 Task: Find a flat in Shamsabad, India for 7 guests from 10th to 15th July, with a price range of ₹10,000 to ₹15,000, 4 bedrooms, 6 beds, 4 bathrooms, Wifi, Free parking, TV, Gym, Breakfast, and Self check-in.
Action: Mouse moved to (456, 117)
Screenshot: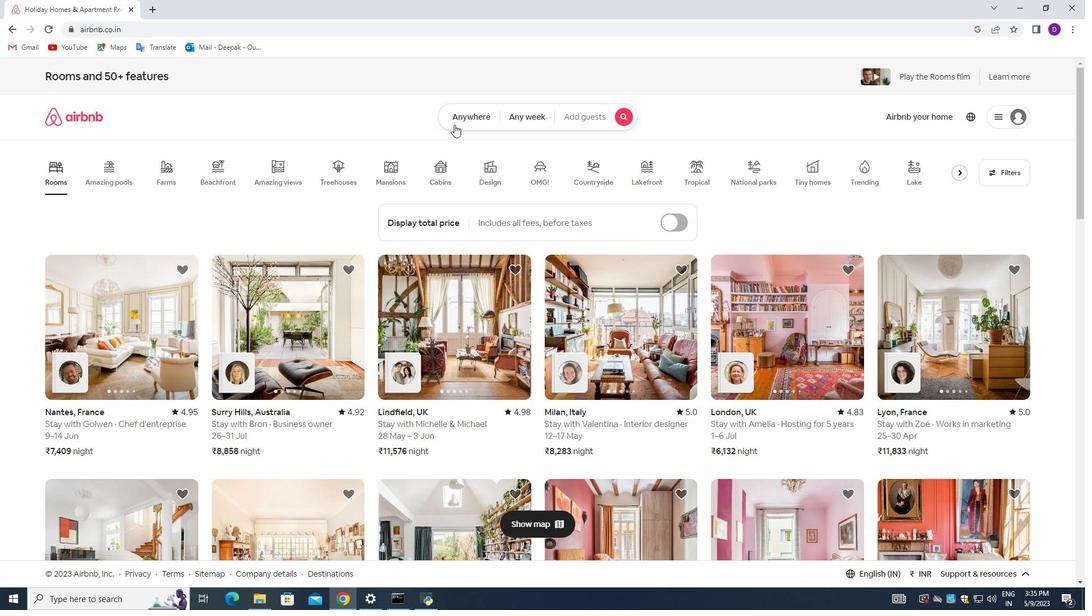 
Action: Mouse pressed left at (456, 117)
Screenshot: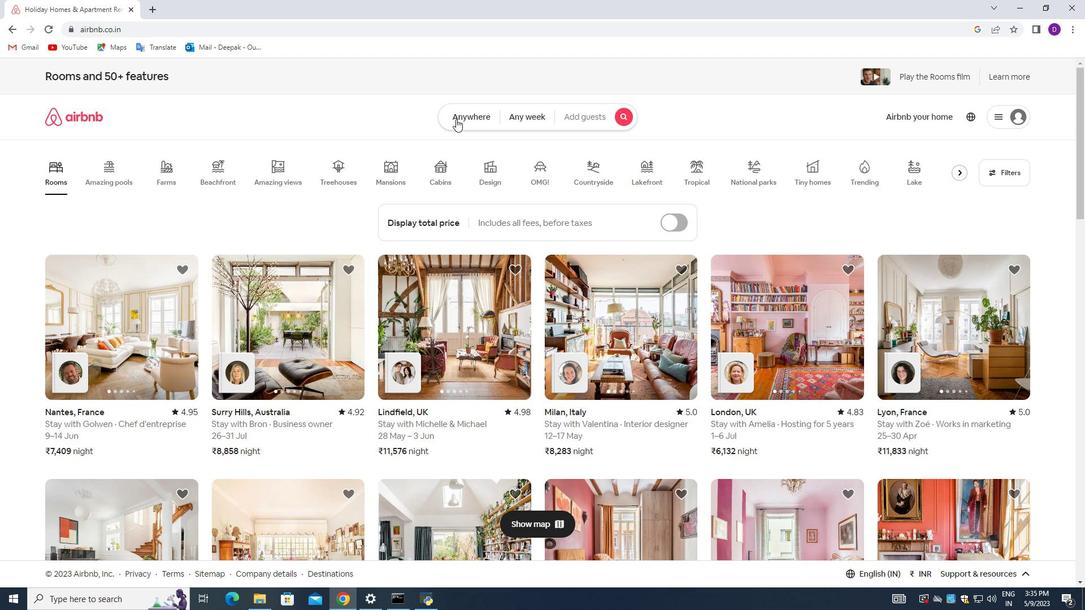 
Action: Mouse moved to (395, 163)
Screenshot: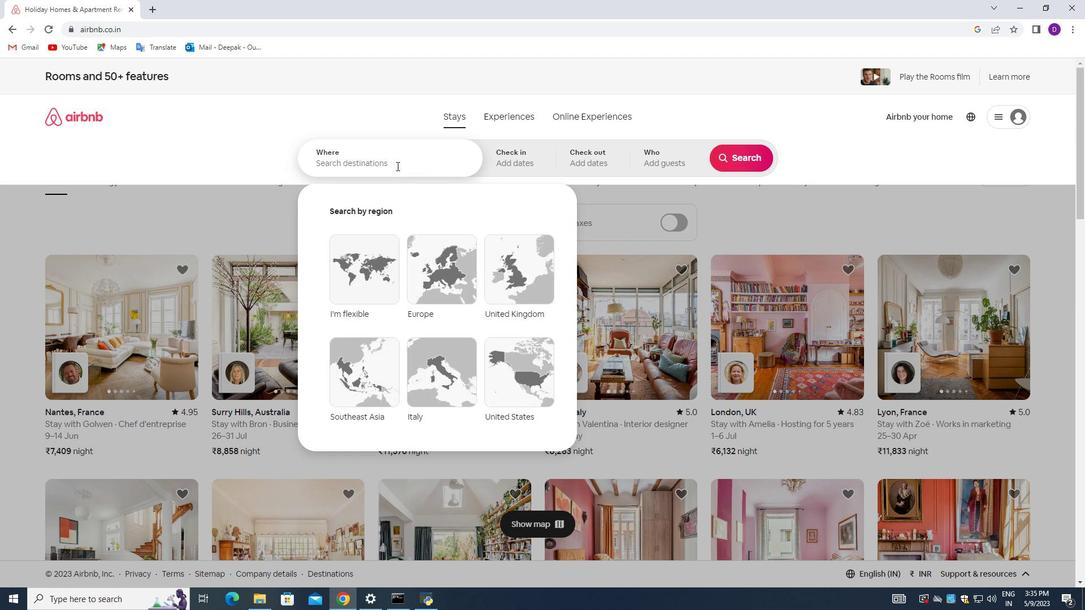 
Action: Mouse pressed left at (395, 163)
Screenshot: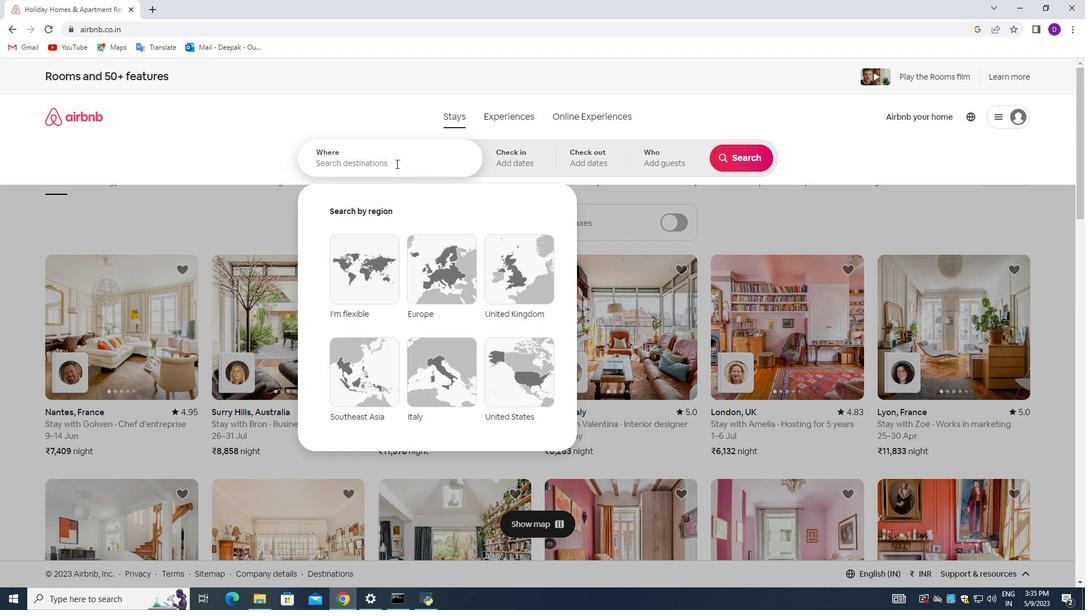 
Action: Mouse moved to (178, 270)
Screenshot: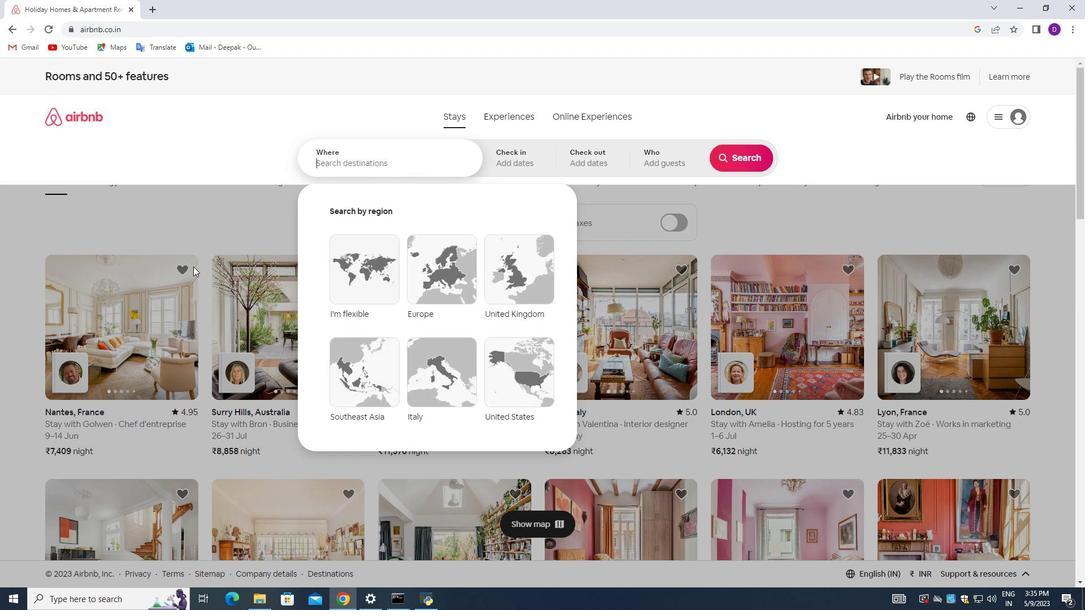 
Action: Key pressed <Key.shift_r>Shamsabad,<Key.space><Key.shift>India<Key.enter>
Screenshot: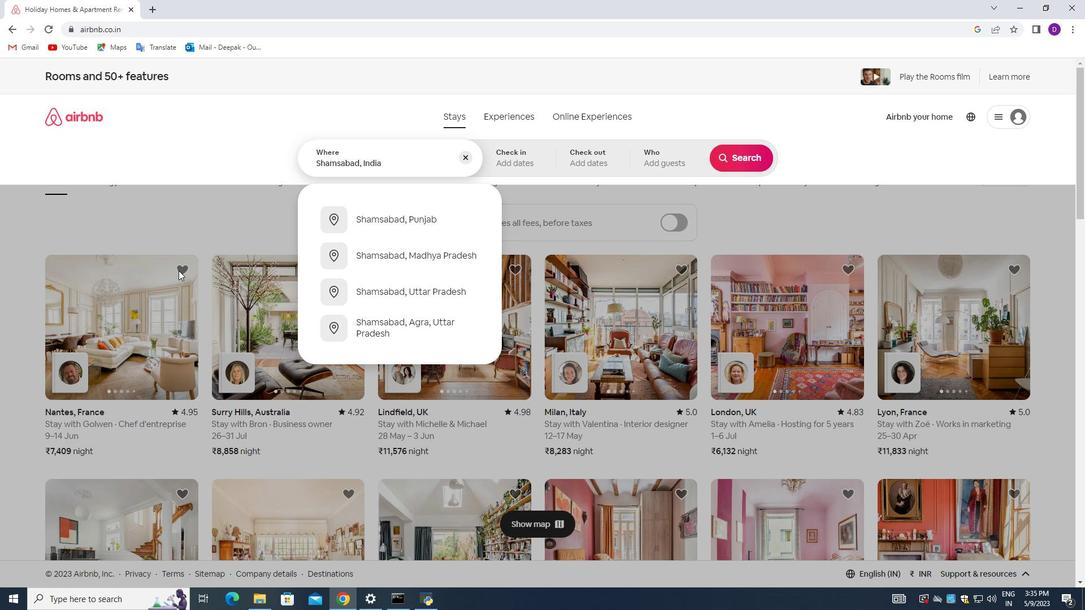 
Action: Mouse moved to (741, 242)
Screenshot: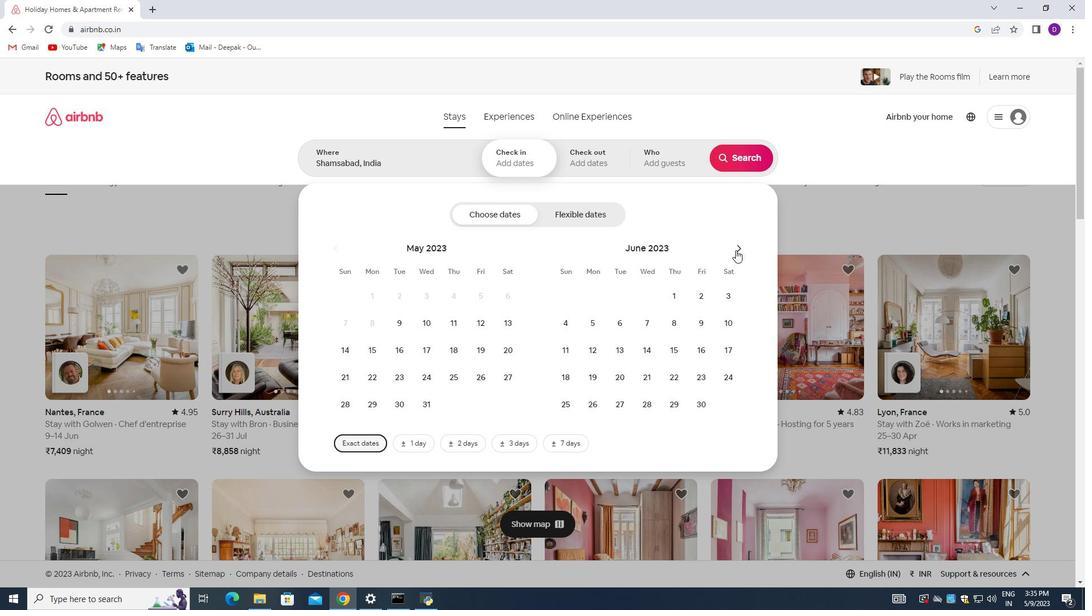 
Action: Mouse pressed left at (741, 242)
Screenshot: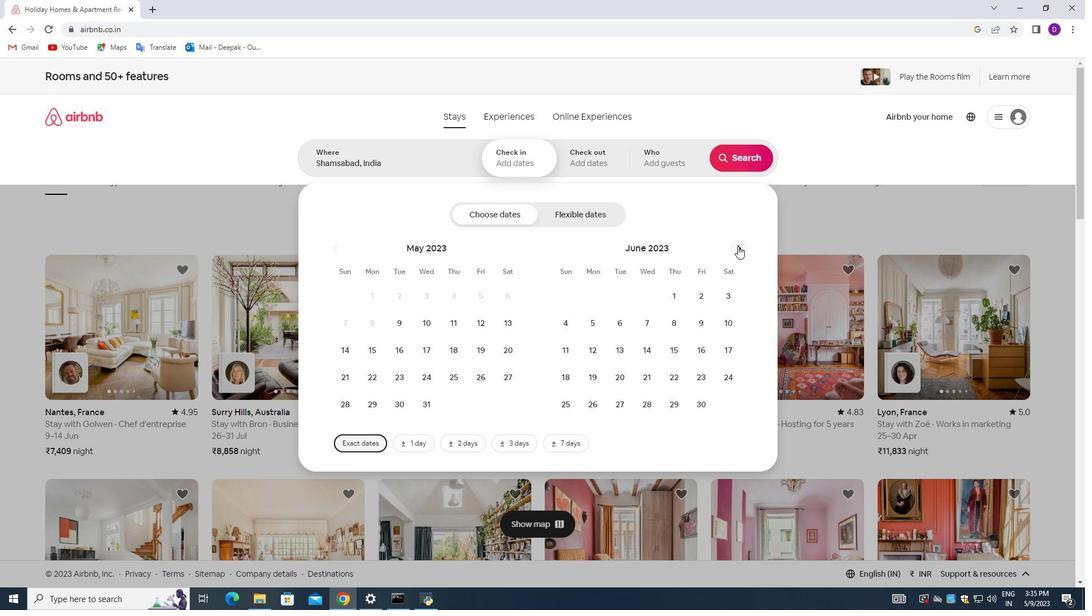 
Action: Mouse moved to (593, 356)
Screenshot: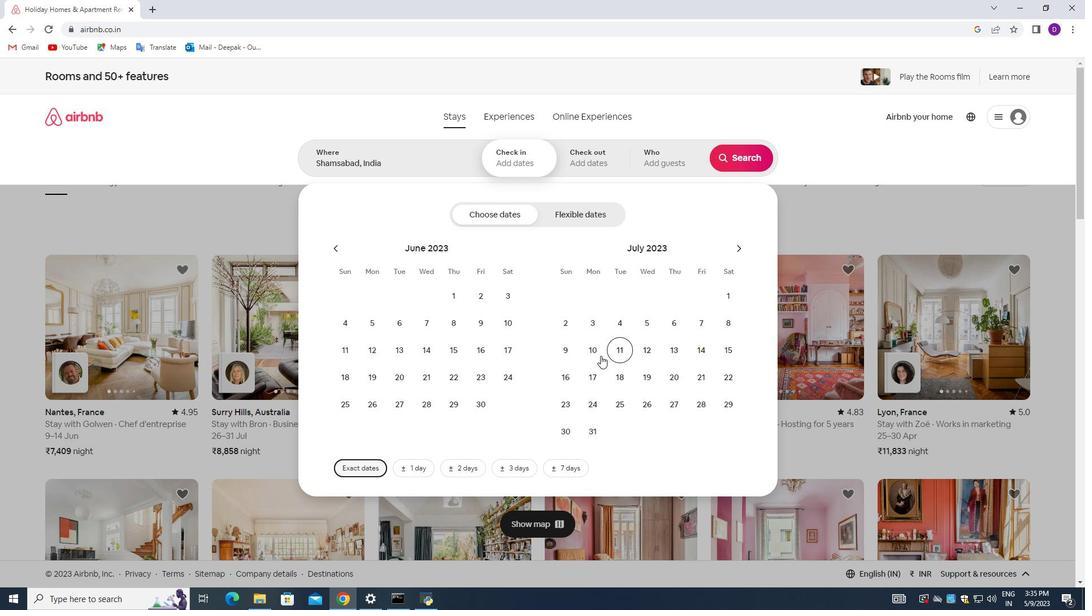 
Action: Mouse pressed left at (593, 356)
Screenshot: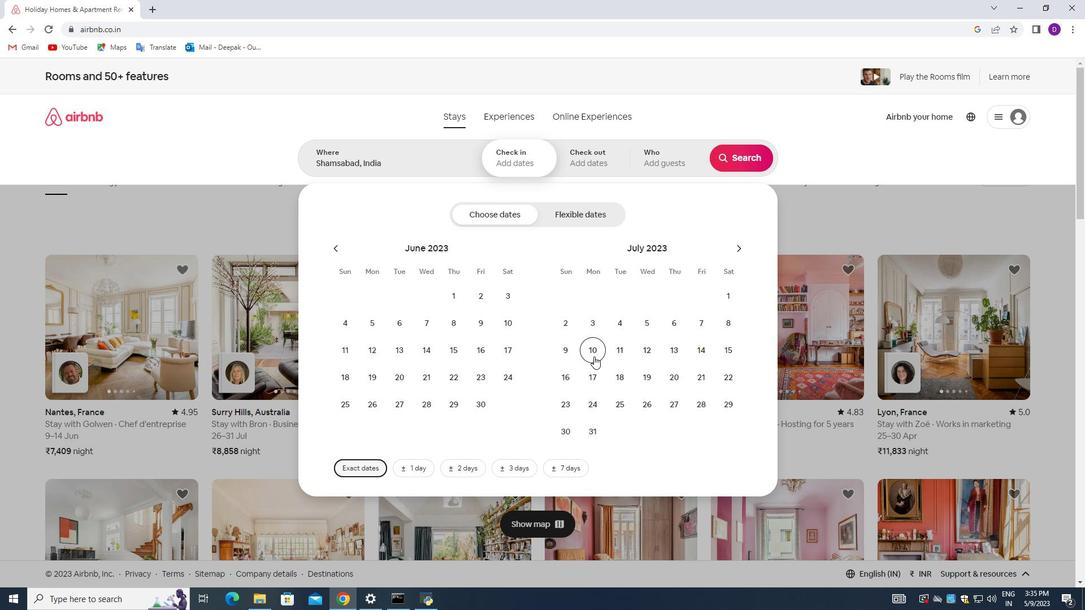 
Action: Mouse moved to (726, 352)
Screenshot: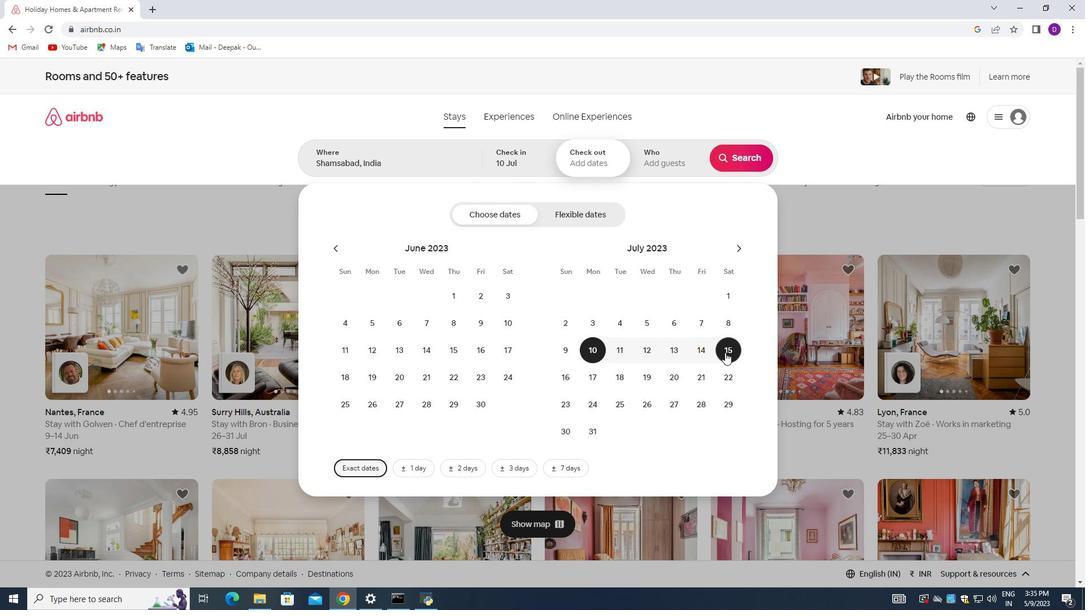 
Action: Mouse pressed left at (726, 352)
Screenshot: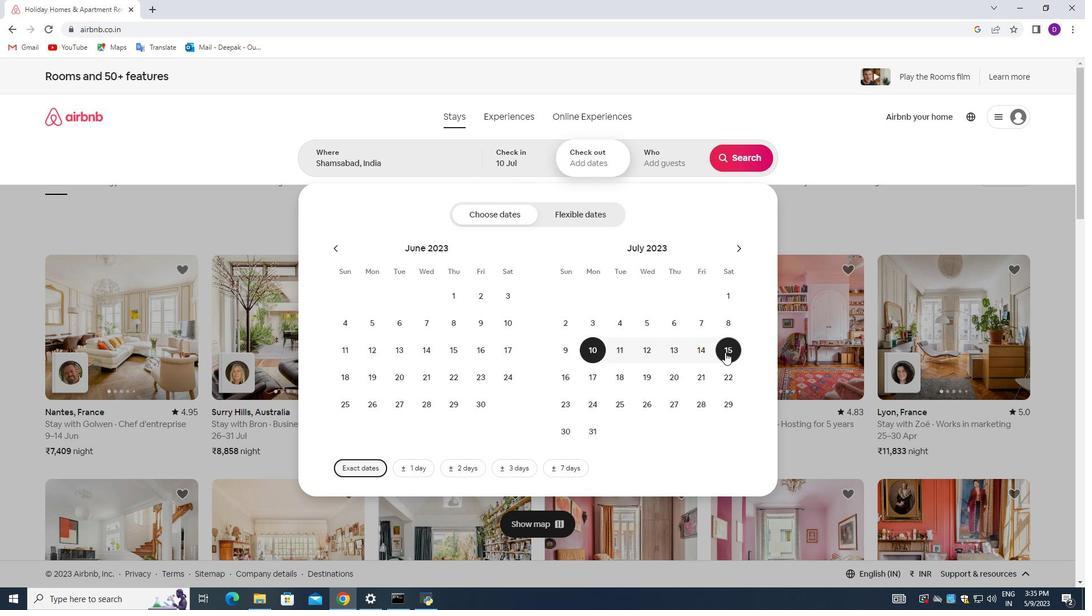 
Action: Mouse moved to (654, 158)
Screenshot: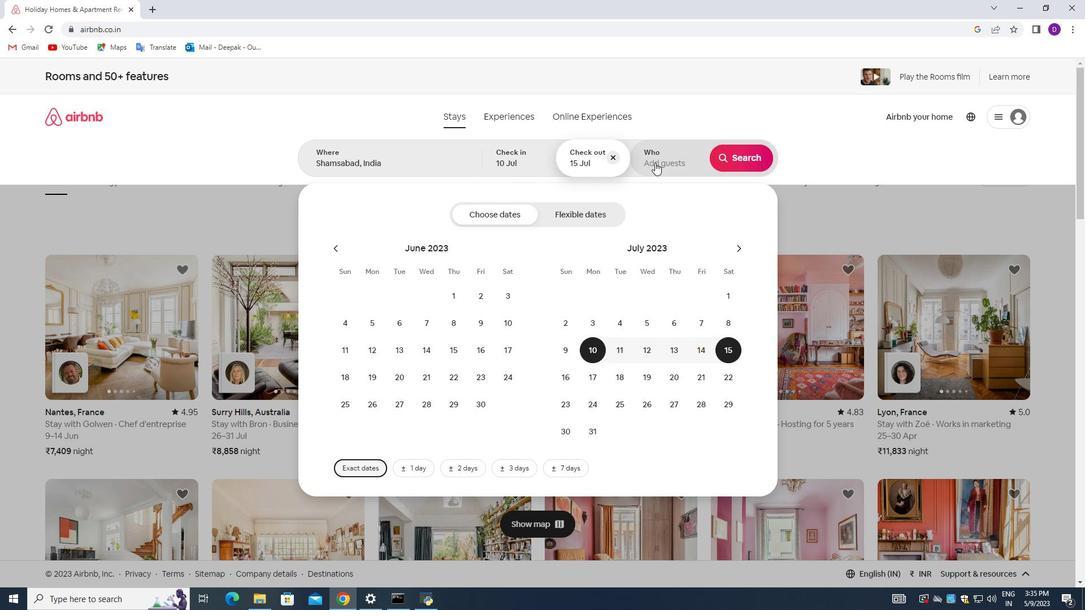 
Action: Mouse pressed left at (654, 158)
Screenshot: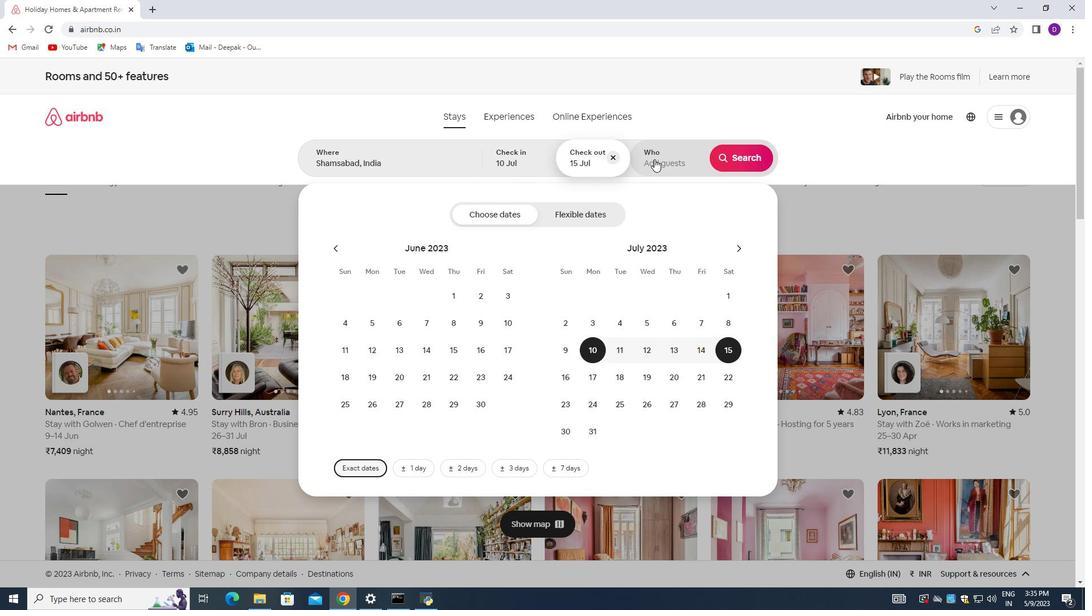 
Action: Mouse moved to (745, 218)
Screenshot: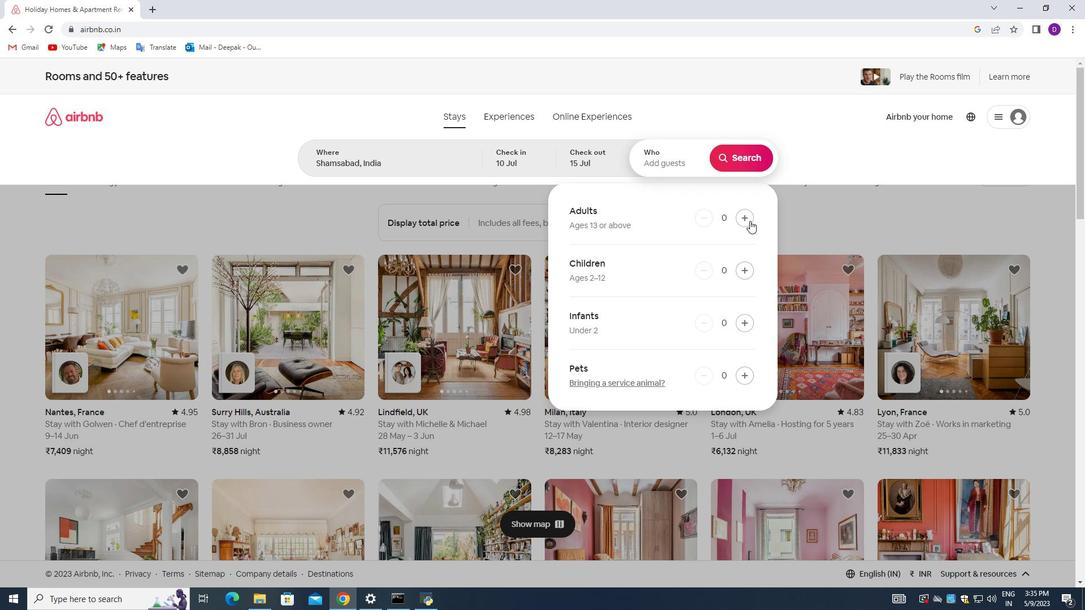 
Action: Mouse pressed left at (745, 218)
Screenshot: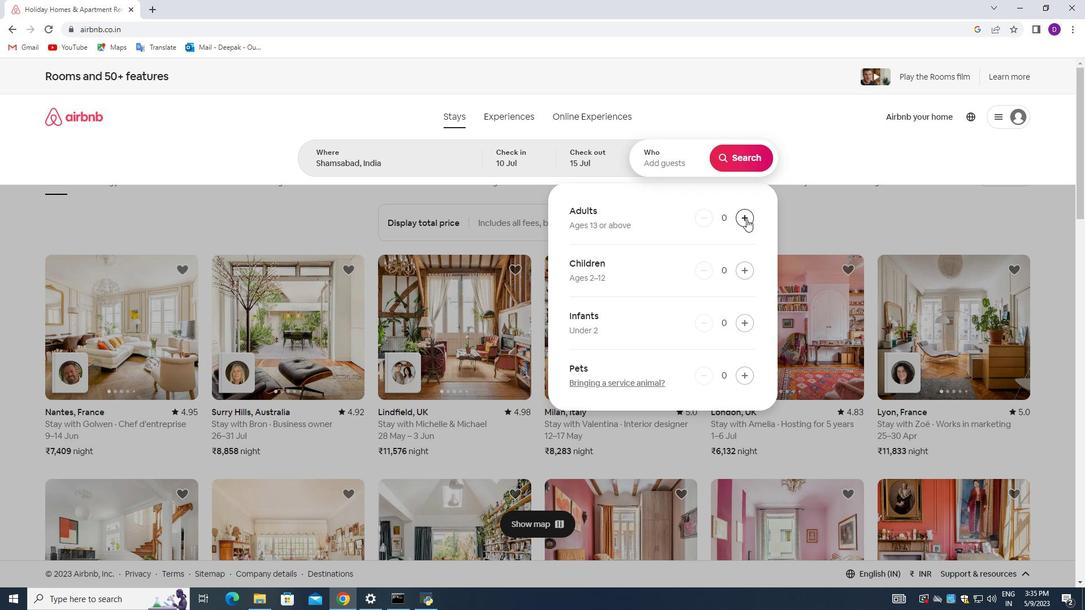 
Action: Mouse pressed left at (745, 218)
Screenshot: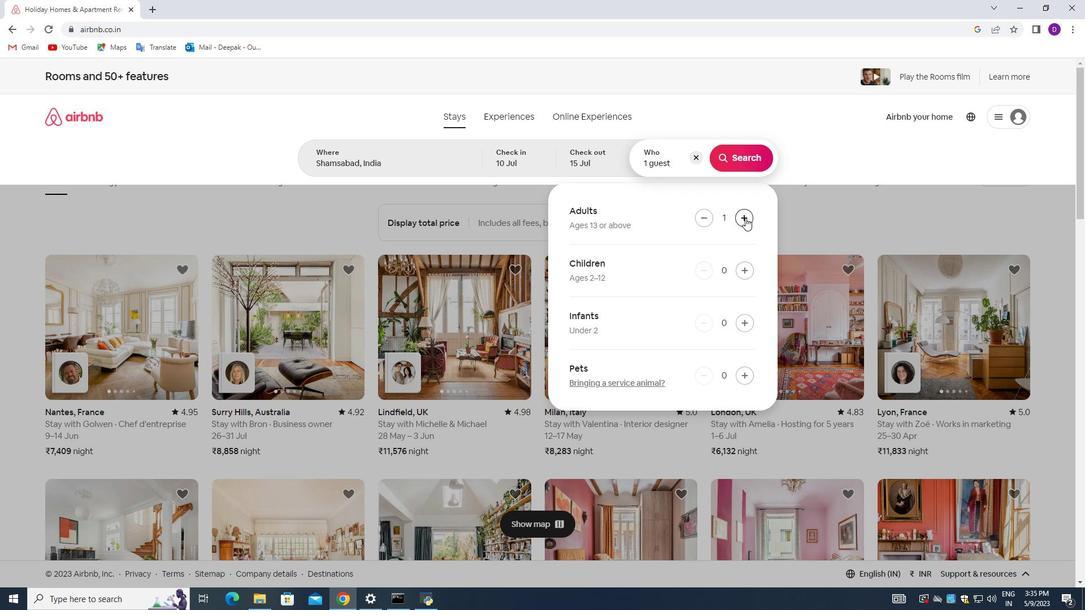 
Action: Mouse moved to (745, 218)
Screenshot: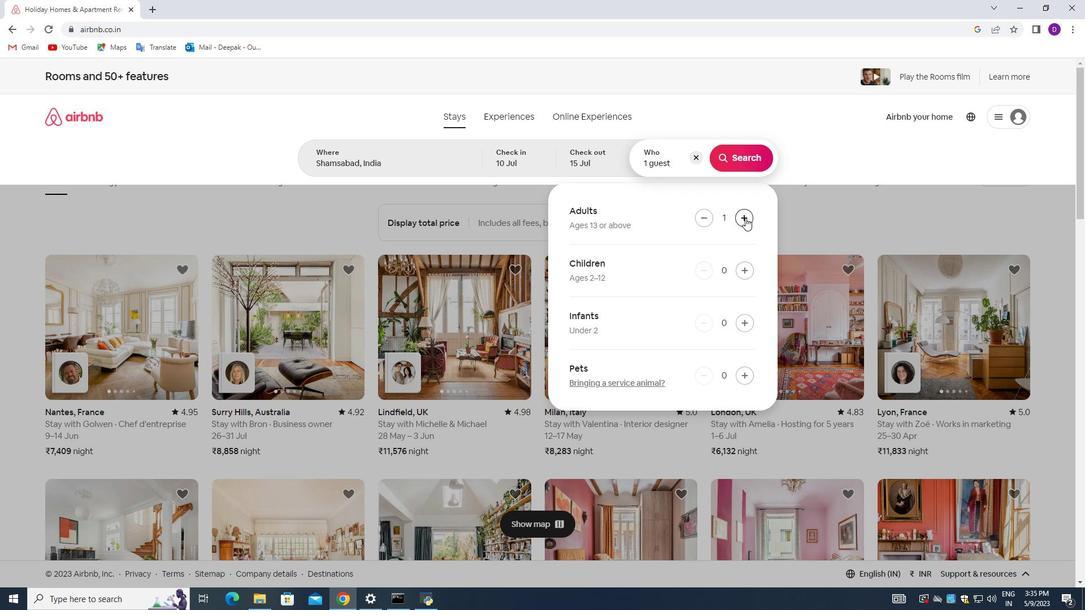 
Action: Mouse pressed left at (745, 218)
Screenshot: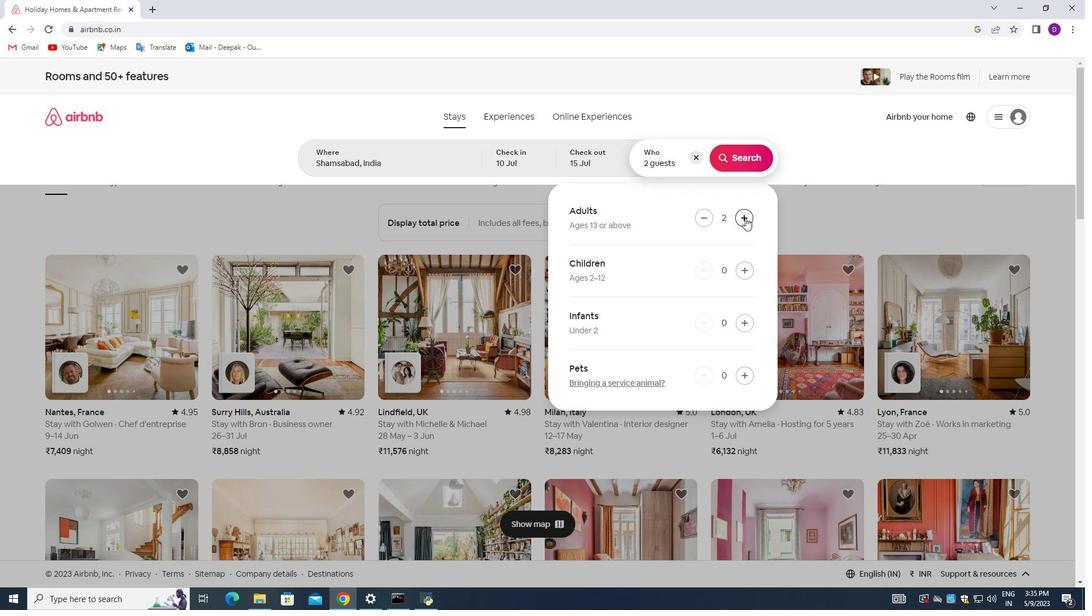 
Action: Mouse pressed left at (745, 218)
Screenshot: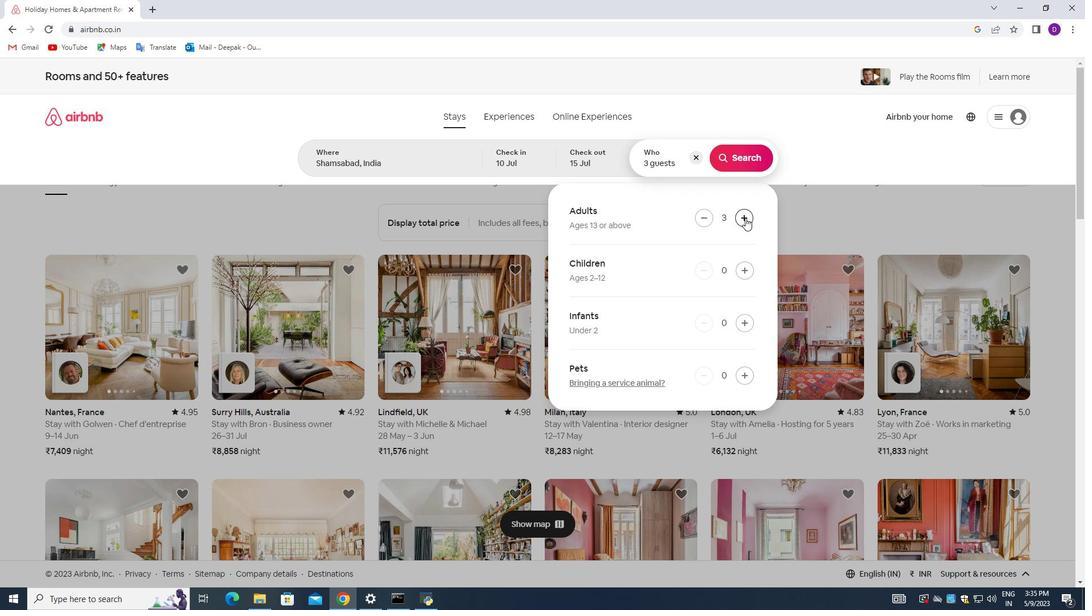 
Action: Mouse pressed left at (745, 218)
Screenshot: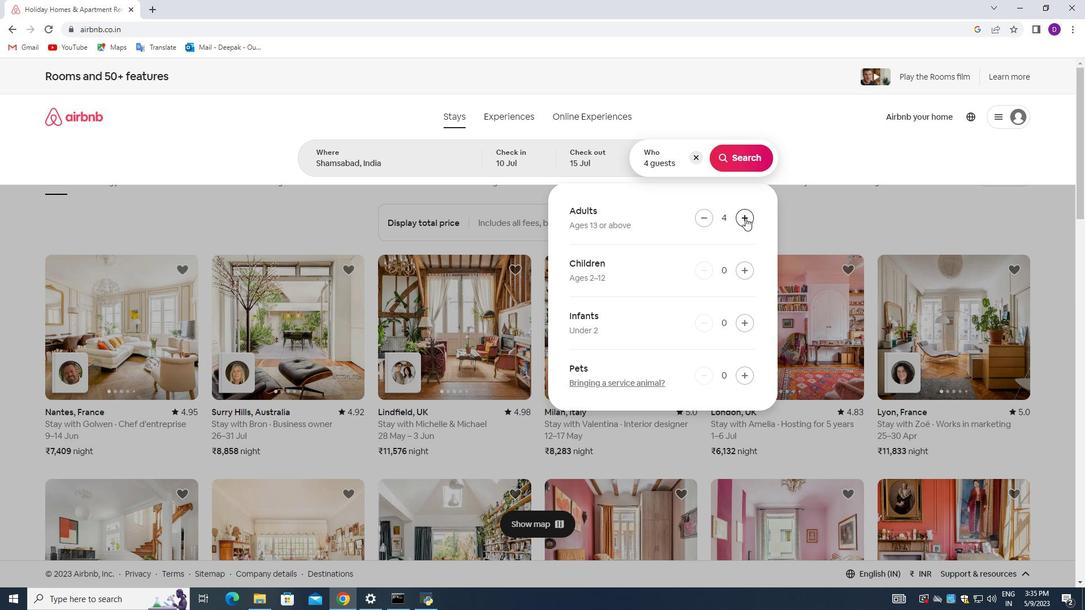 
Action: Mouse pressed left at (745, 218)
Screenshot: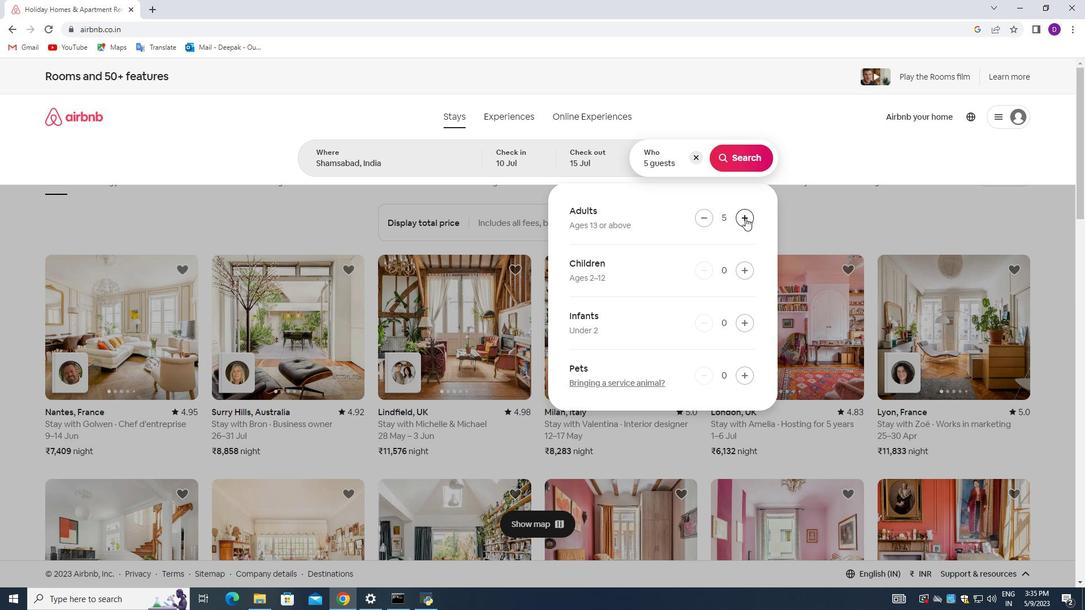 
Action: Mouse pressed left at (745, 218)
Screenshot: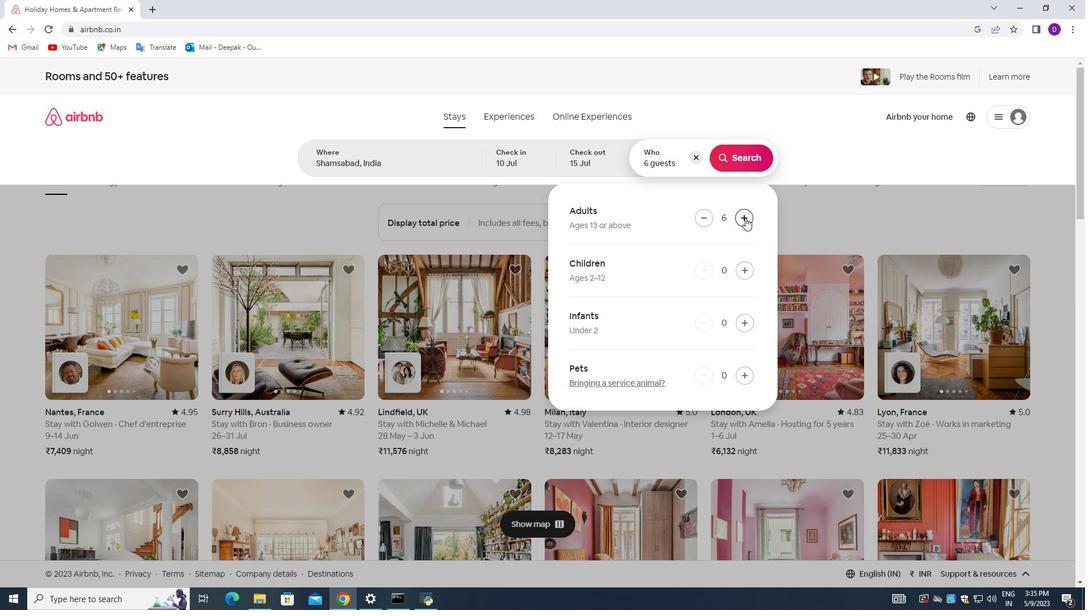 
Action: Mouse moved to (744, 160)
Screenshot: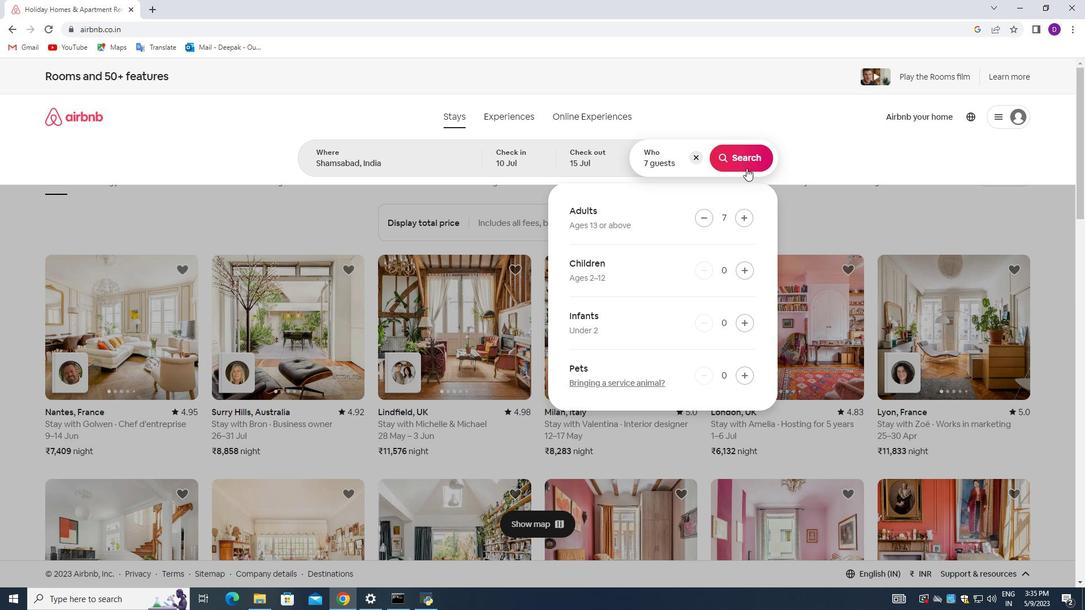 
Action: Mouse pressed left at (744, 160)
Screenshot: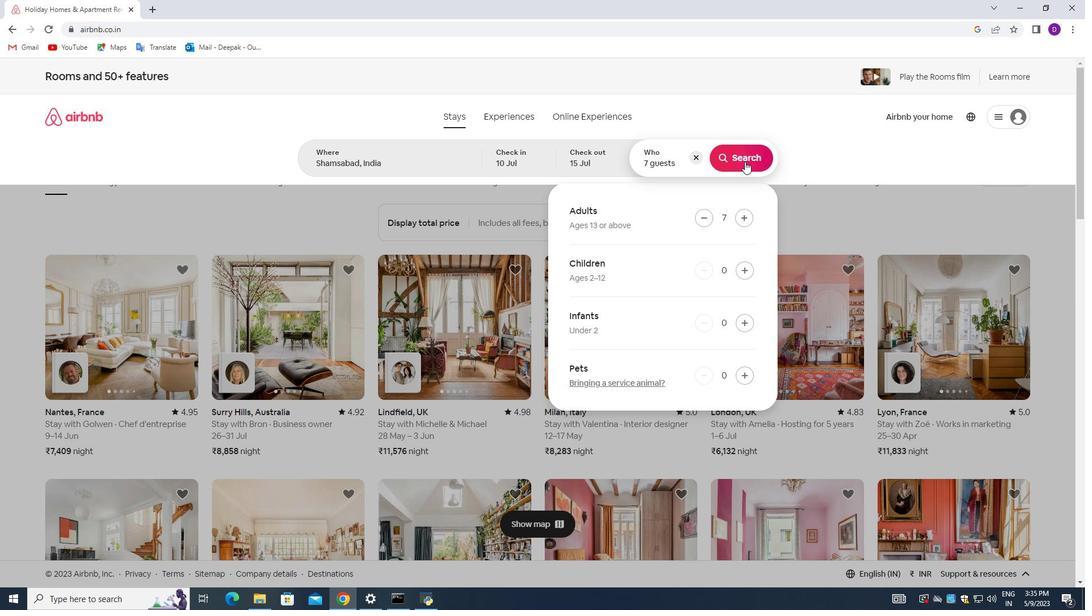 
Action: Mouse moved to (1034, 126)
Screenshot: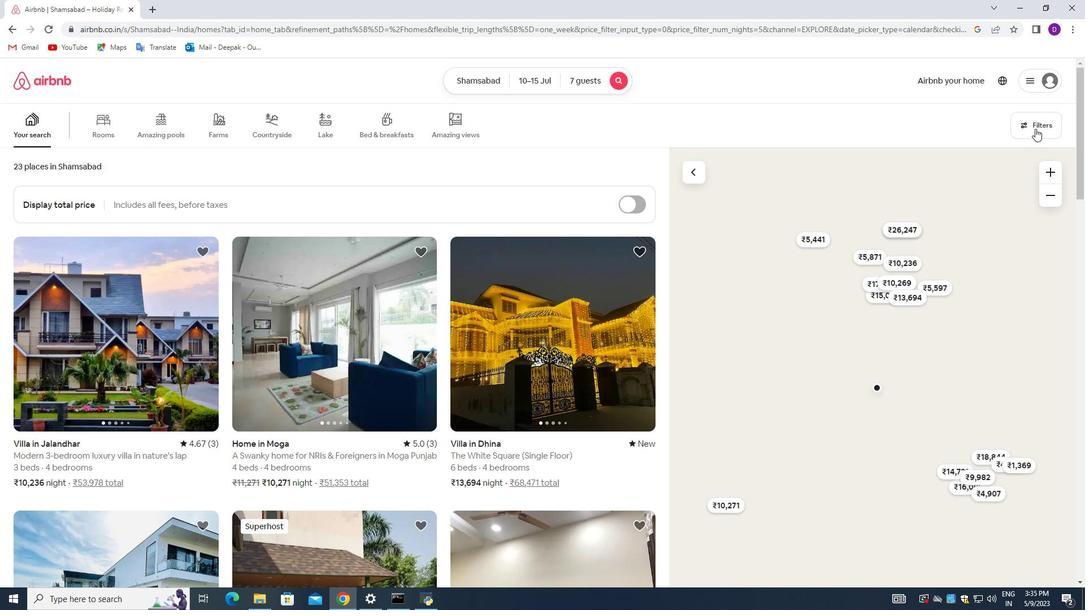 
Action: Mouse pressed left at (1034, 126)
Screenshot: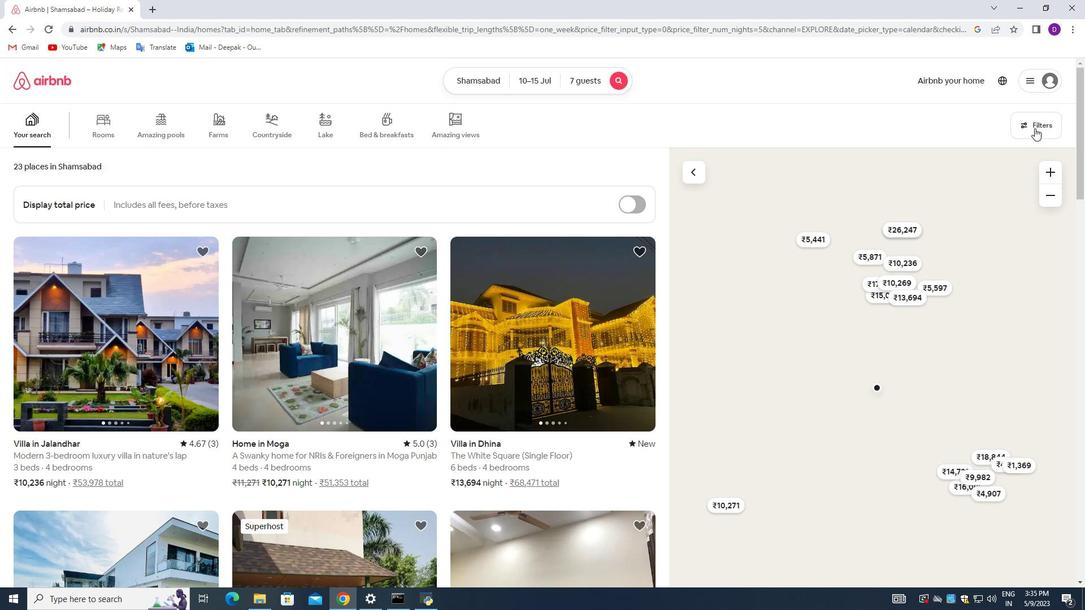
Action: Mouse moved to (402, 405)
Screenshot: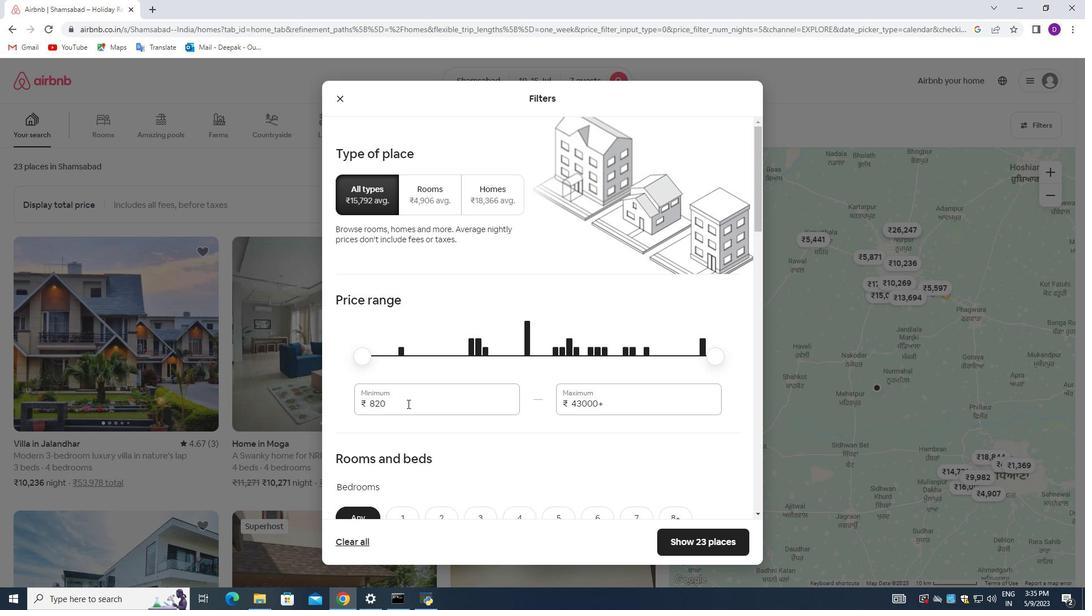 
Action: Mouse pressed left at (402, 405)
Screenshot: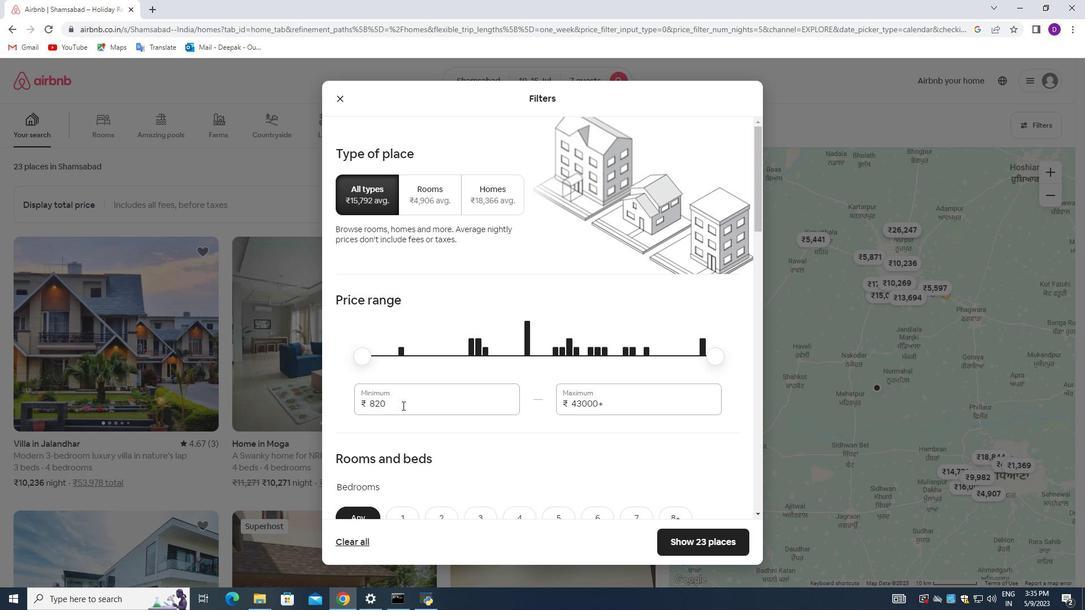 
Action: Mouse pressed left at (402, 405)
Screenshot: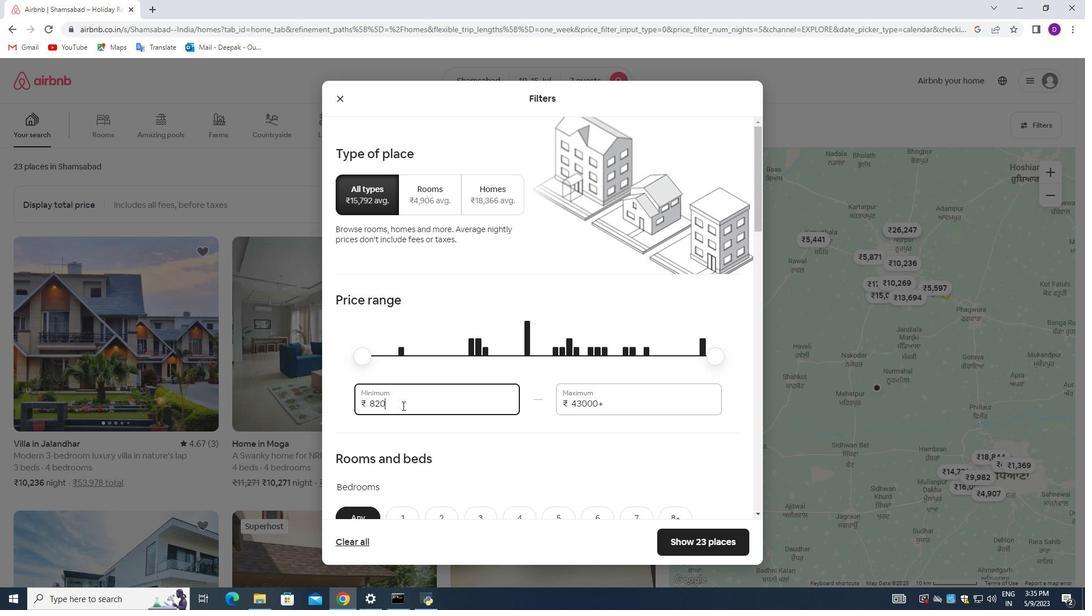
Action: Key pressed 10000<Key.tab>15000
Screenshot: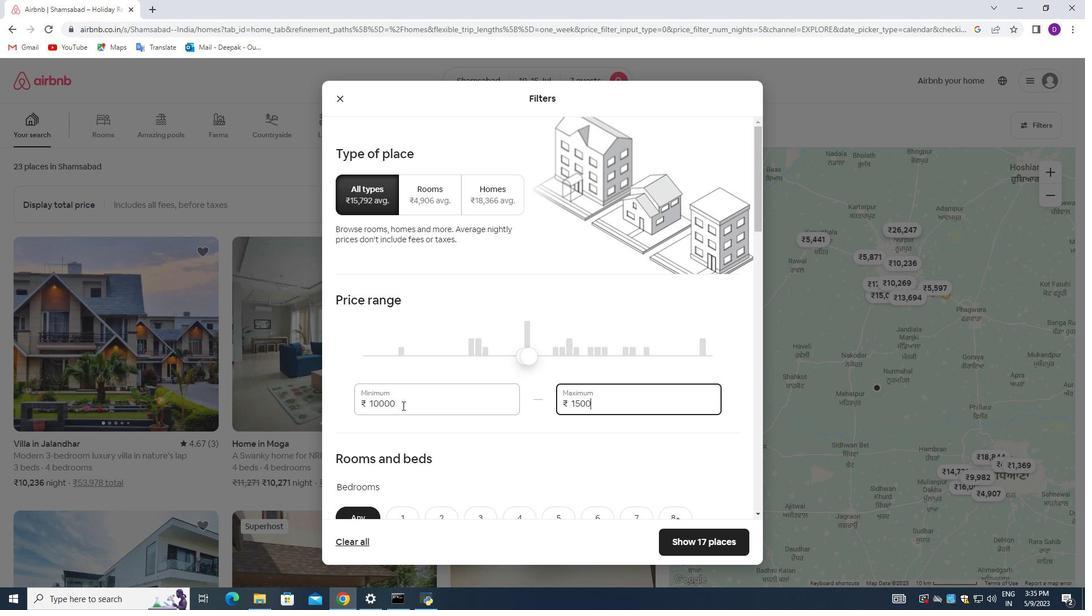 
Action: Mouse moved to (465, 370)
Screenshot: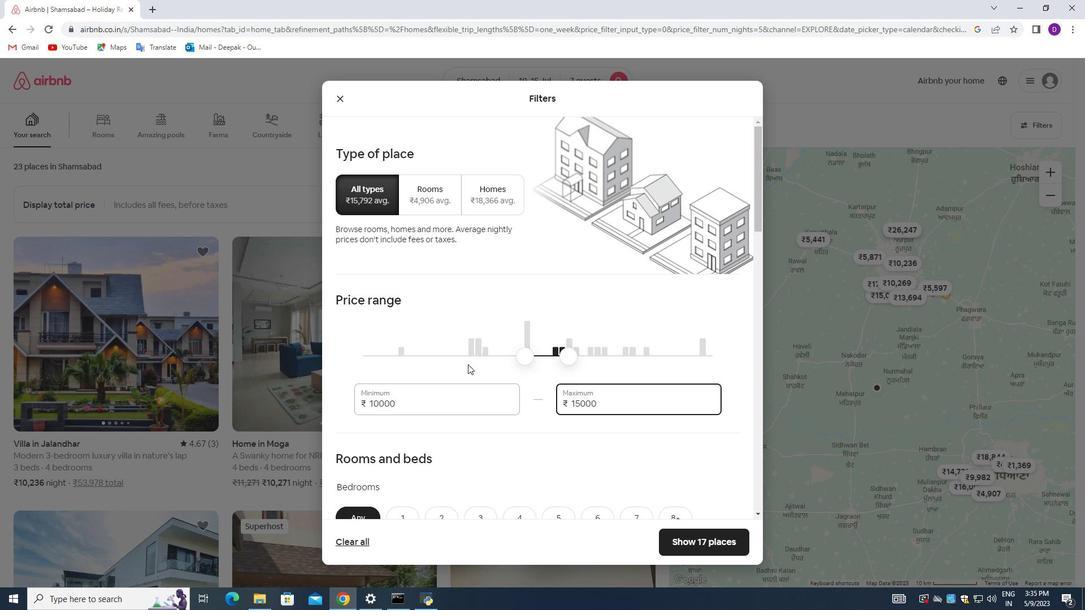 
Action: Mouse scrolled (465, 370) with delta (0, 0)
Screenshot: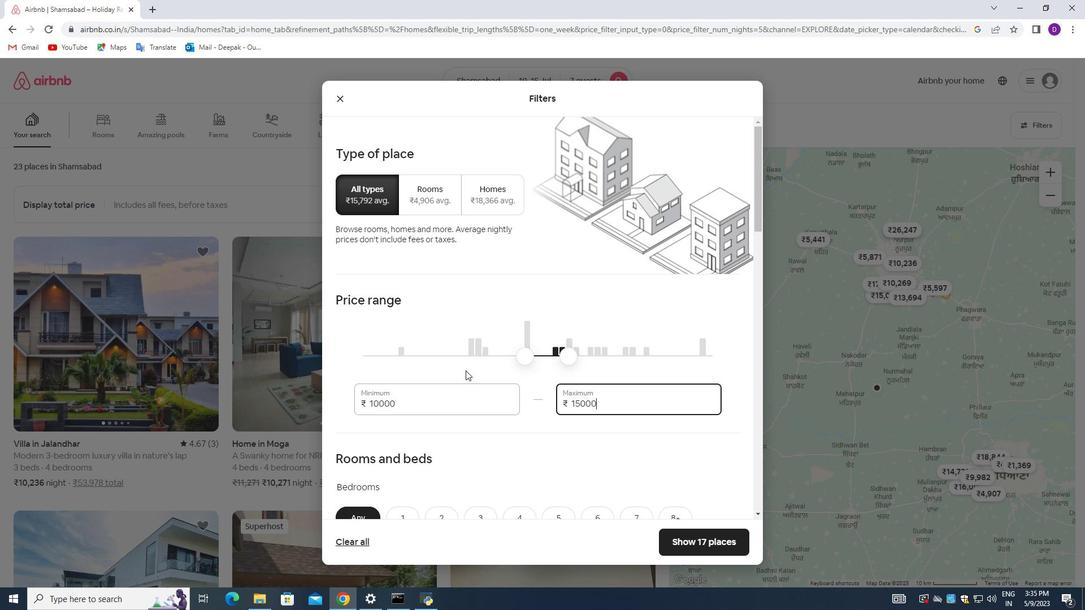 
Action: Mouse scrolled (465, 370) with delta (0, 0)
Screenshot: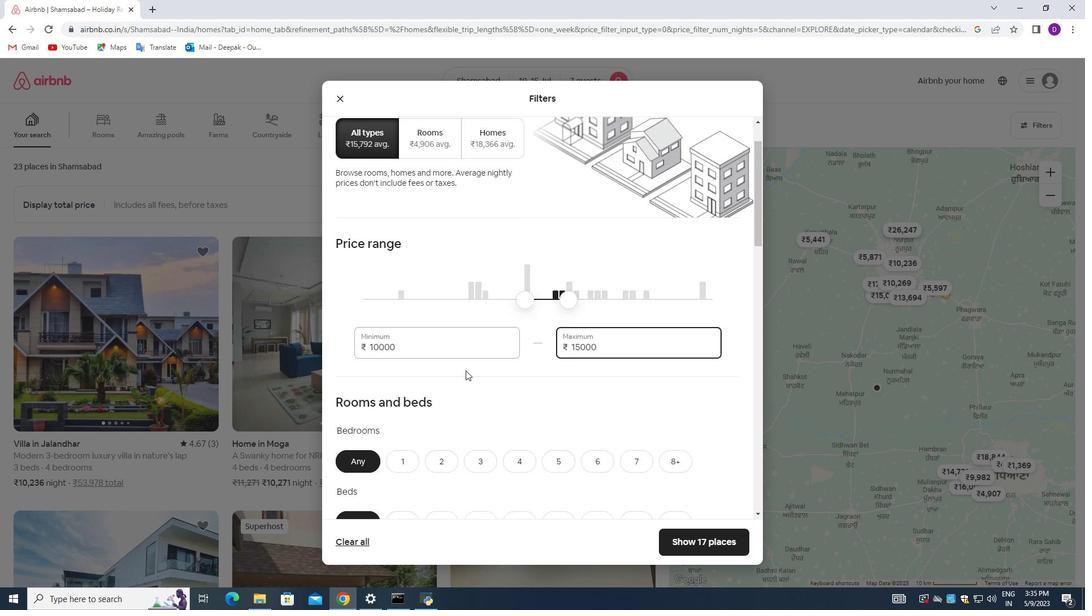 
Action: Mouse scrolled (465, 370) with delta (0, 0)
Screenshot: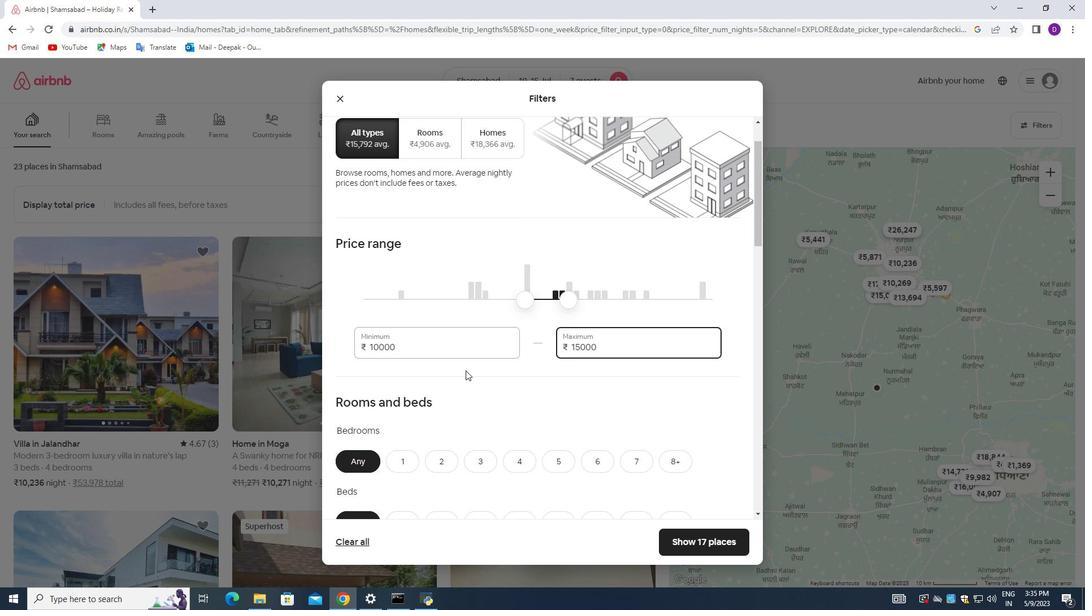 
Action: Mouse moved to (516, 349)
Screenshot: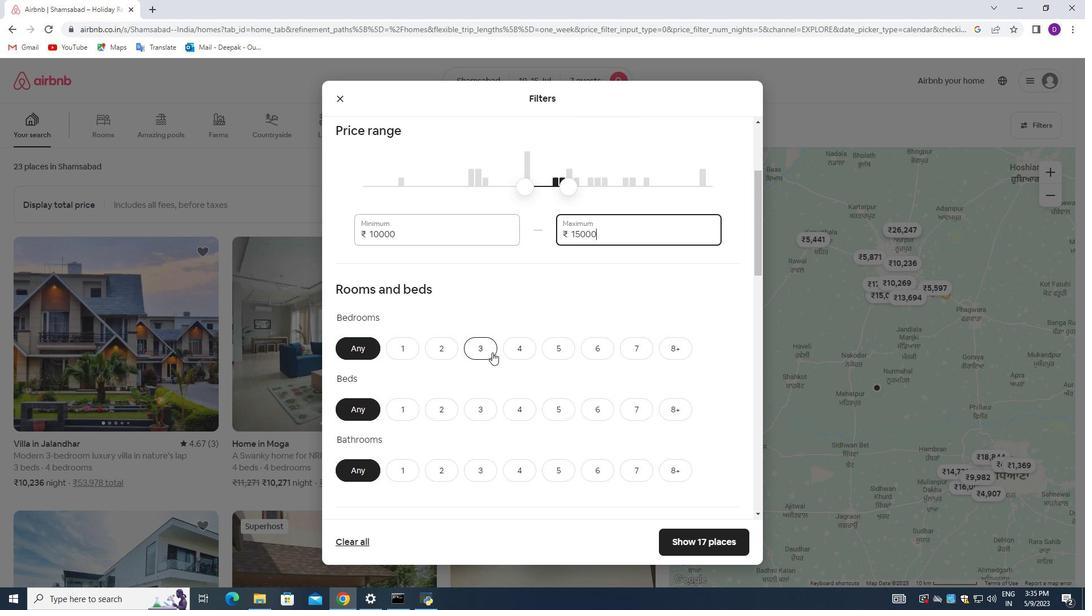 
Action: Mouse pressed left at (516, 349)
Screenshot: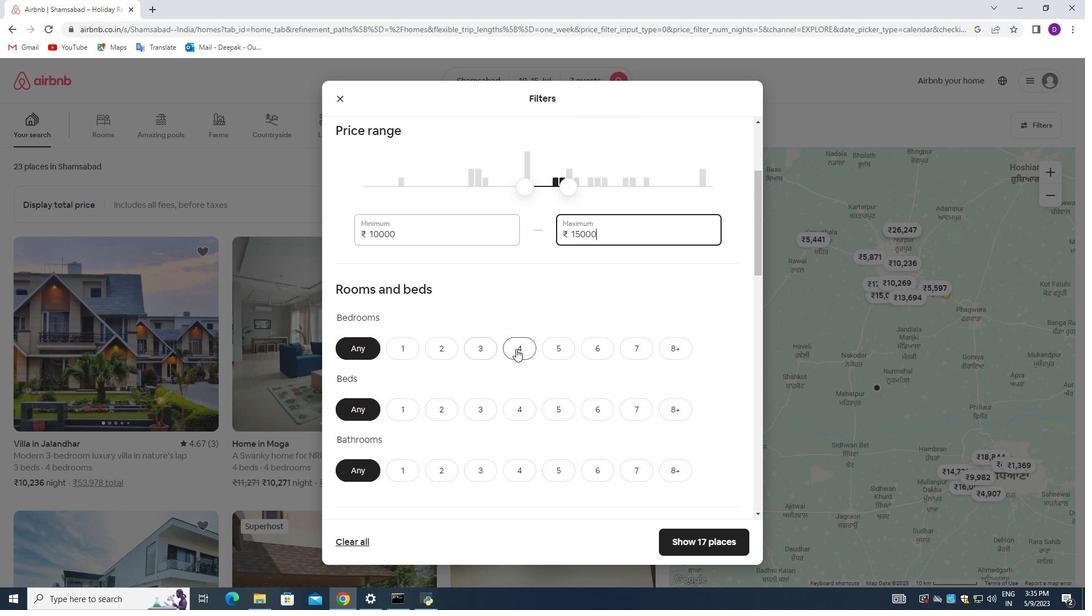 
Action: Mouse moved to (632, 410)
Screenshot: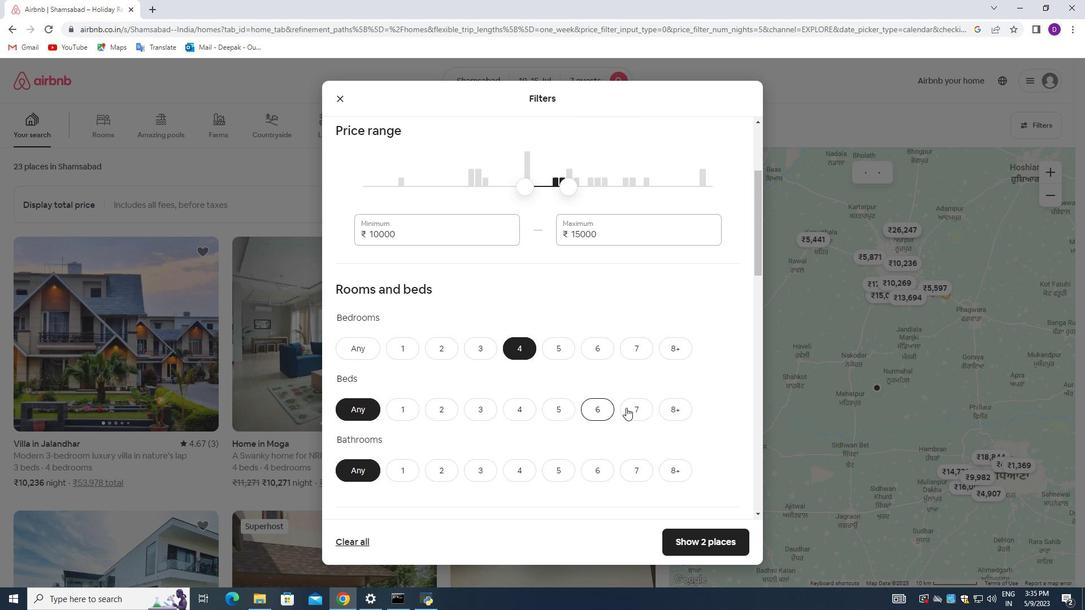 
Action: Mouse pressed left at (632, 410)
Screenshot: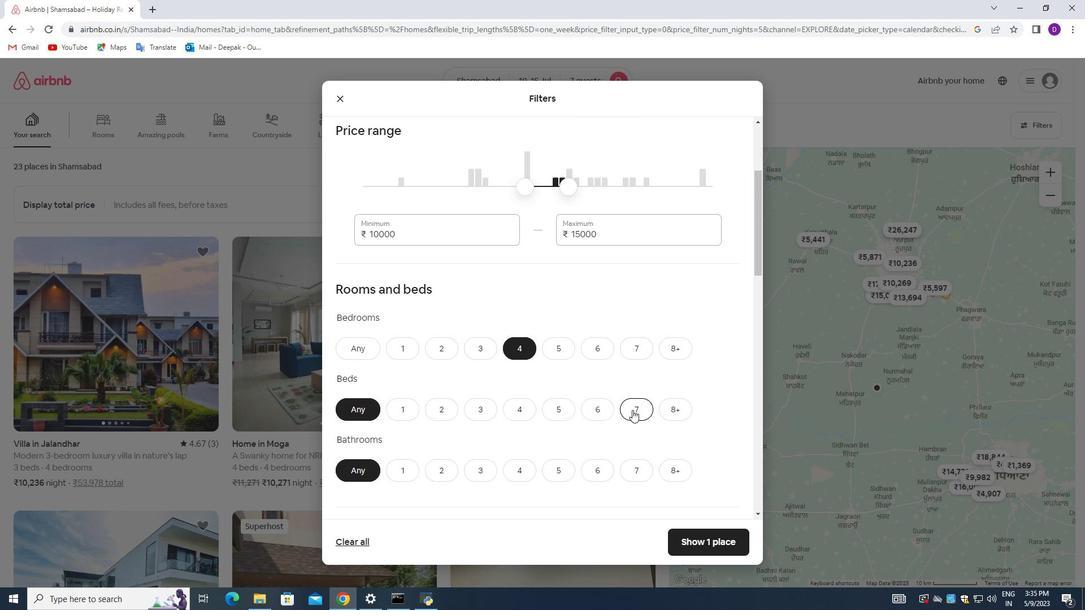 
Action: Mouse moved to (513, 469)
Screenshot: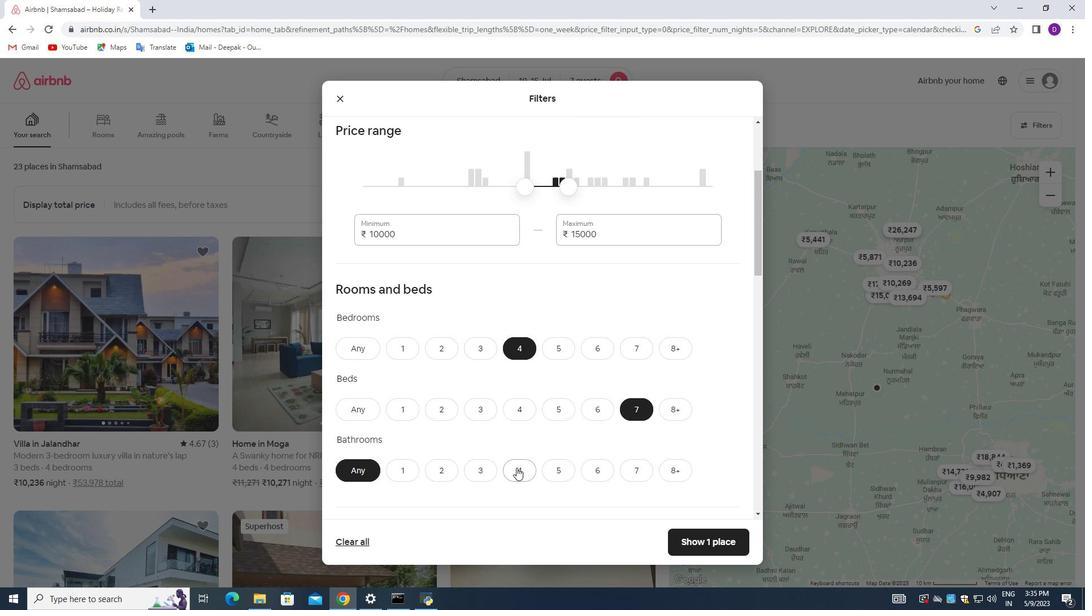 
Action: Mouse pressed left at (513, 469)
Screenshot: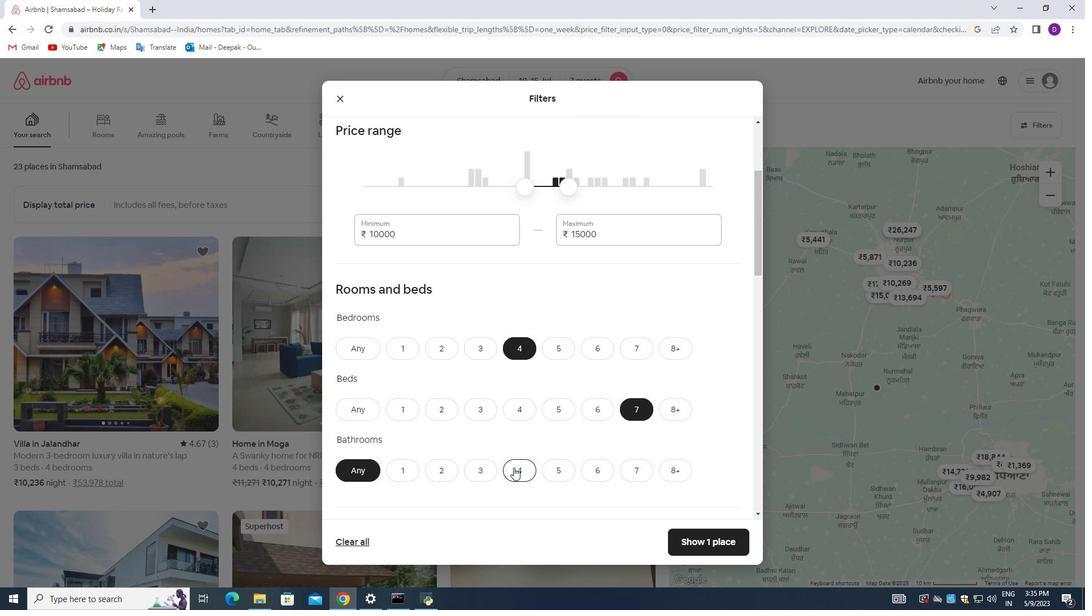 
Action: Mouse moved to (503, 389)
Screenshot: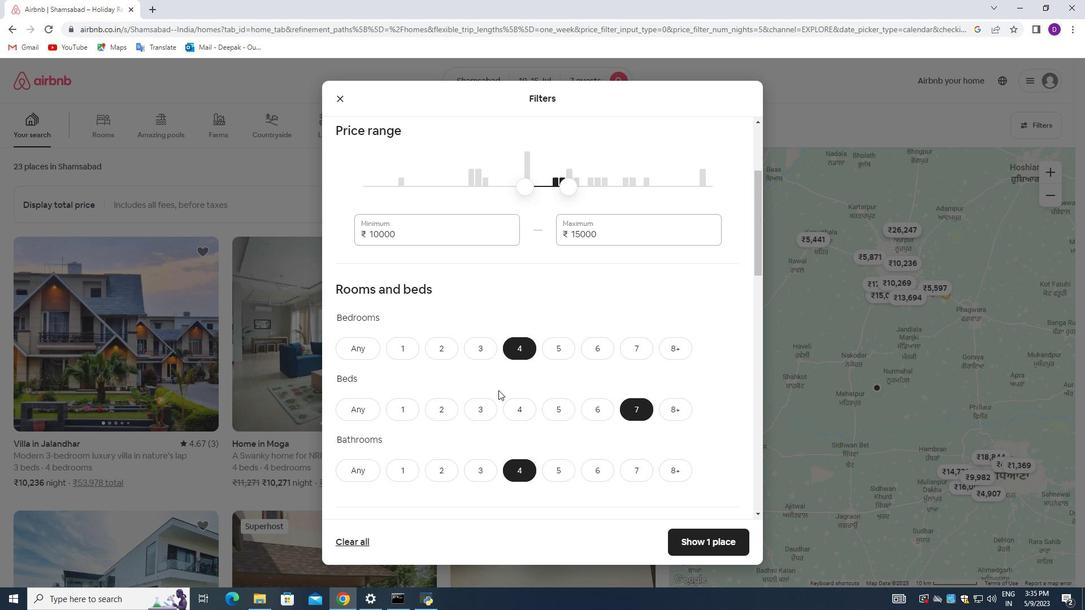 
Action: Mouse scrolled (503, 389) with delta (0, 0)
Screenshot: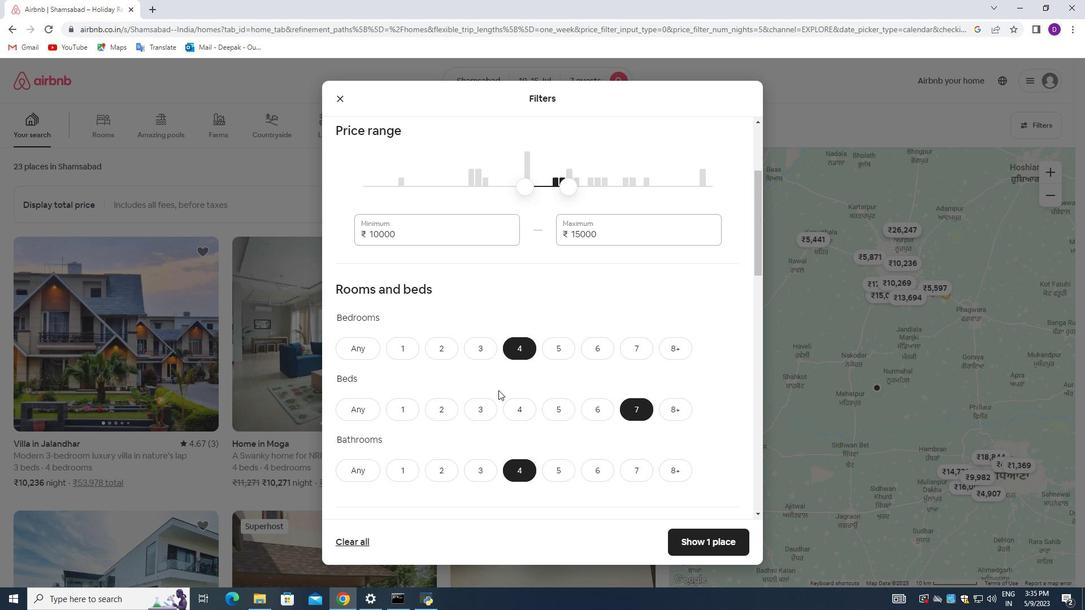 
Action: Mouse moved to (504, 389)
Screenshot: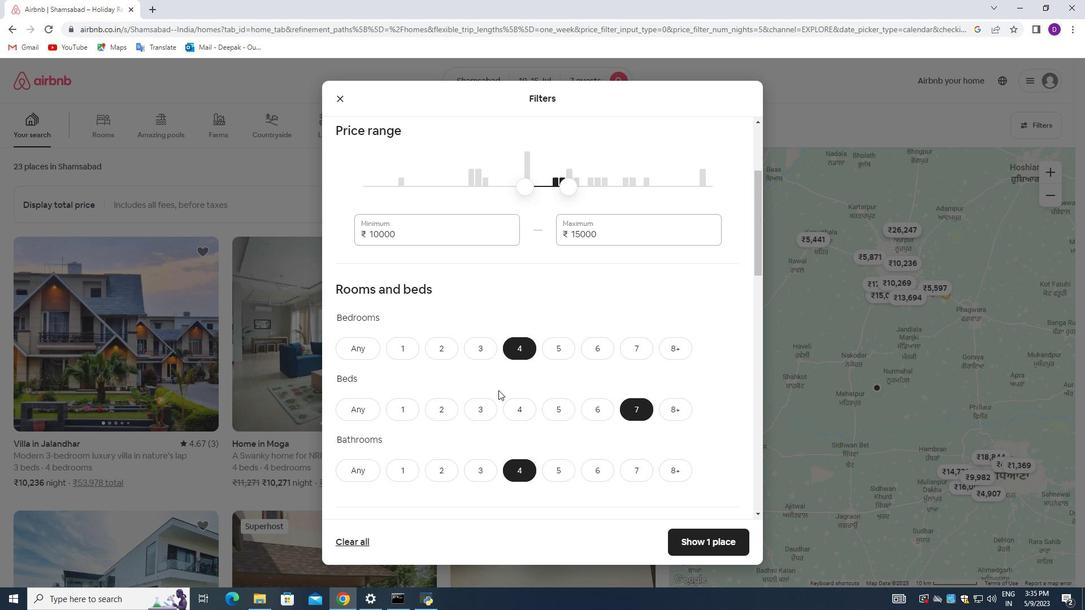 
Action: Mouse scrolled (504, 388) with delta (0, 0)
Screenshot: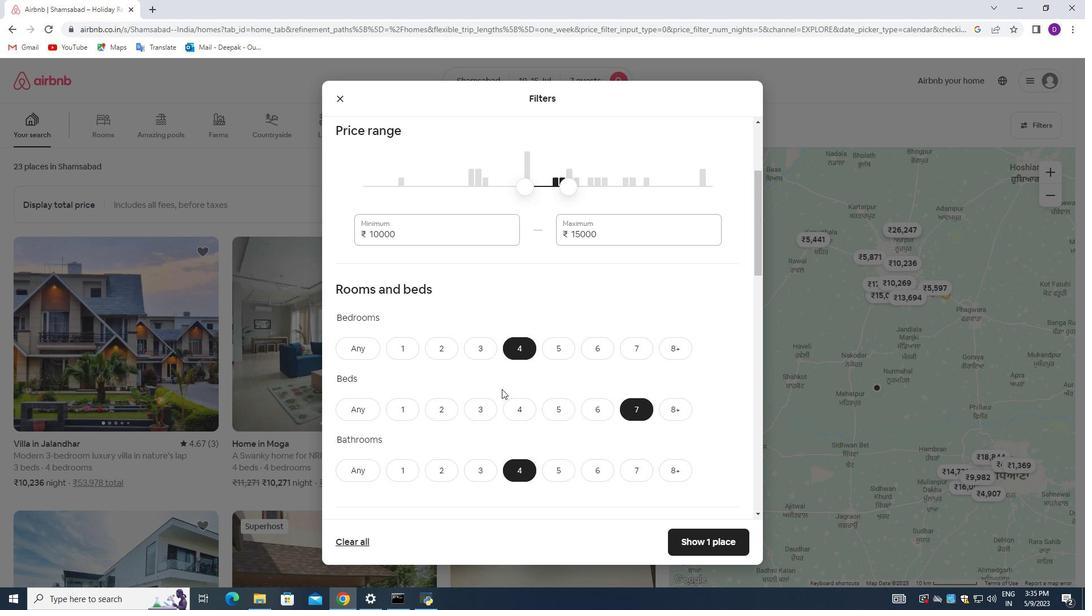 
Action: Mouse moved to (513, 353)
Screenshot: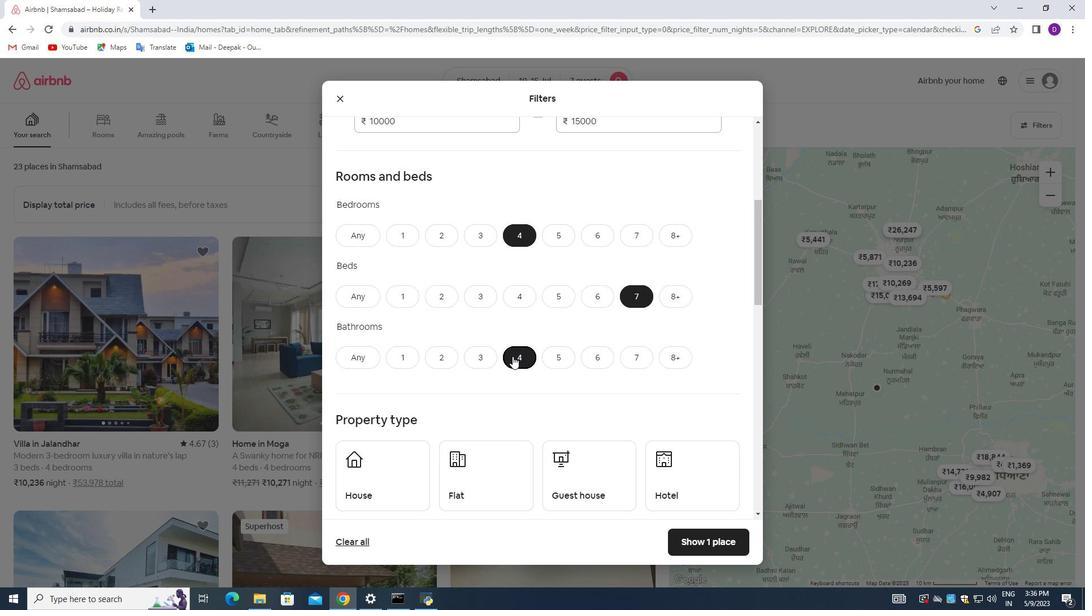 
Action: Mouse scrolled (513, 352) with delta (0, 0)
Screenshot: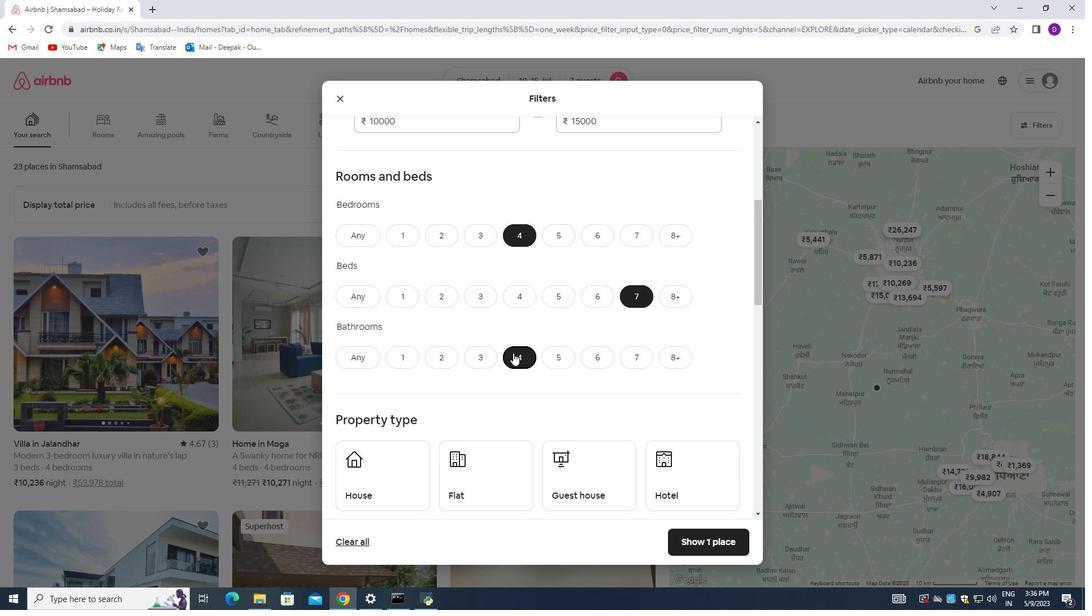 
Action: Mouse scrolled (513, 352) with delta (0, 0)
Screenshot: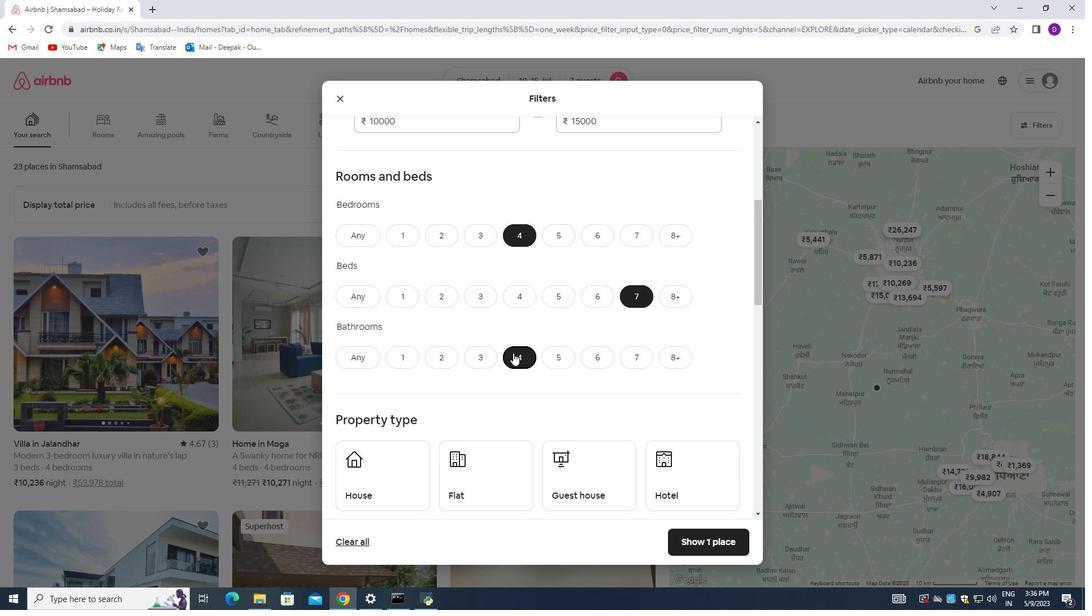 
Action: Mouse moved to (389, 348)
Screenshot: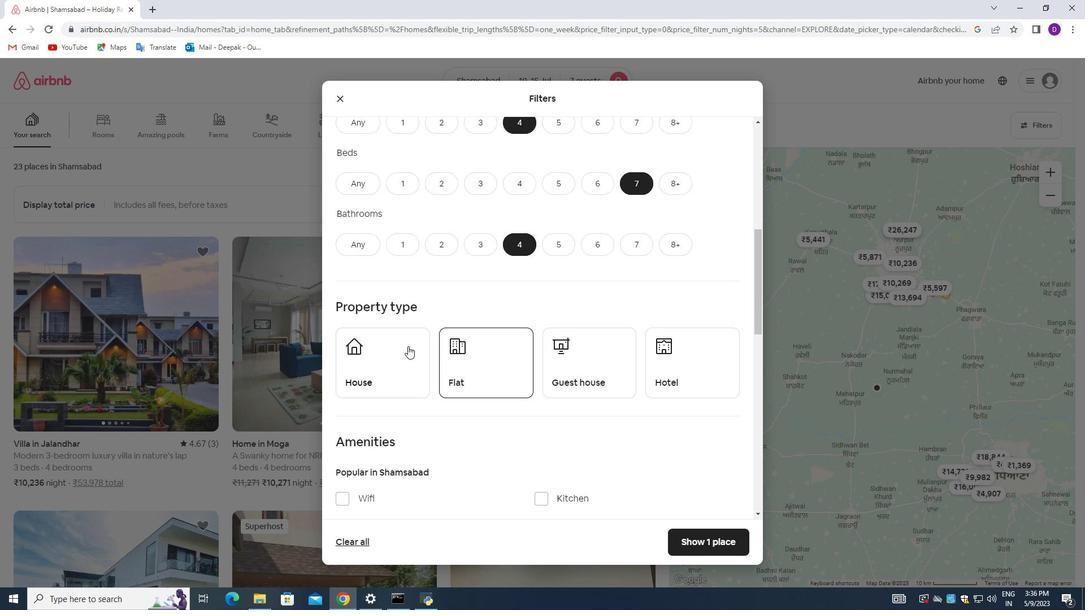 
Action: Mouse pressed left at (389, 348)
Screenshot: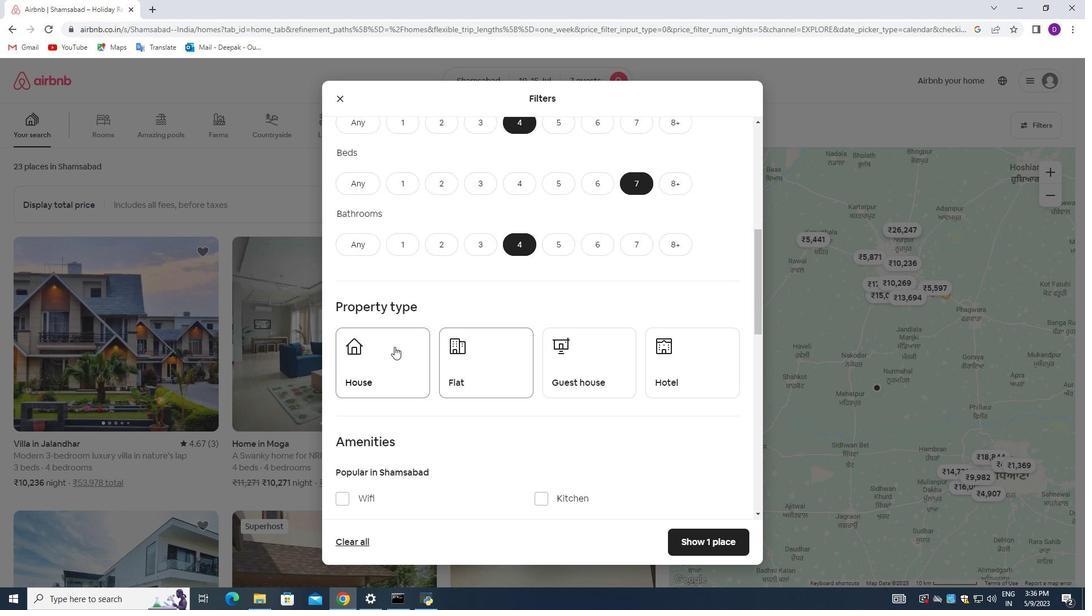 
Action: Mouse moved to (482, 367)
Screenshot: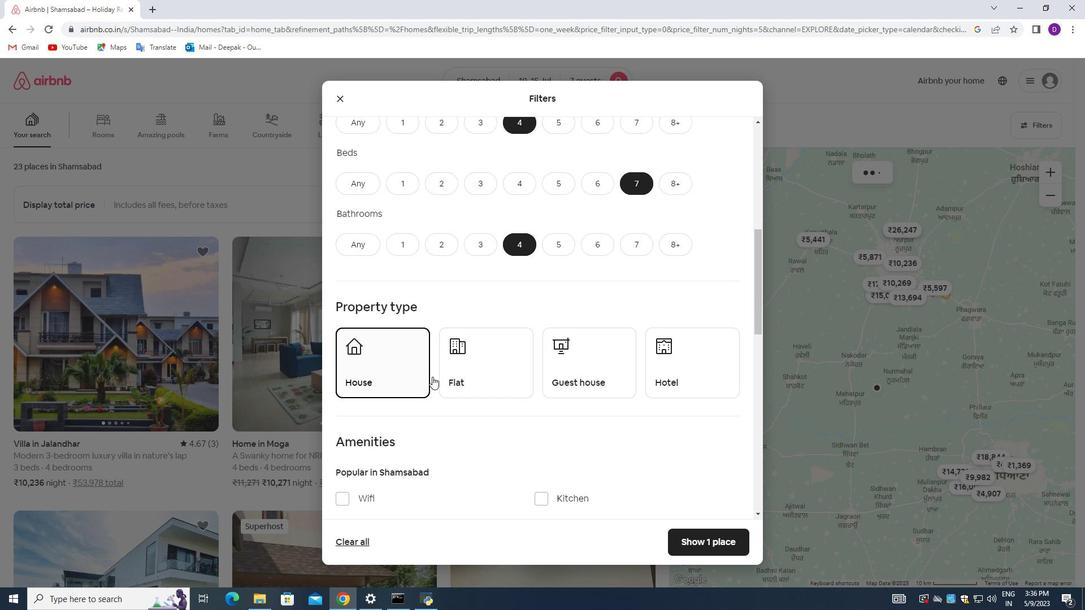 
Action: Mouse pressed left at (482, 367)
Screenshot: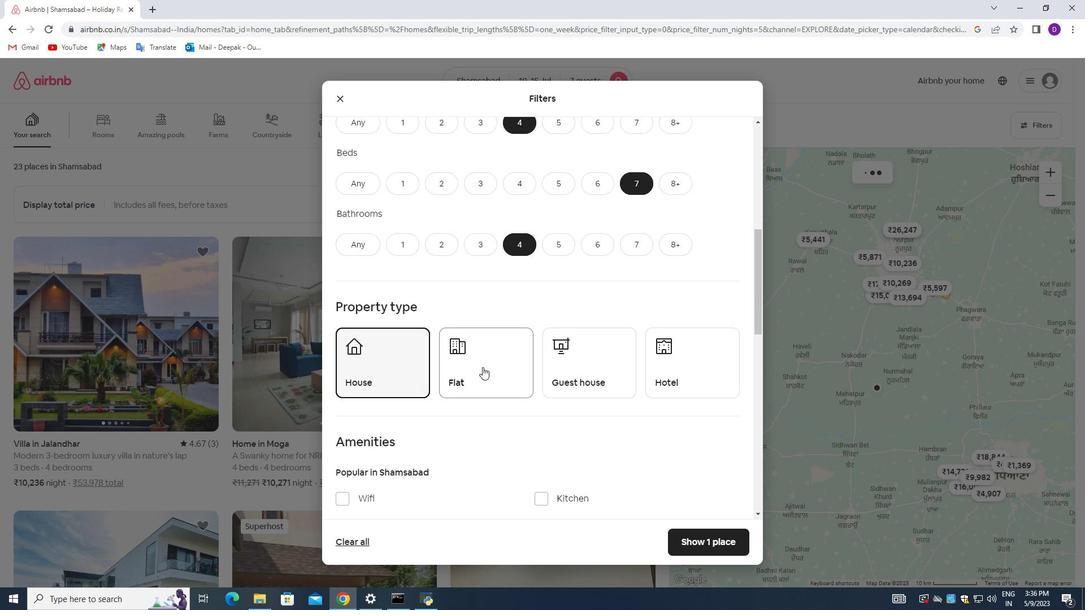 
Action: Mouse moved to (559, 365)
Screenshot: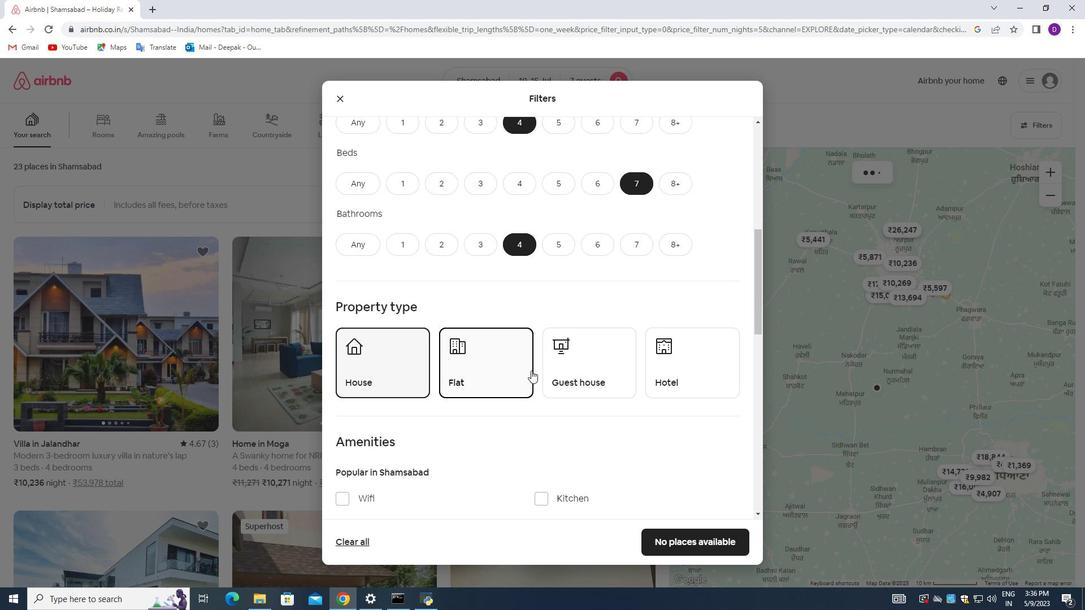 
Action: Mouse pressed left at (559, 365)
Screenshot: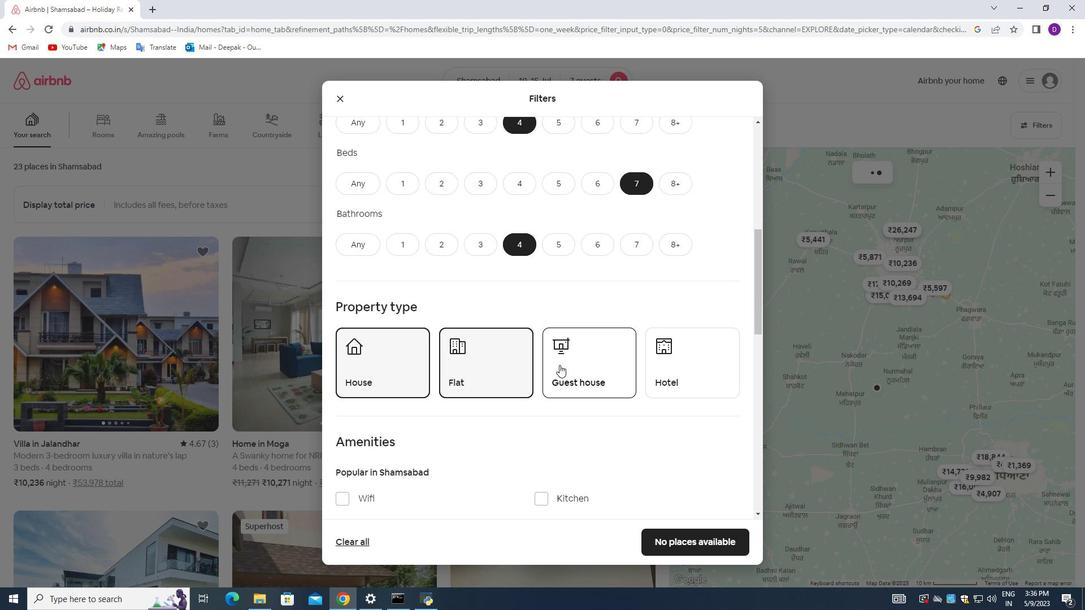 
Action: Mouse moved to (512, 383)
Screenshot: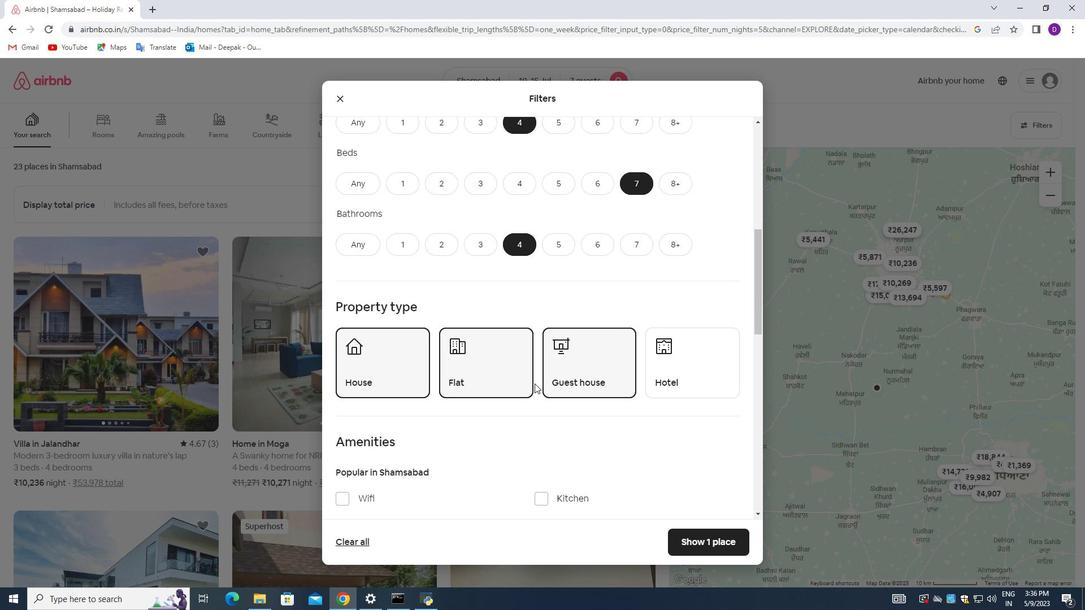
Action: Mouse scrolled (512, 383) with delta (0, 0)
Screenshot: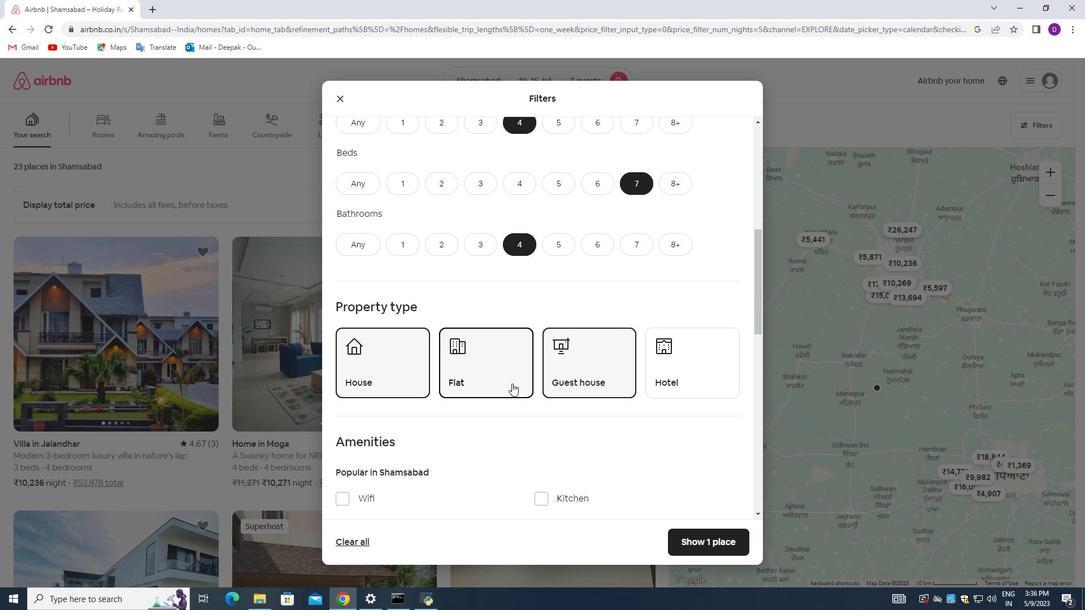 
Action: Mouse scrolled (512, 383) with delta (0, 0)
Screenshot: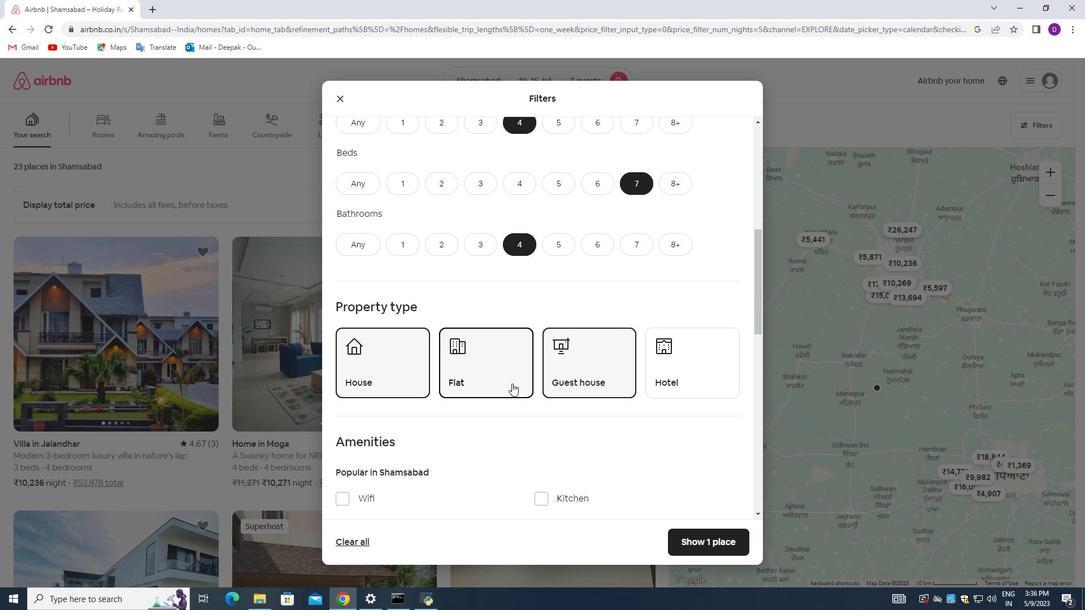 
Action: Mouse moved to (345, 387)
Screenshot: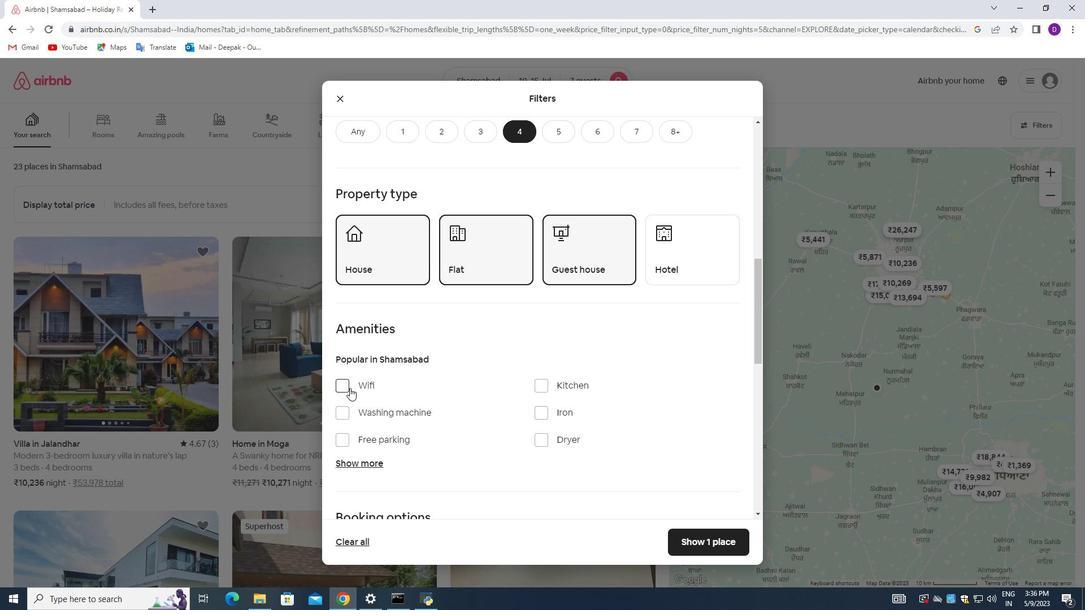 
Action: Mouse pressed left at (345, 387)
Screenshot: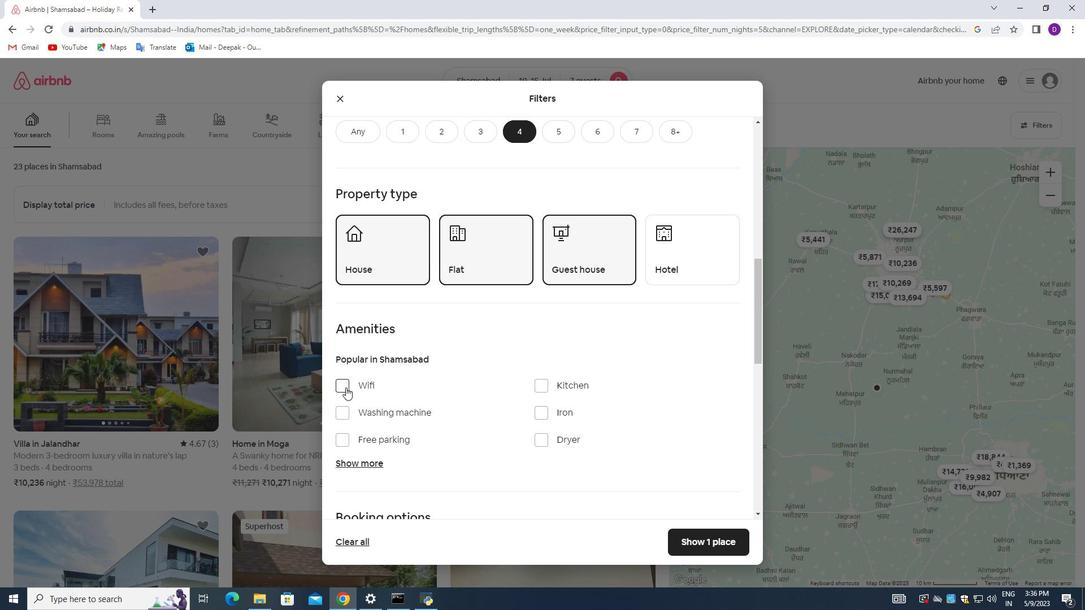 
Action: Mouse moved to (407, 428)
Screenshot: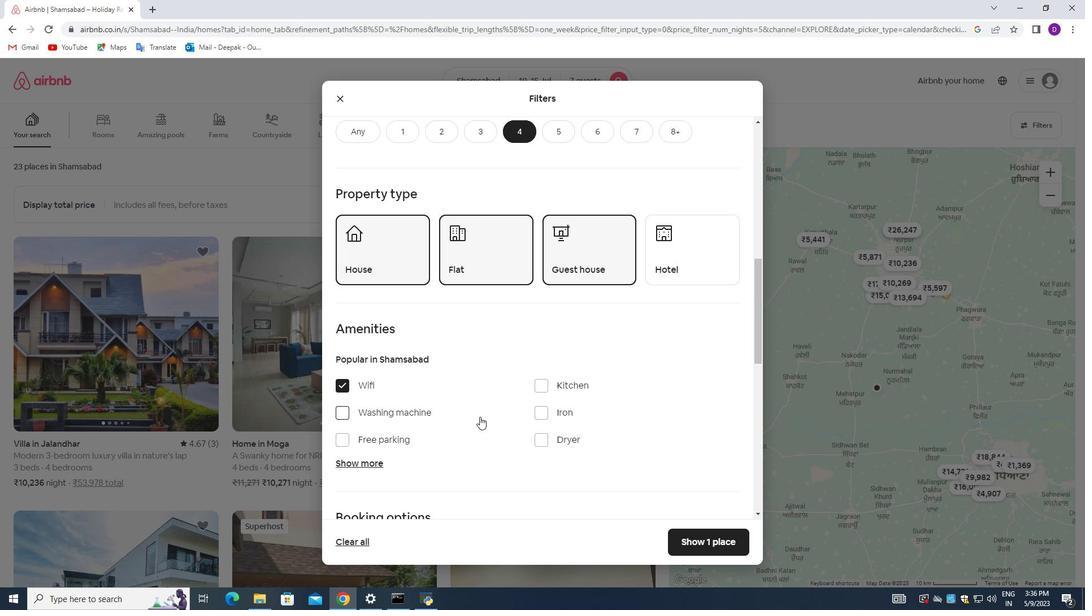 
Action: Mouse scrolled (407, 427) with delta (0, 0)
Screenshot: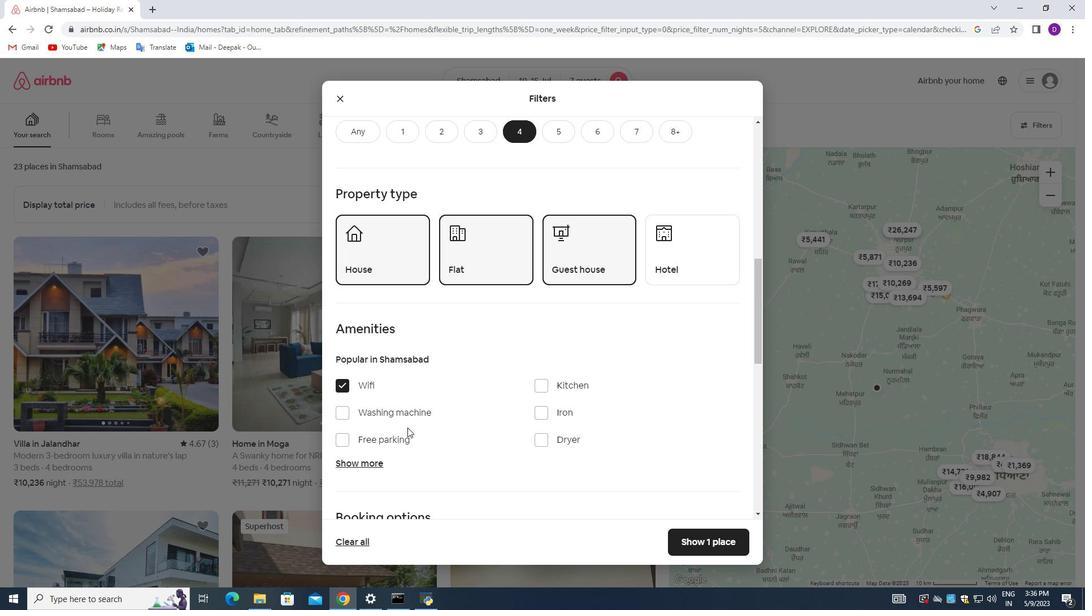 
Action: Mouse moved to (342, 382)
Screenshot: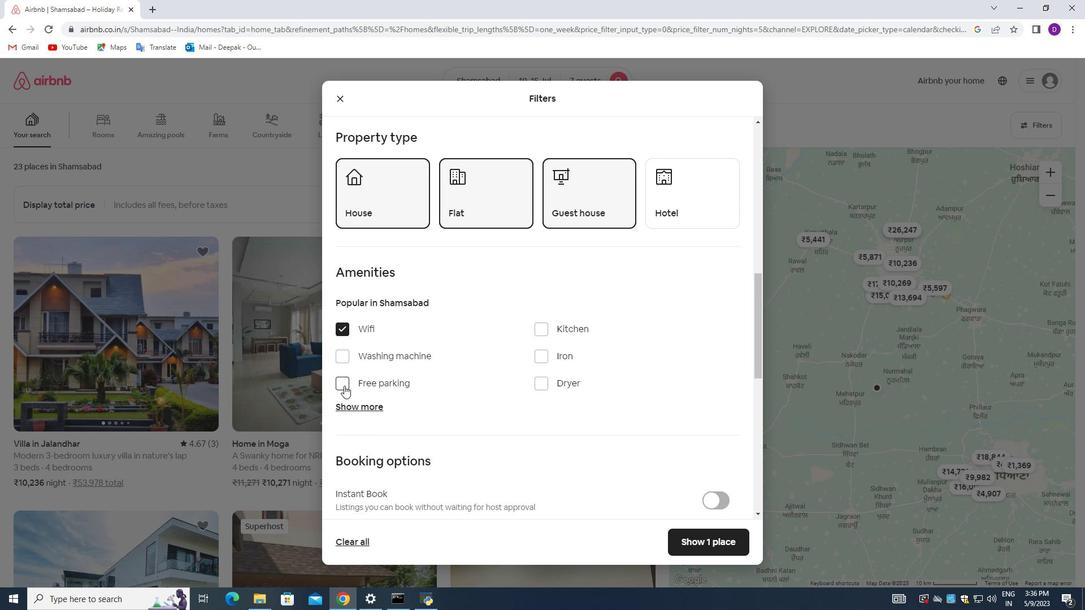 
Action: Mouse pressed left at (342, 382)
Screenshot: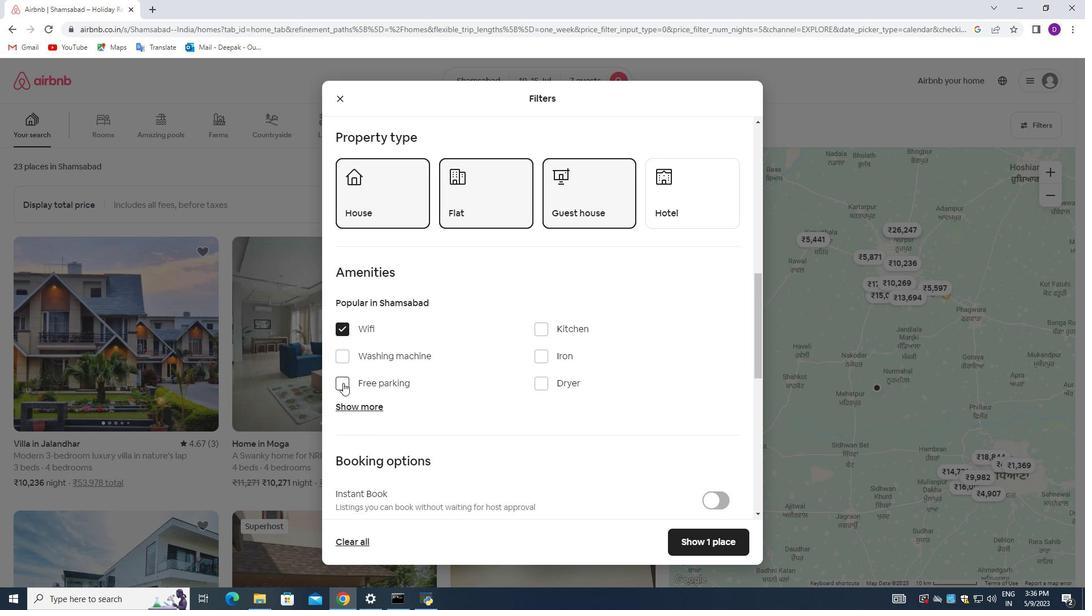 
Action: Mouse moved to (359, 406)
Screenshot: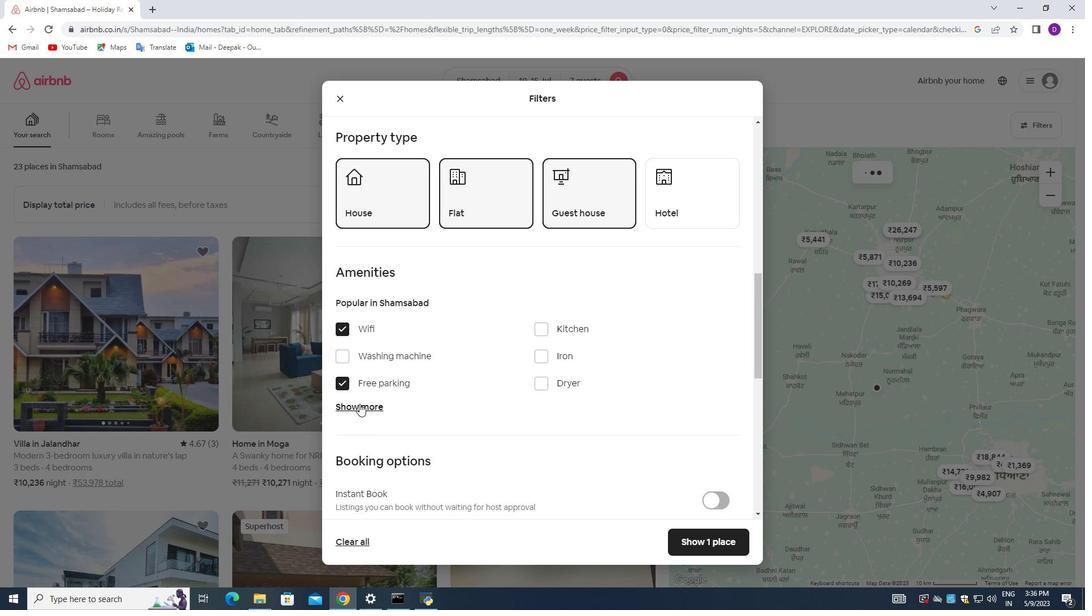 
Action: Mouse pressed left at (359, 406)
Screenshot: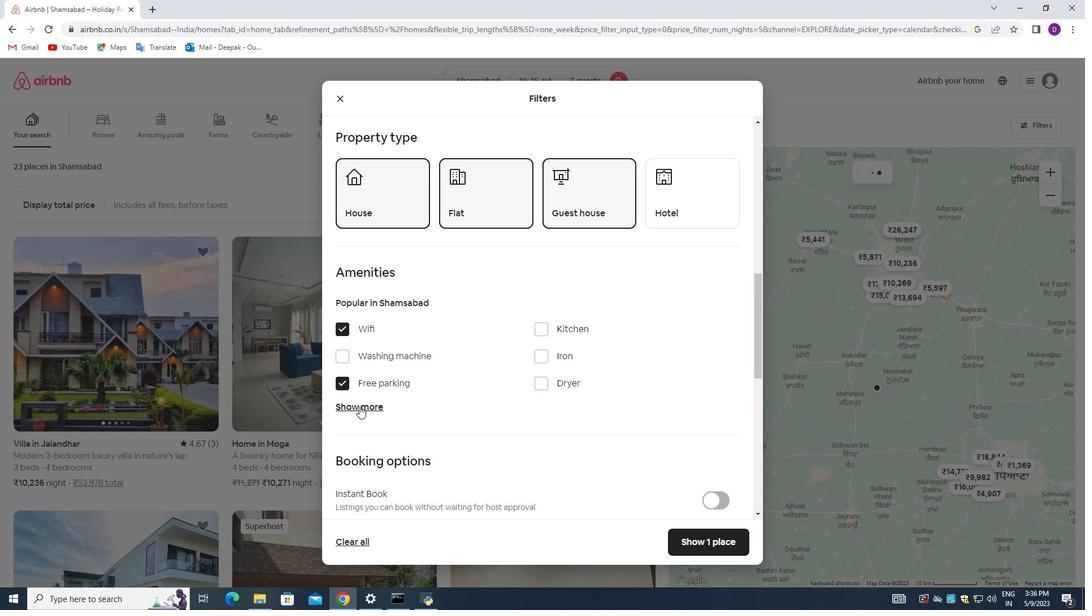 
Action: Mouse moved to (541, 468)
Screenshot: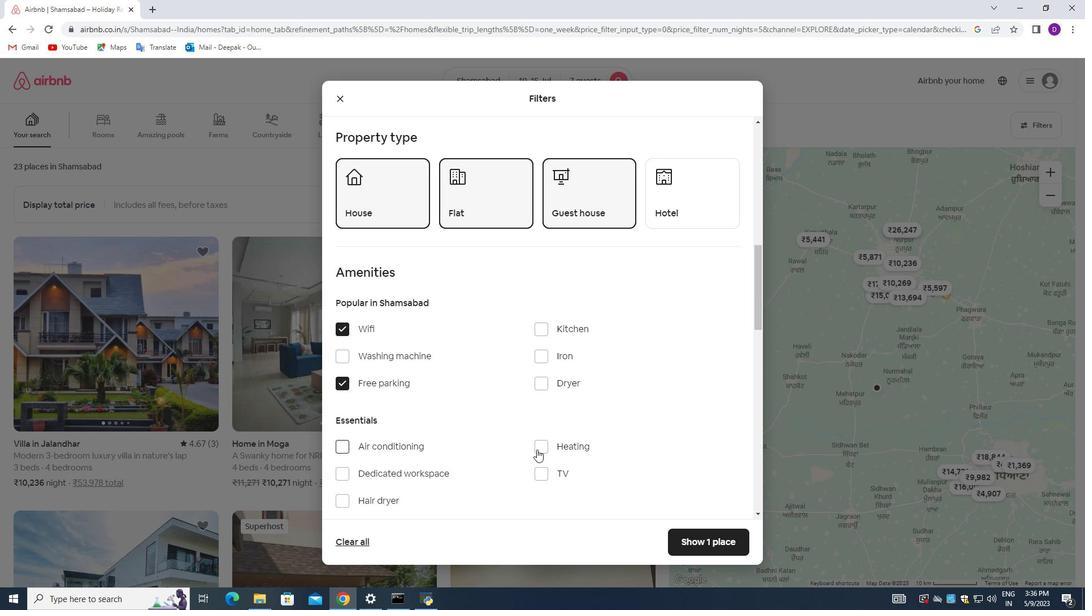 
Action: Mouse pressed left at (541, 468)
Screenshot: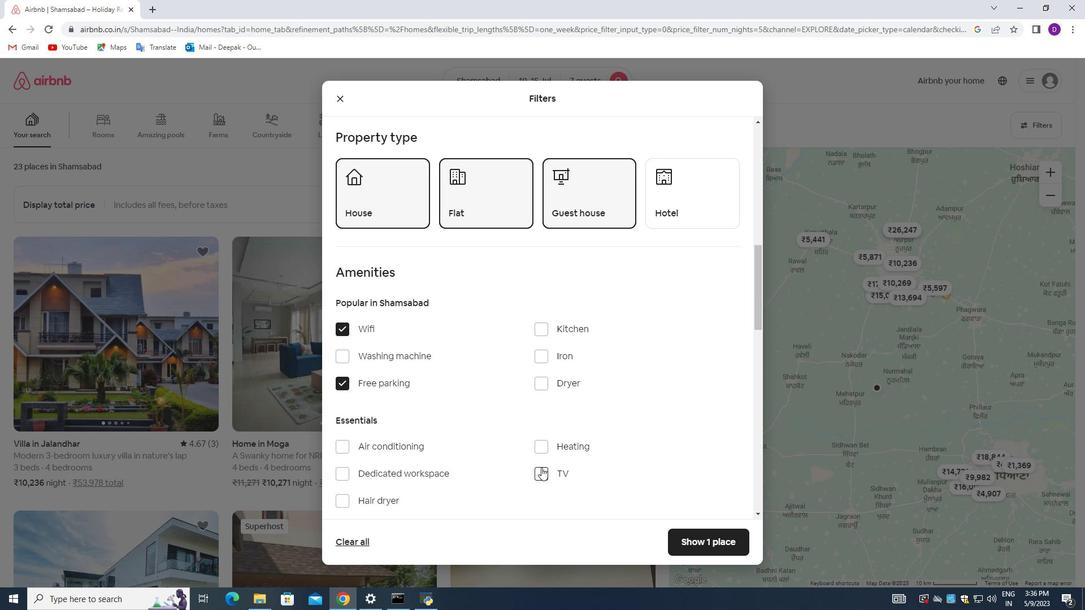 
Action: Mouse moved to (448, 392)
Screenshot: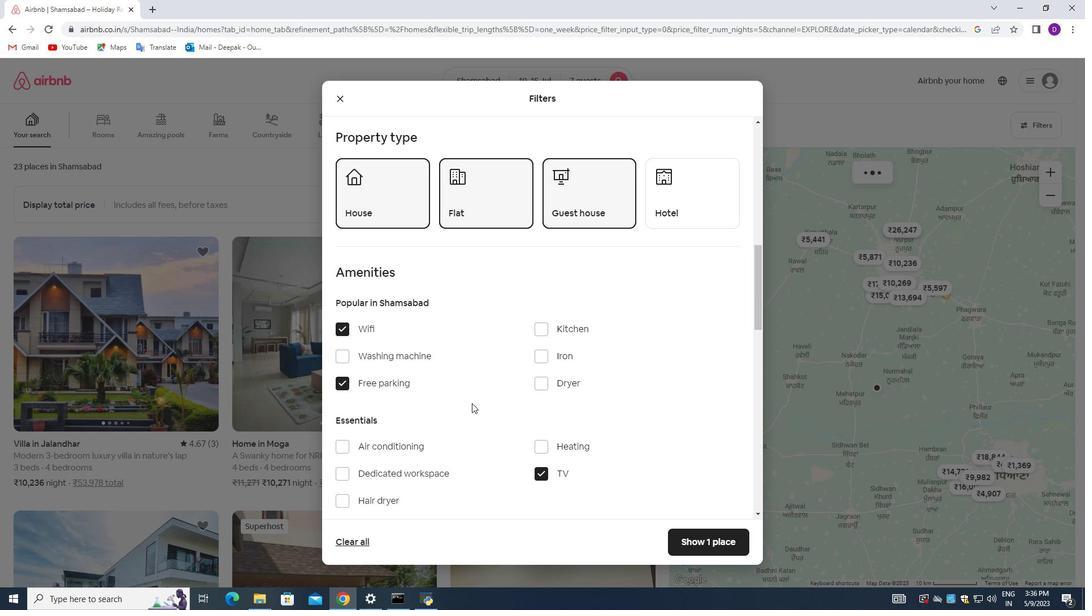 
Action: Mouse scrolled (448, 392) with delta (0, 0)
Screenshot: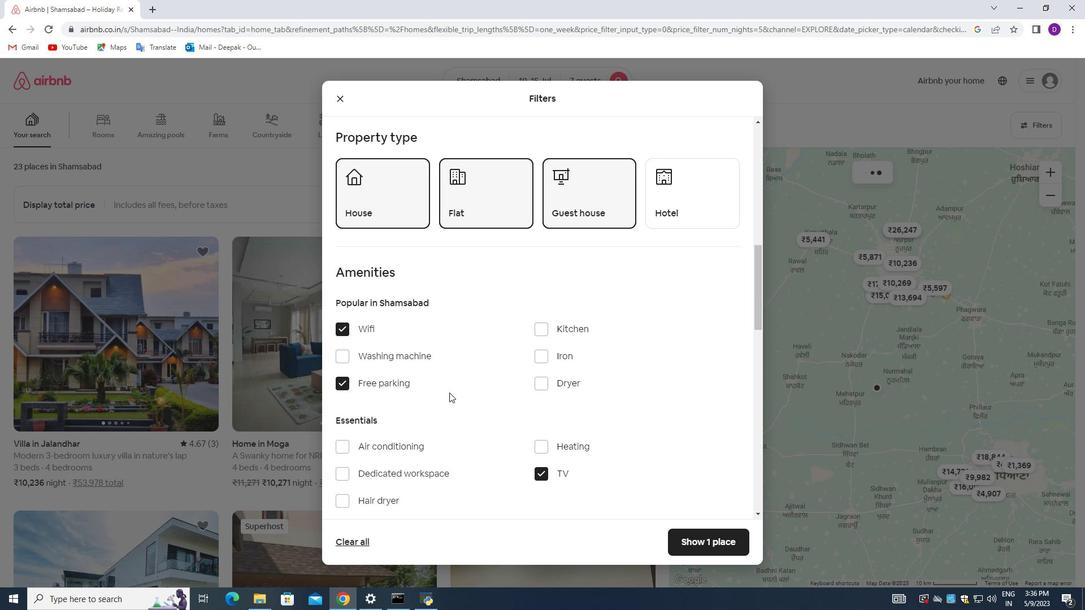 
Action: Mouse scrolled (448, 392) with delta (0, 0)
Screenshot: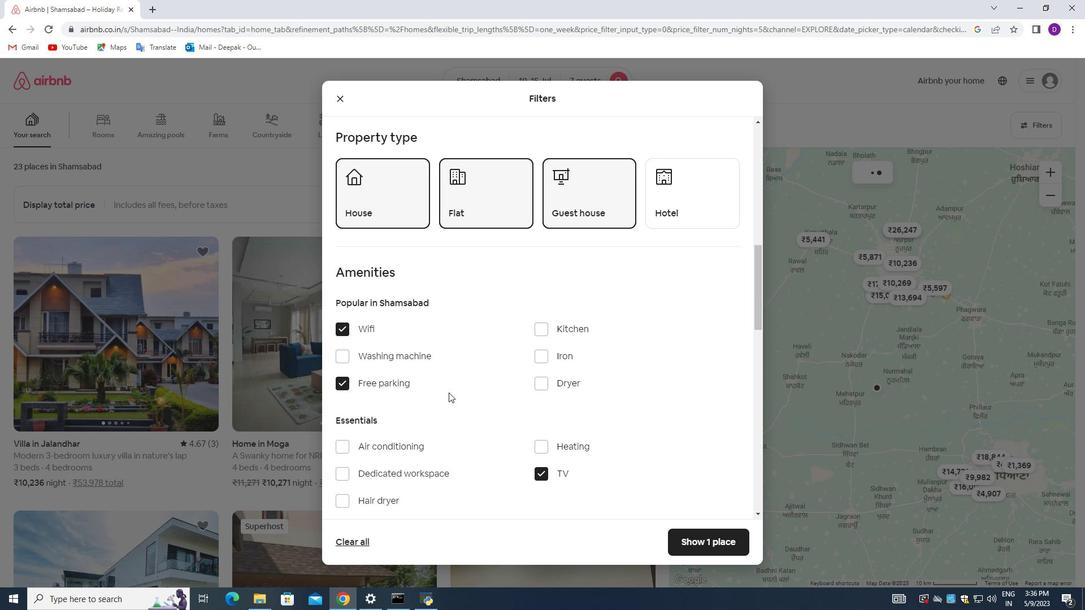 
Action: Mouse scrolled (448, 392) with delta (0, 0)
Screenshot: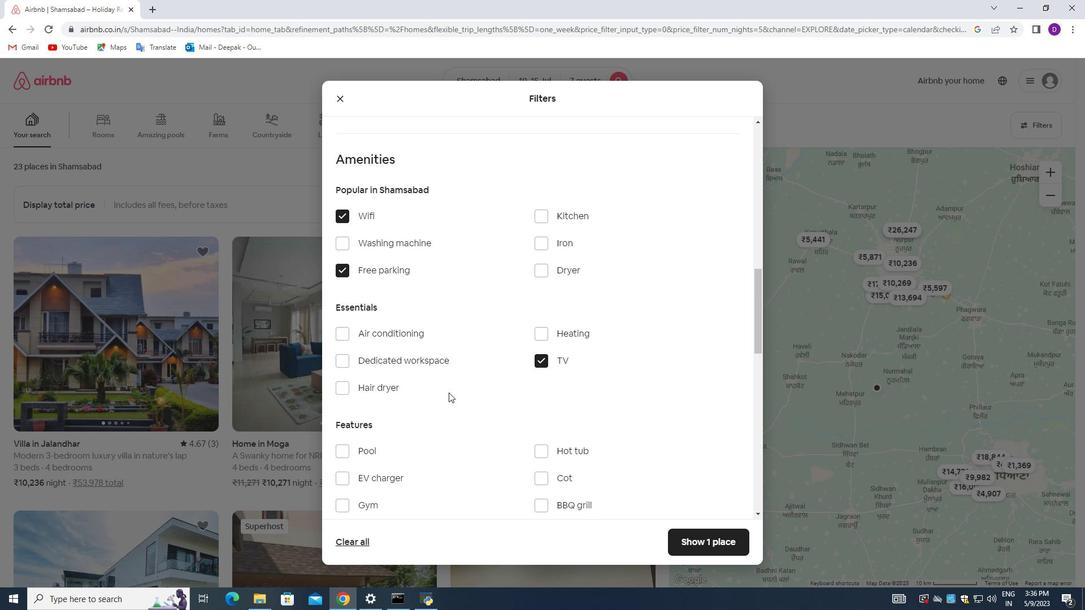 
Action: Mouse moved to (447, 394)
Screenshot: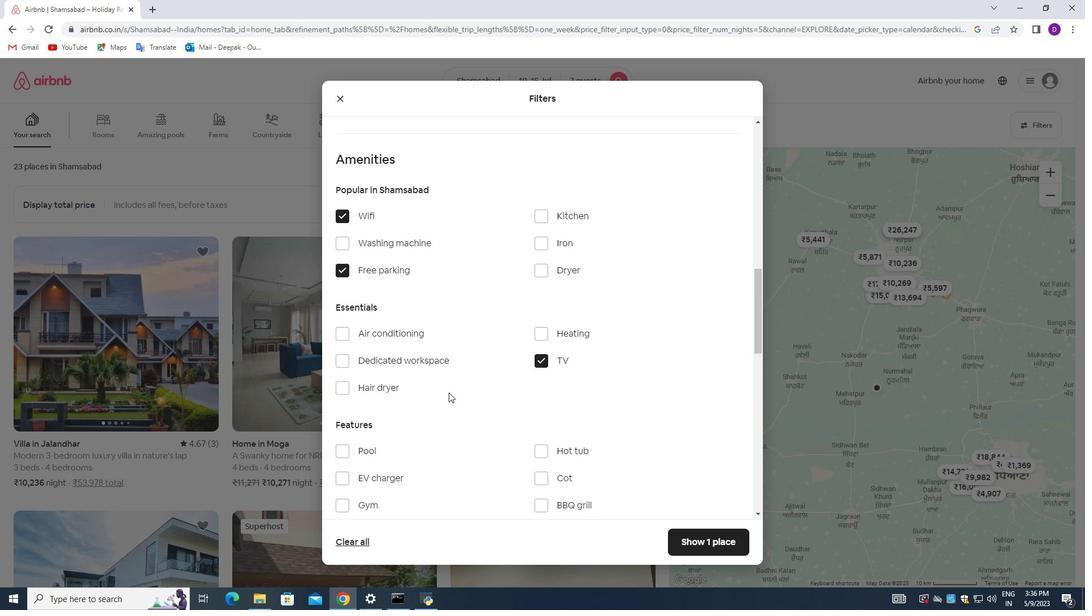 
Action: Mouse scrolled (447, 394) with delta (0, 0)
Screenshot: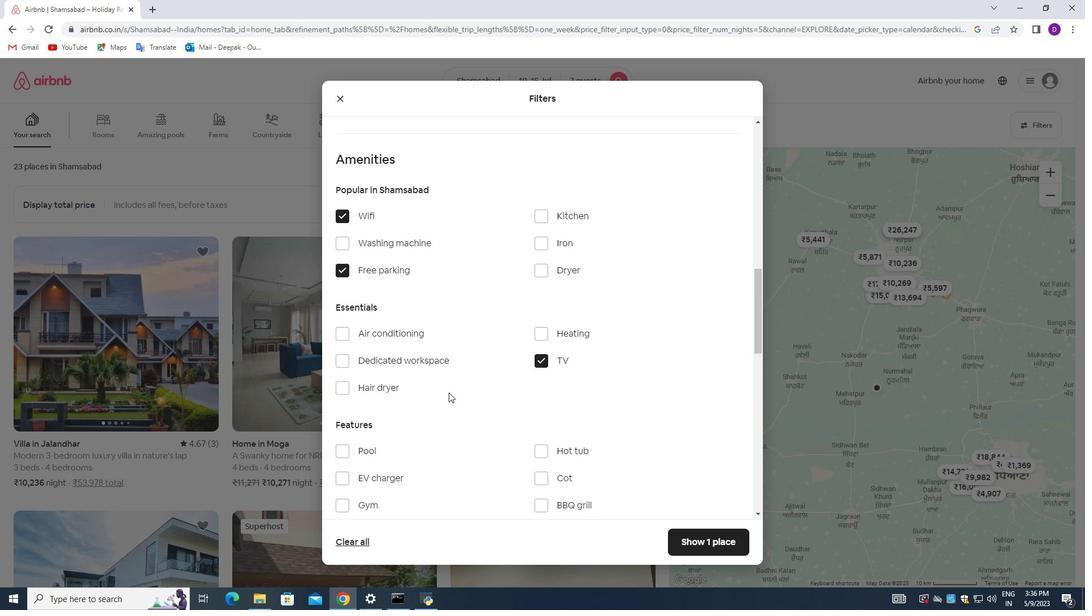 
Action: Mouse moved to (338, 391)
Screenshot: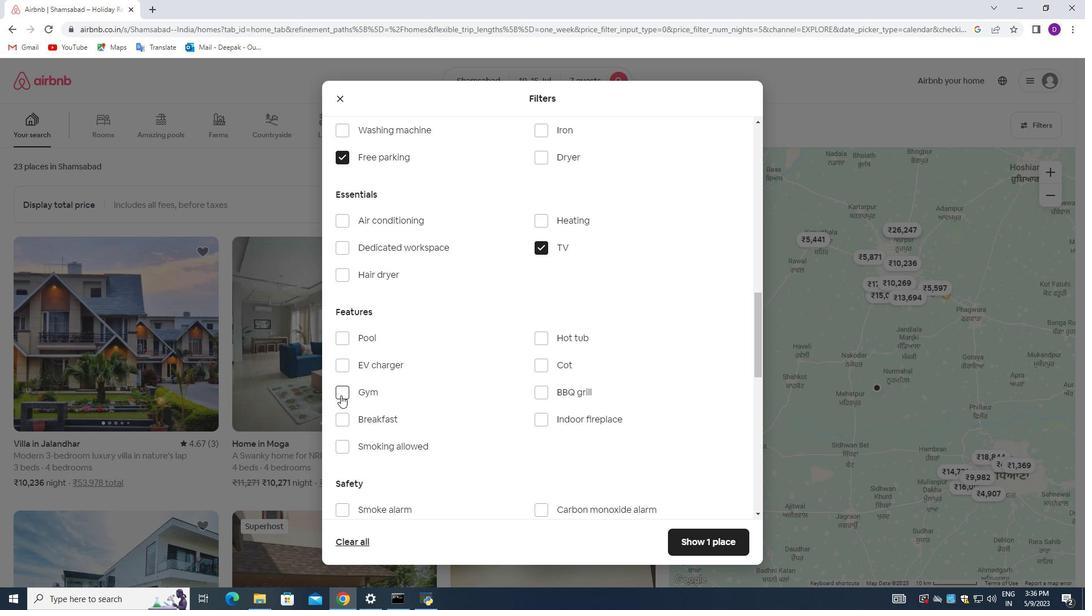 
Action: Mouse pressed left at (338, 391)
Screenshot: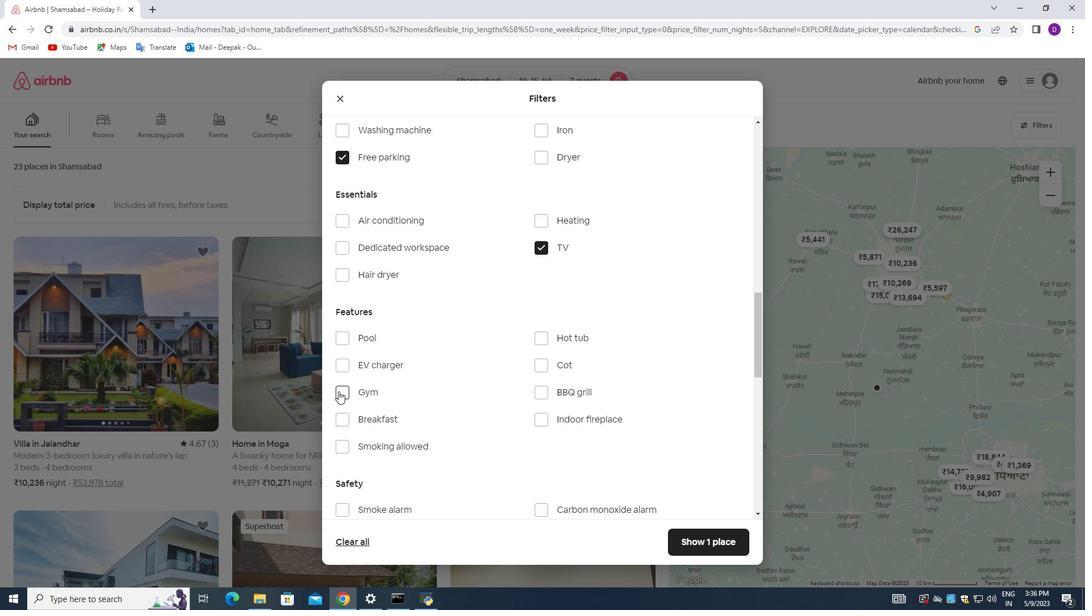 
Action: Mouse moved to (342, 421)
Screenshot: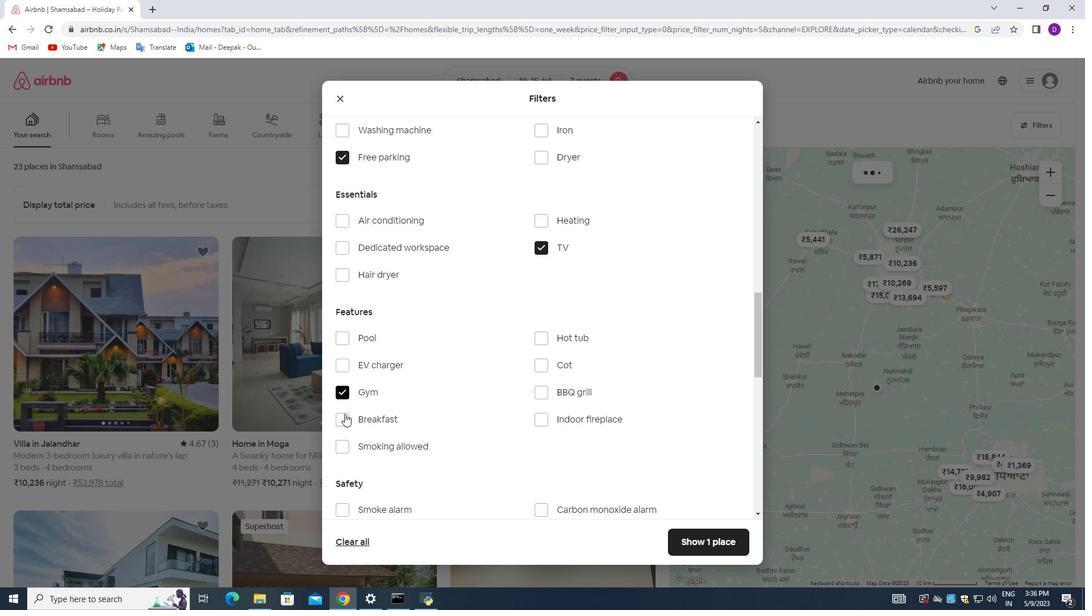 
Action: Mouse pressed left at (342, 421)
Screenshot: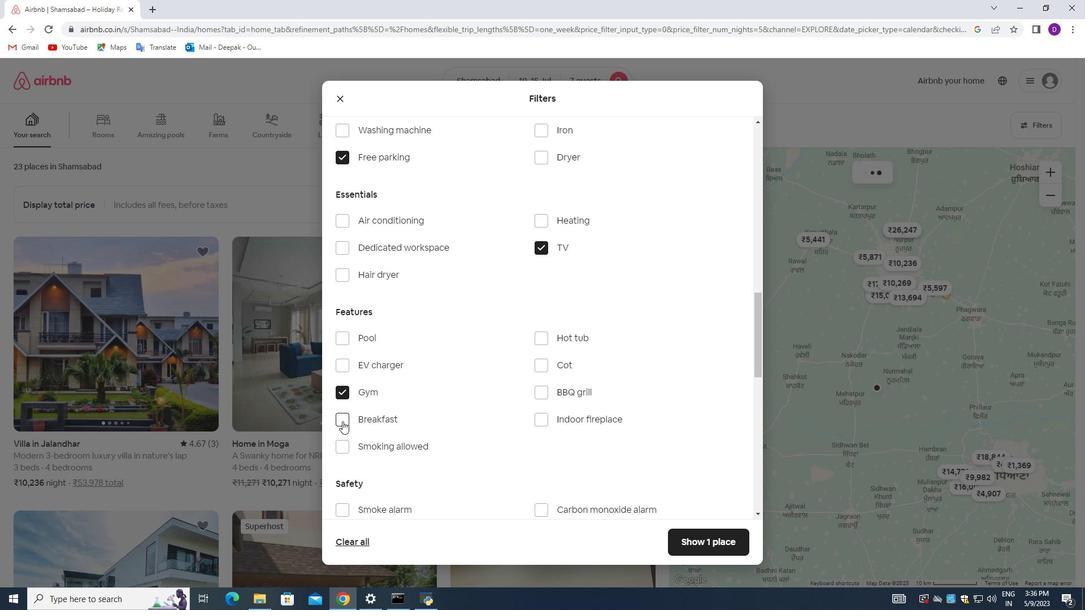 
Action: Mouse moved to (457, 386)
Screenshot: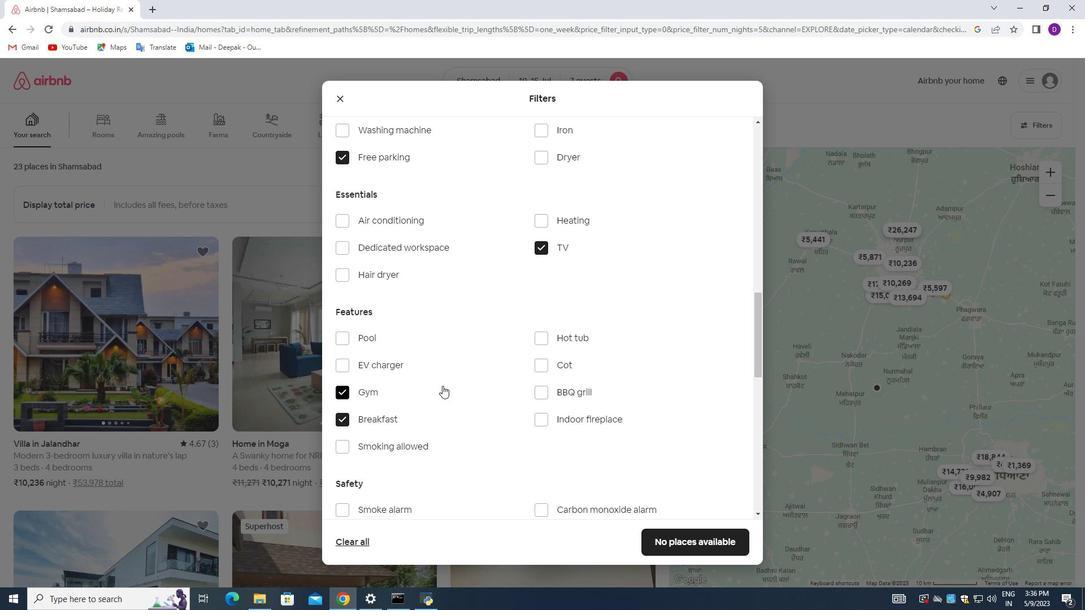 
Action: Mouse scrolled (457, 385) with delta (0, 0)
Screenshot: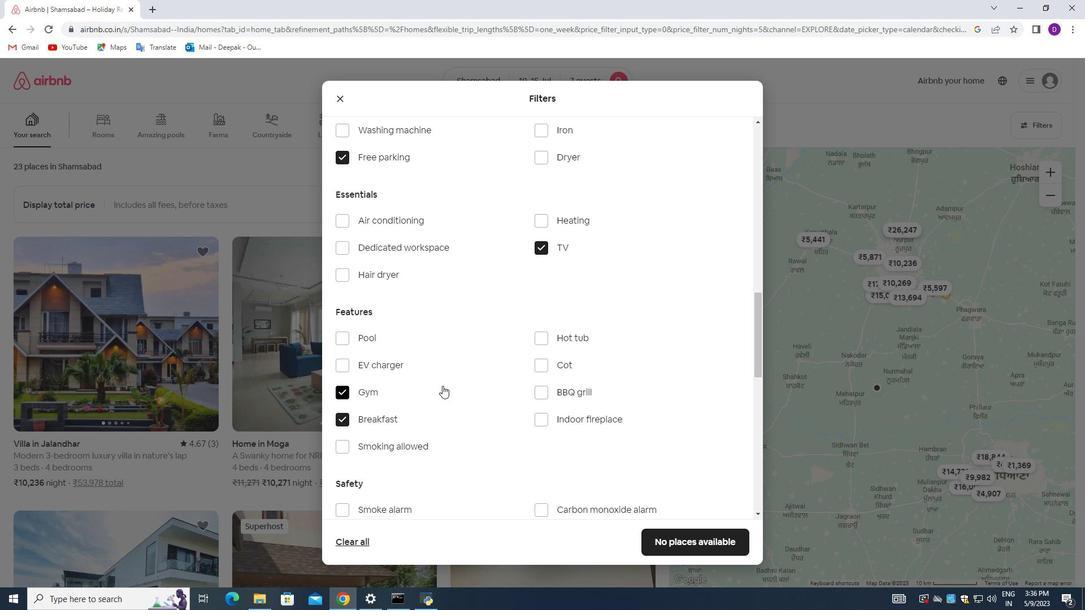 
Action: Mouse moved to (465, 386)
Screenshot: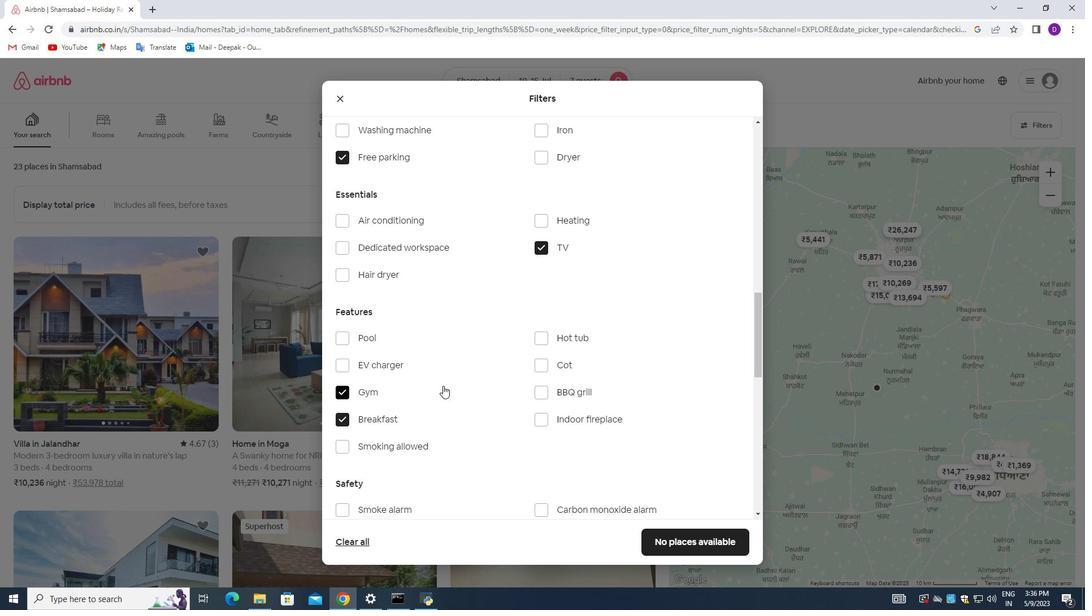 
Action: Mouse scrolled (465, 386) with delta (0, 0)
Screenshot: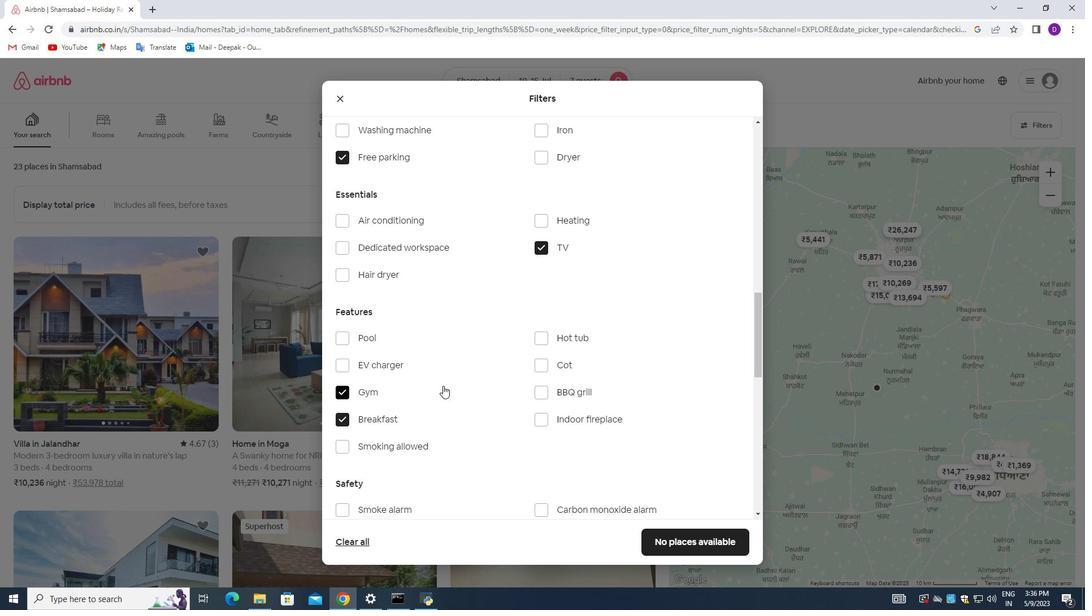 
Action: Mouse moved to (473, 391)
Screenshot: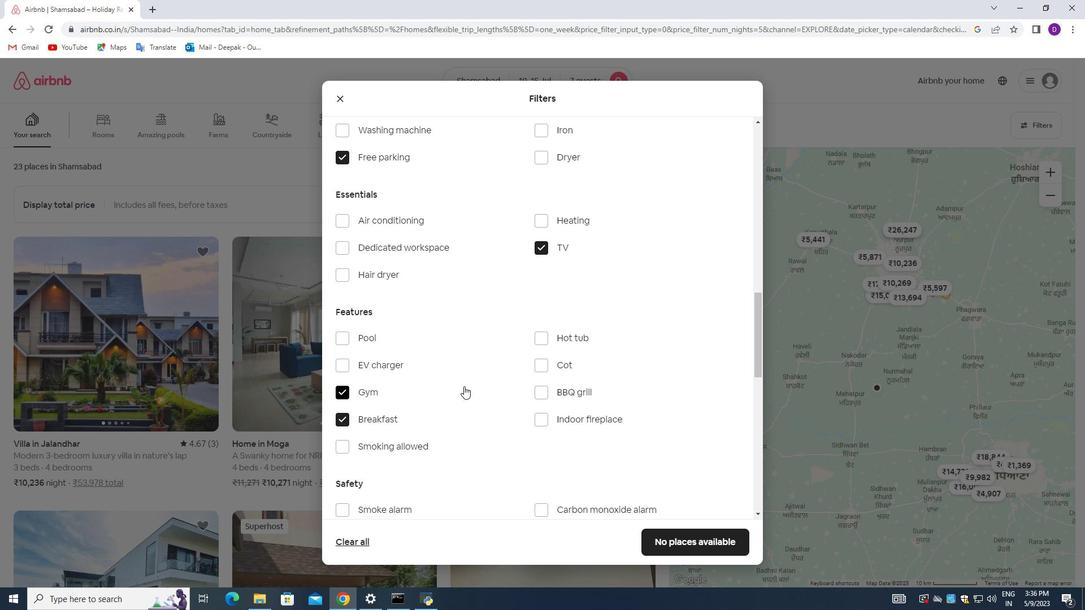 
Action: Mouse scrolled (473, 390) with delta (0, 0)
Screenshot: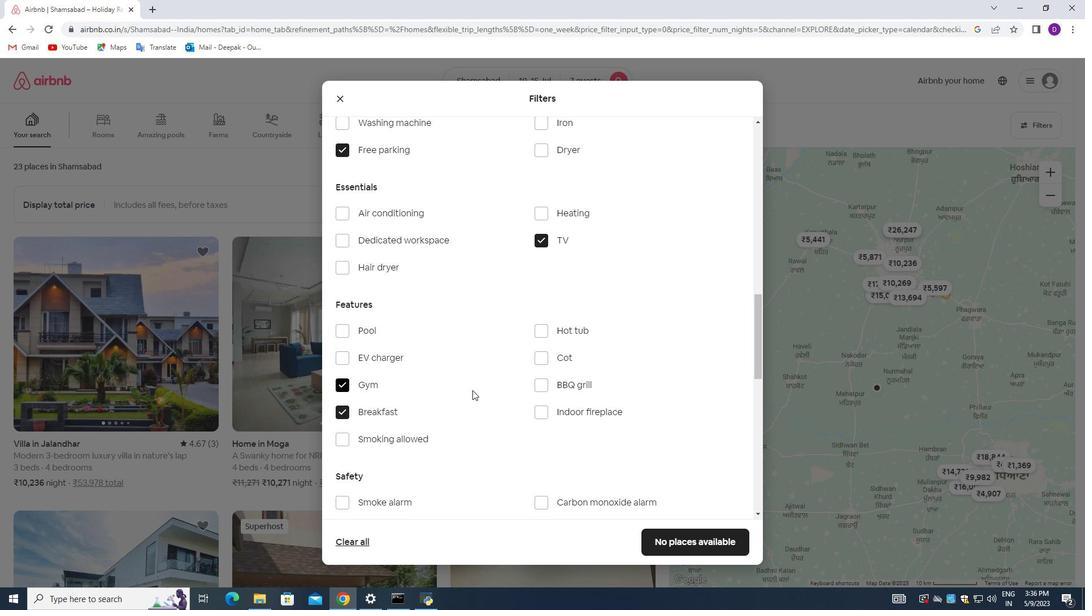 
Action: Mouse moved to (485, 394)
Screenshot: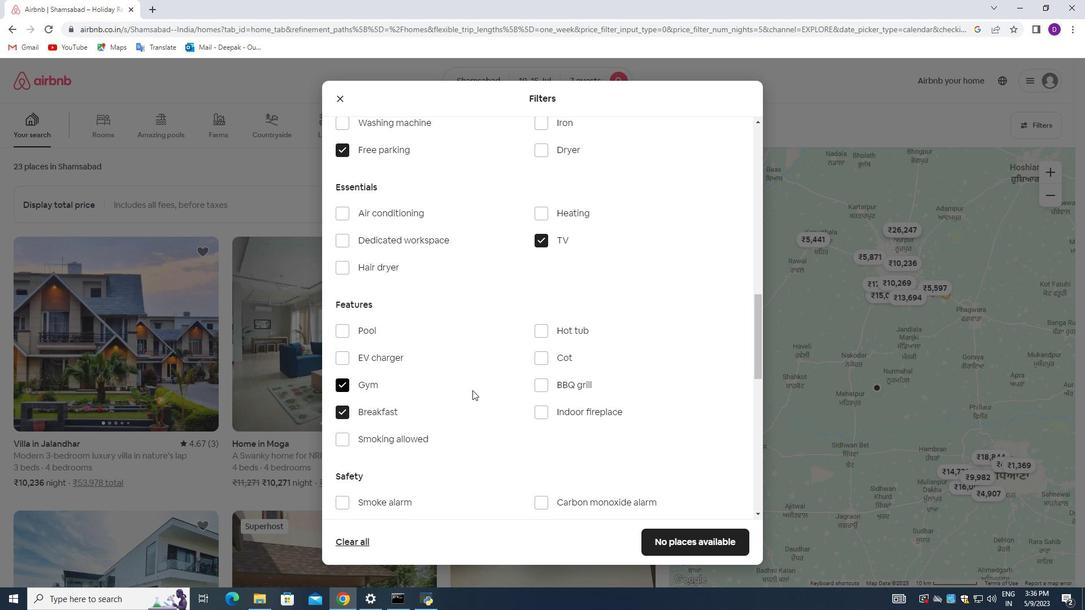 
Action: Mouse scrolled (485, 394) with delta (0, 0)
Screenshot: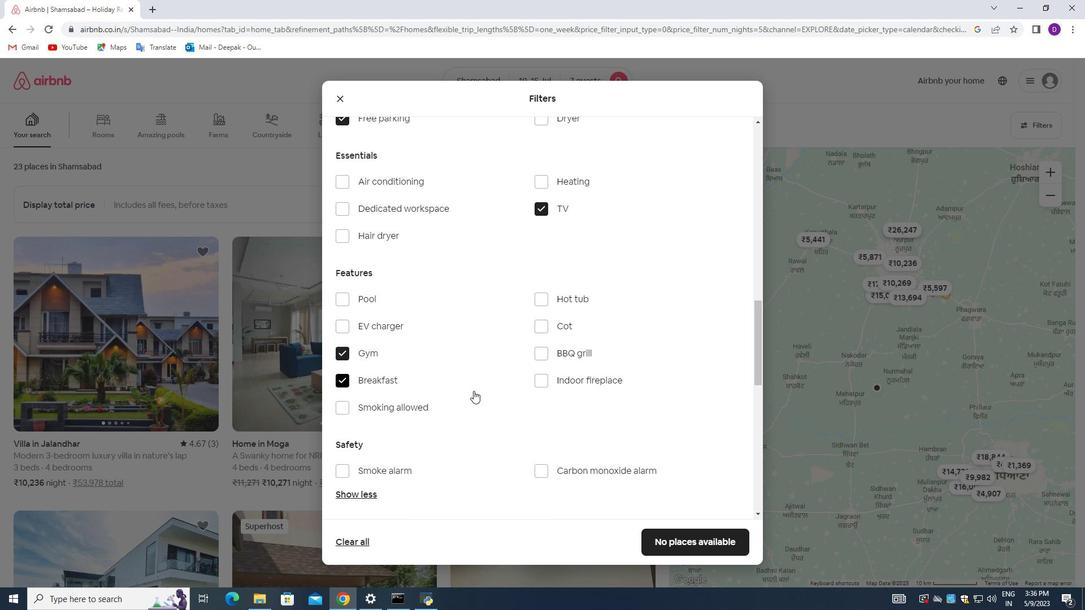 
Action: Mouse moved to (716, 439)
Screenshot: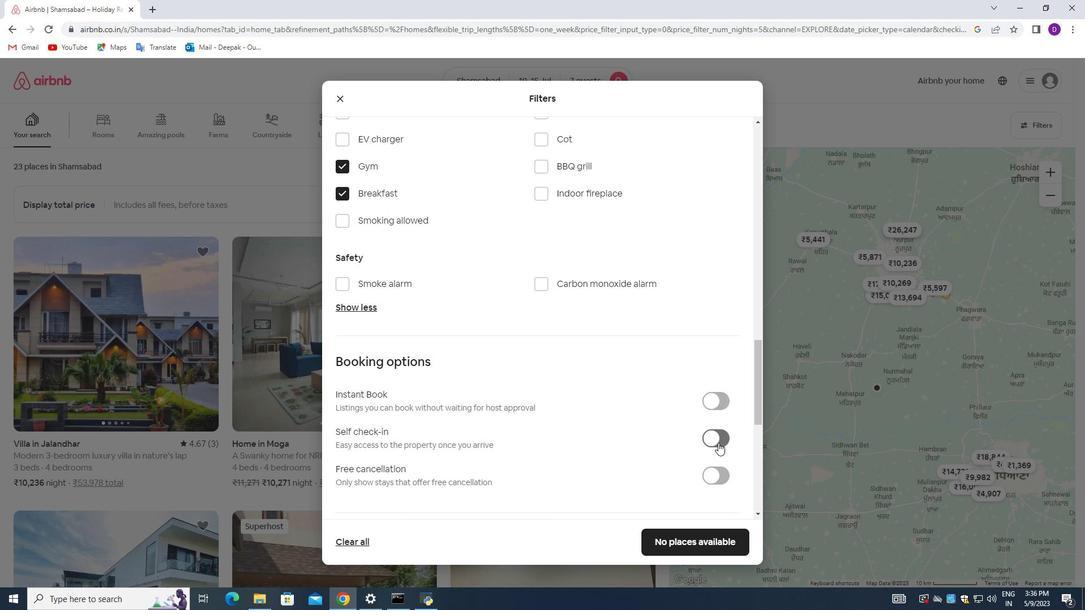 
Action: Mouse pressed left at (716, 439)
Screenshot: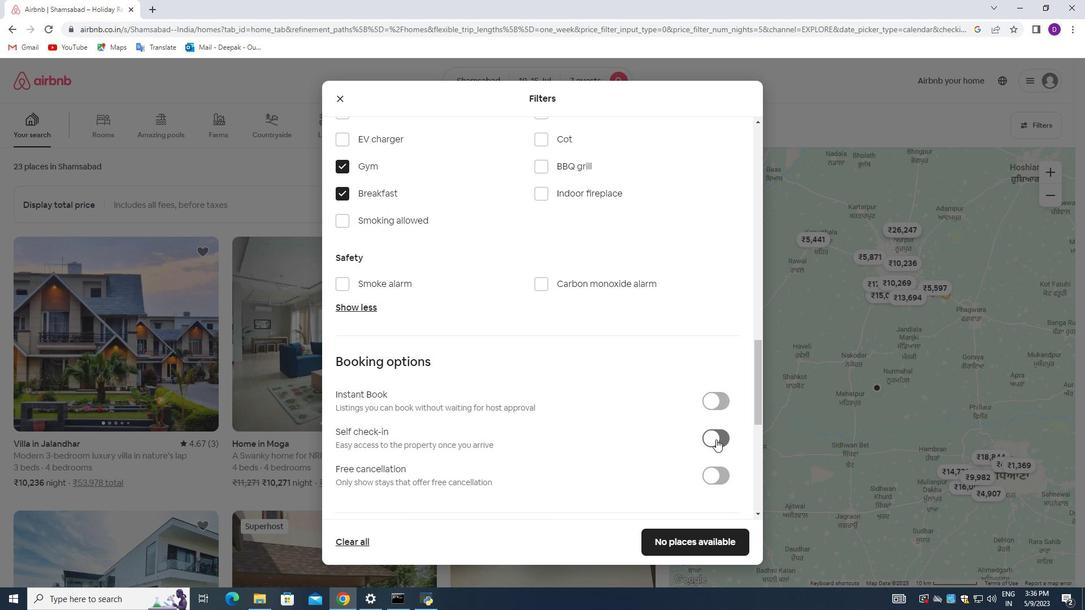 
Action: Mouse moved to (541, 425)
Screenshot: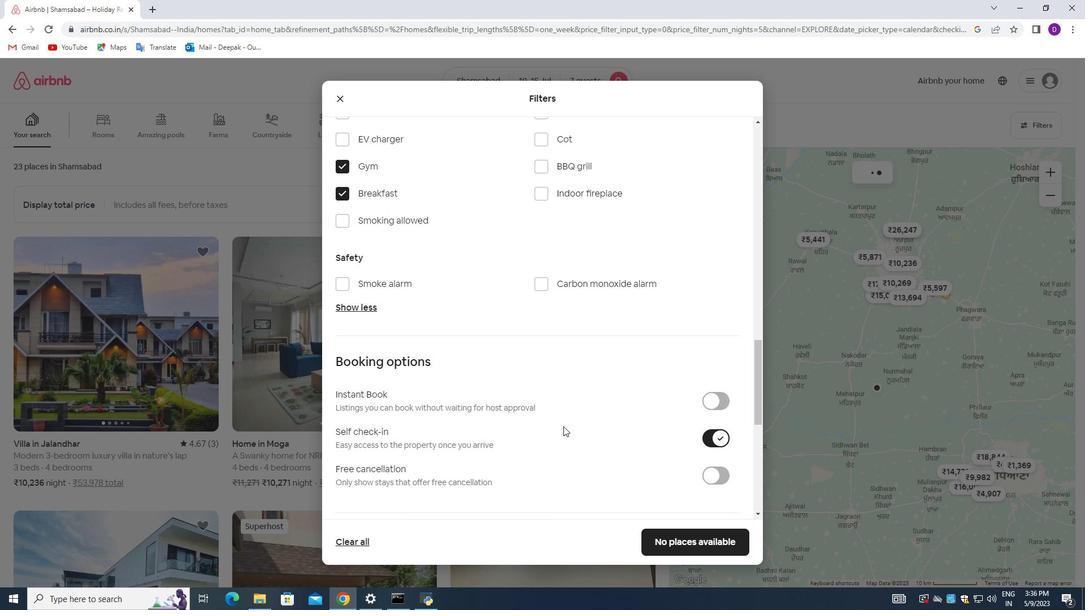 
Action: Mouse scrolled (541, 425) with delta (0, 0)
Screenshot: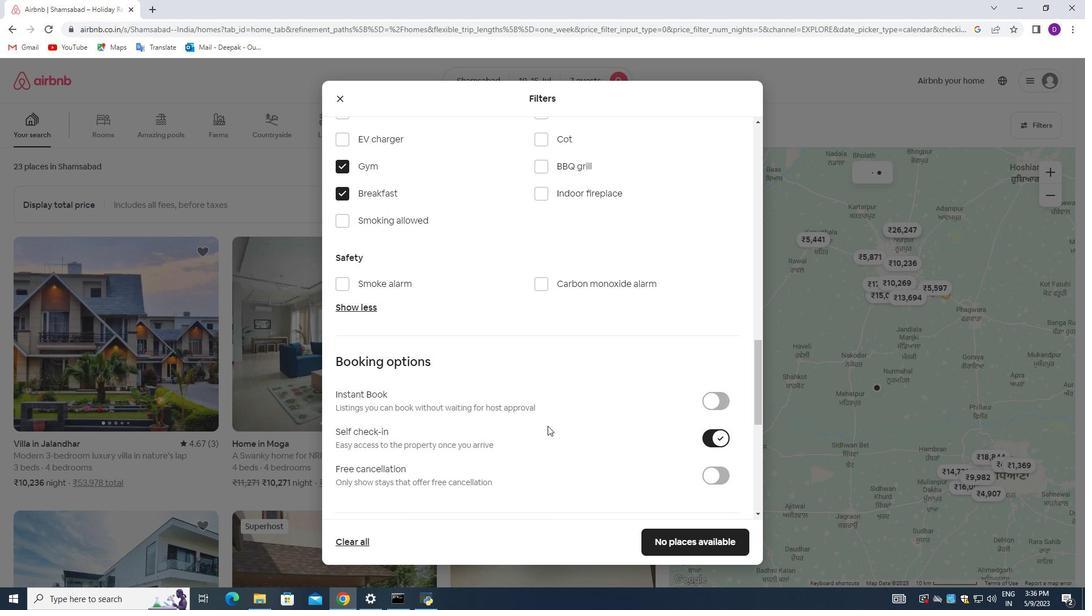 
Action: Mouse moved to (538, 425)
Screenshot: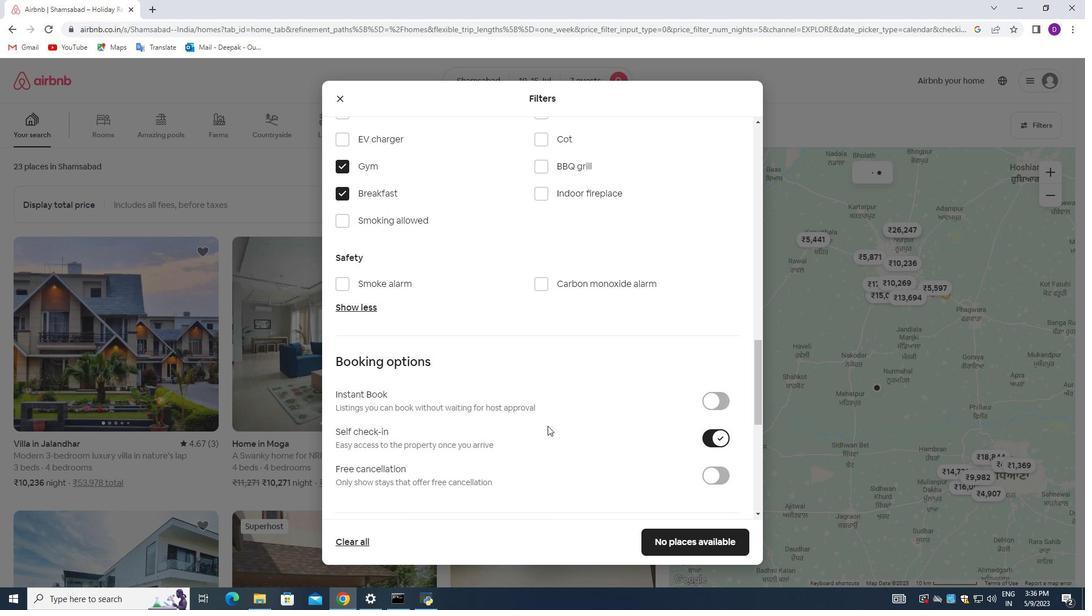 
Action: Mouse scrolled (538, 424) with delta (0, 0)
Screenshot: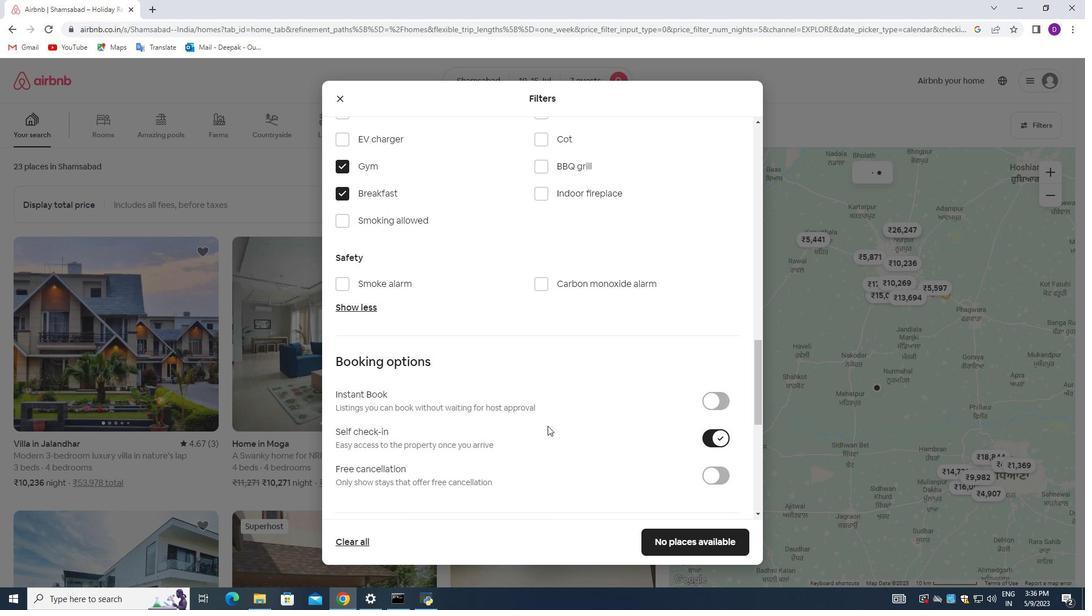 
Action: Mouse moved to (535, 425)
Screenshot: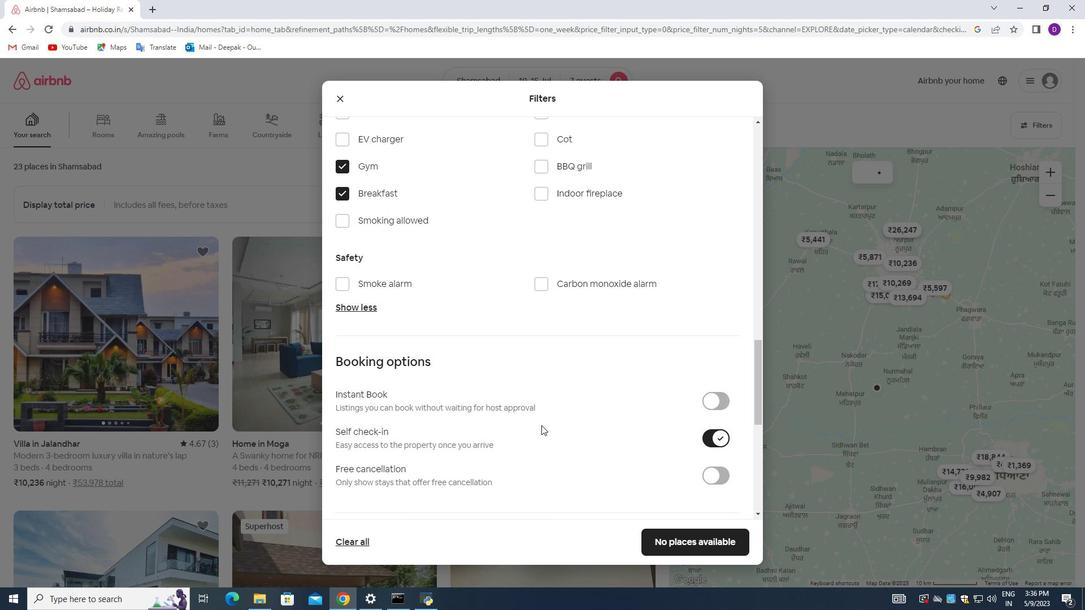 
Action: Mouse scrolled (535, 424) with delta (0, 0)
Screenshot: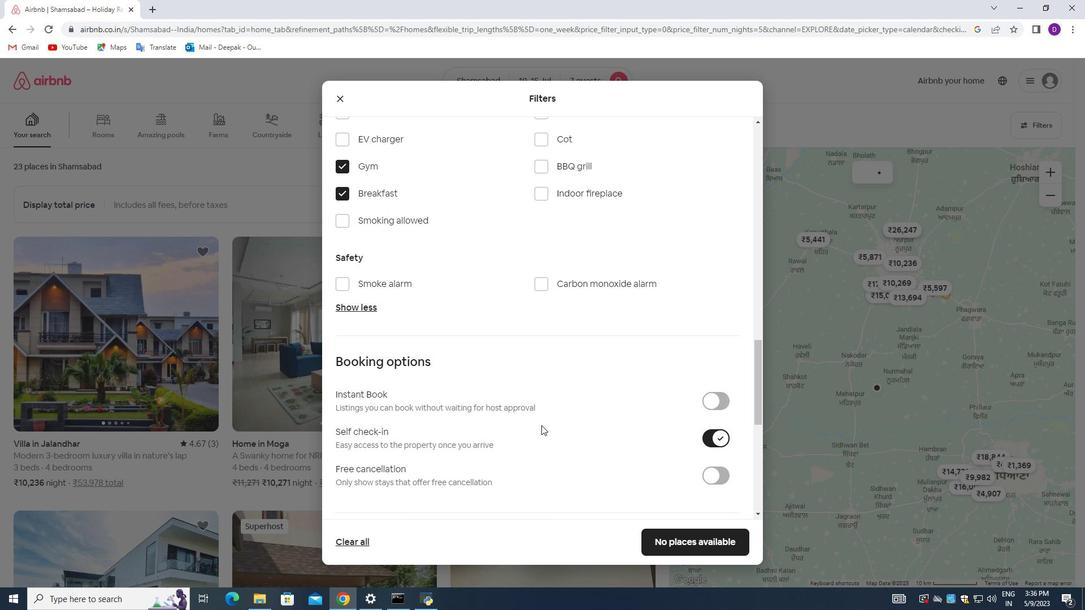 
Action: Mouse moved to (510, 428)
Screenshot: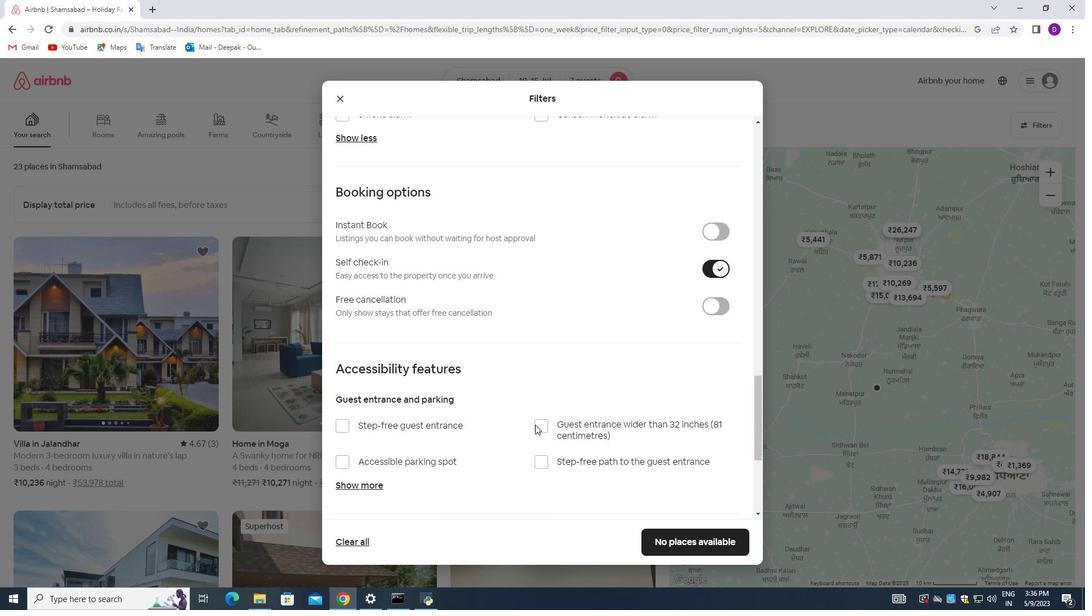 
Action: Mouse scrolled (510, 428) with delta (0, 0)
Screenshot: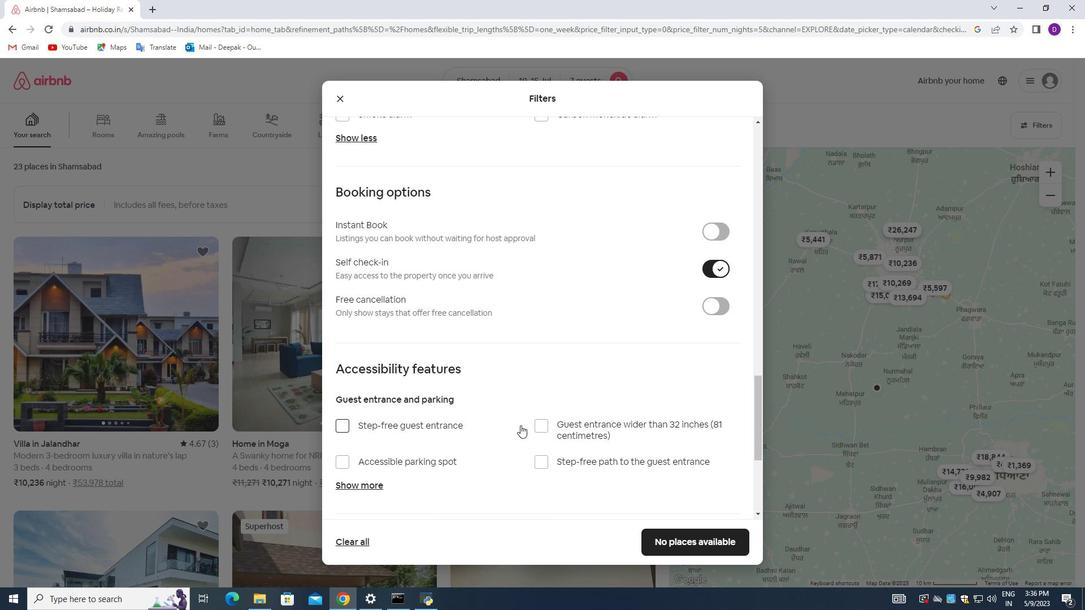 
Action: Mouse moved to (507, 429)
Screenshot: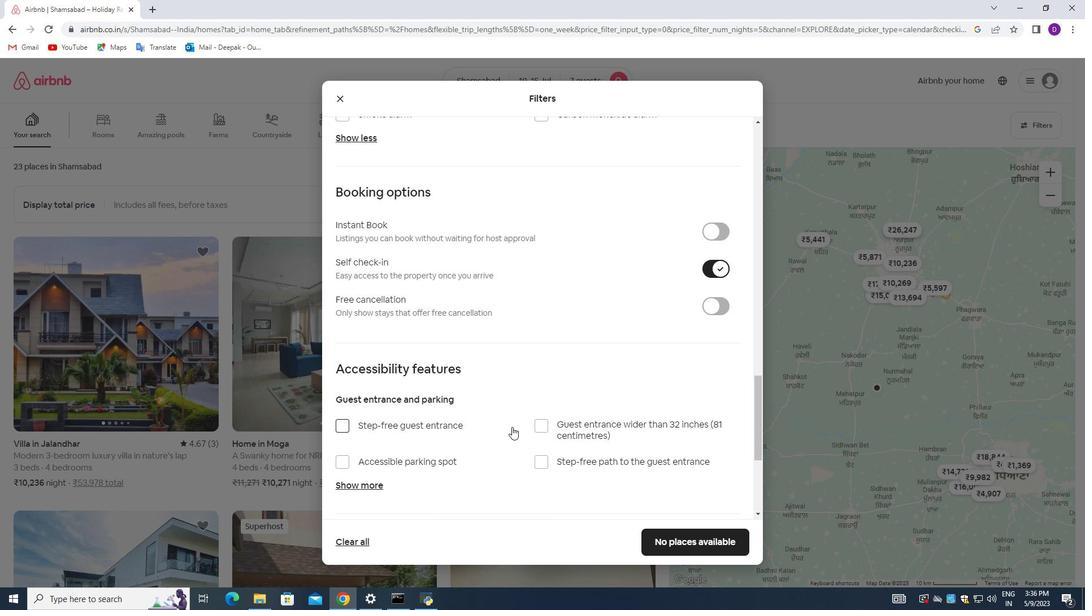 
Action: Mouse scrolled (507, 429) with delta (0, 0)
Screenshot: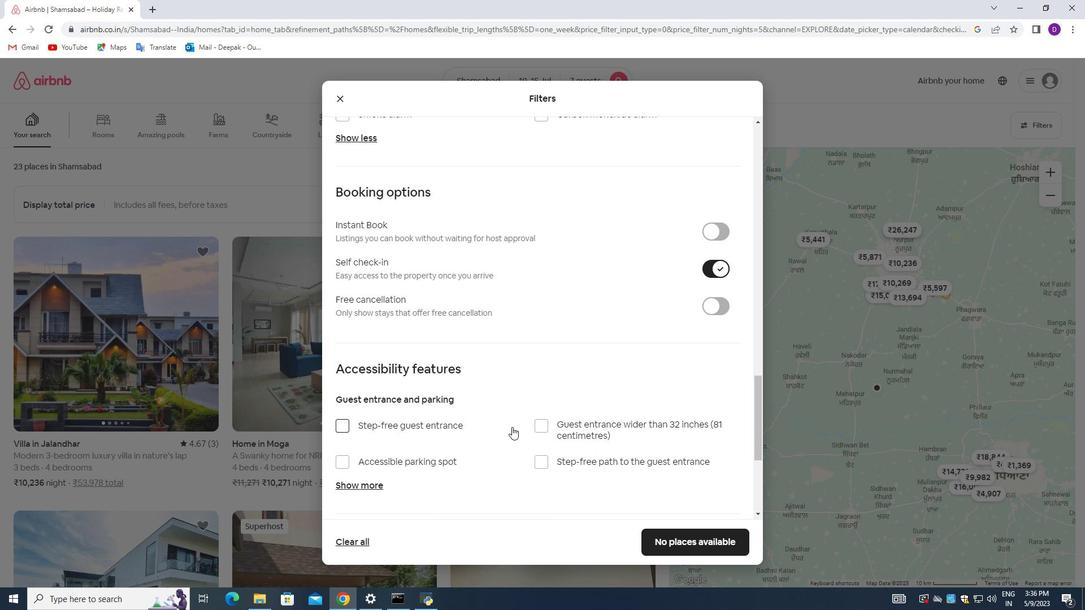 
Action: Mouse moved to (507, 429)
Screenshot: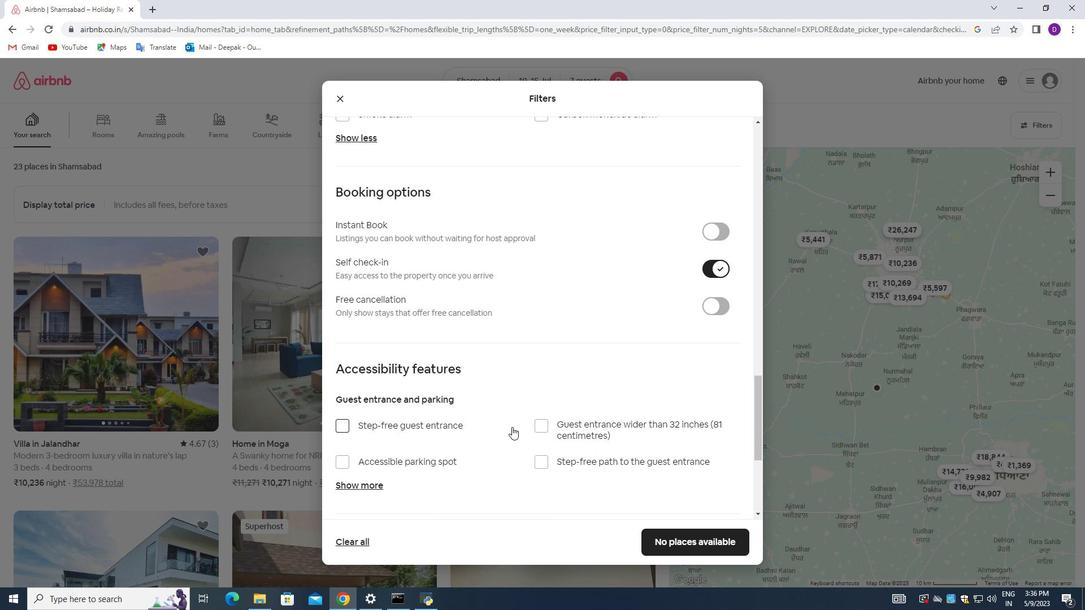 
Action: Mouse scrolled (507, 429) with delta (0, 0)
Screenshot: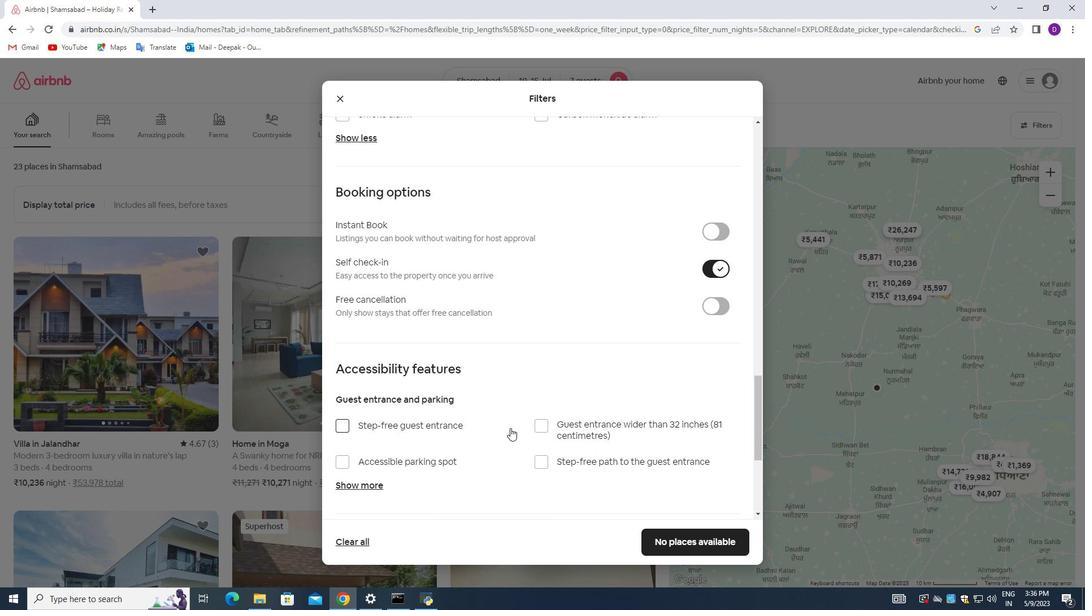 
Action: Mouse moved to (494, 433)
Screenshot: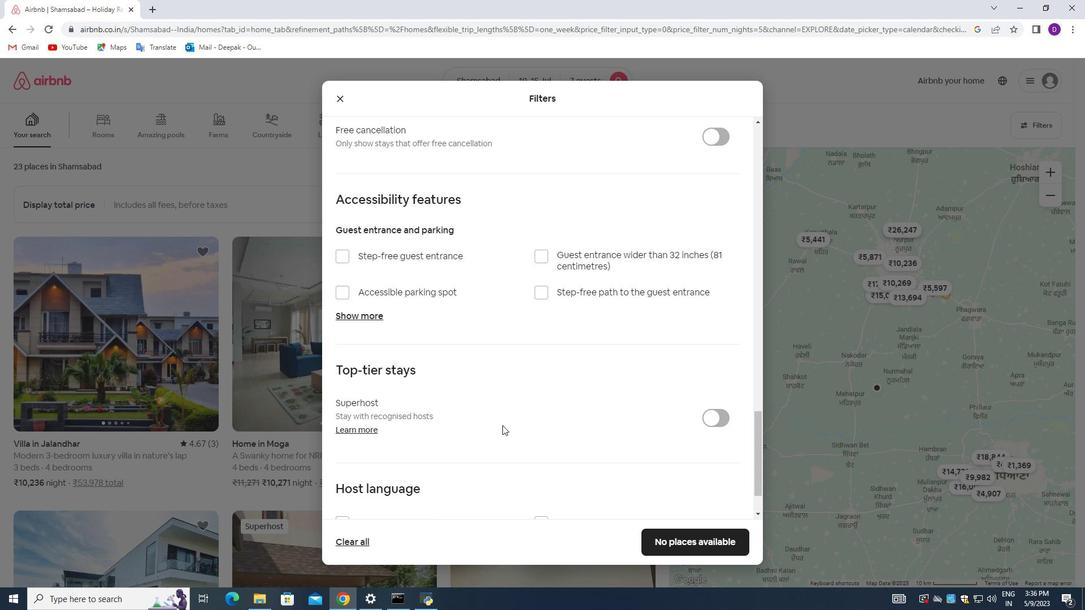
Action: Mouse scrolled (494, 432) with delta (0, 0)
Screenshot: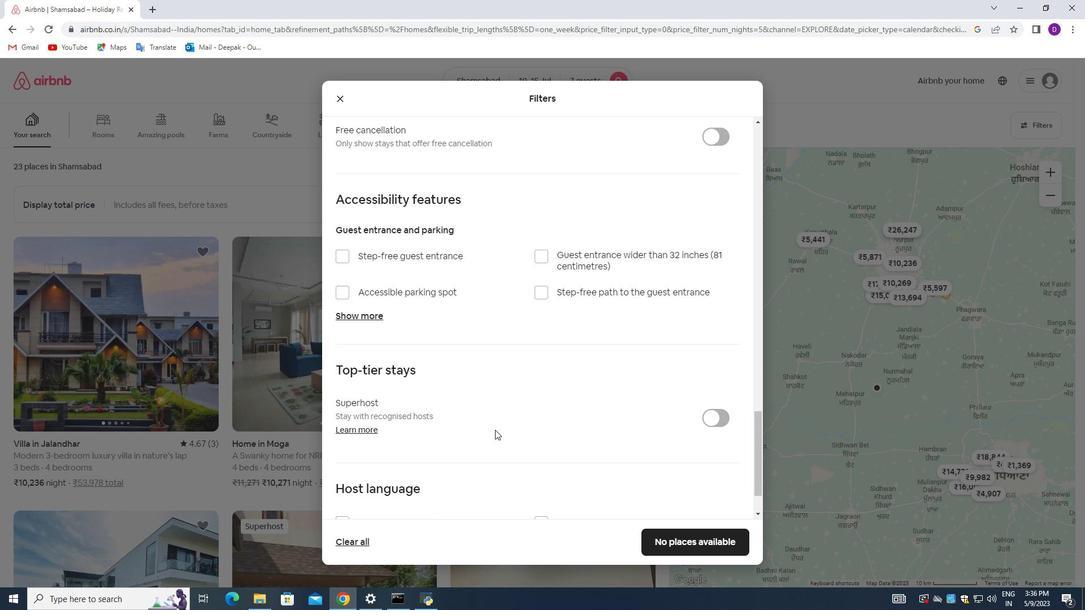 
Action: Mouse moved to (489, 437)
Screenshot: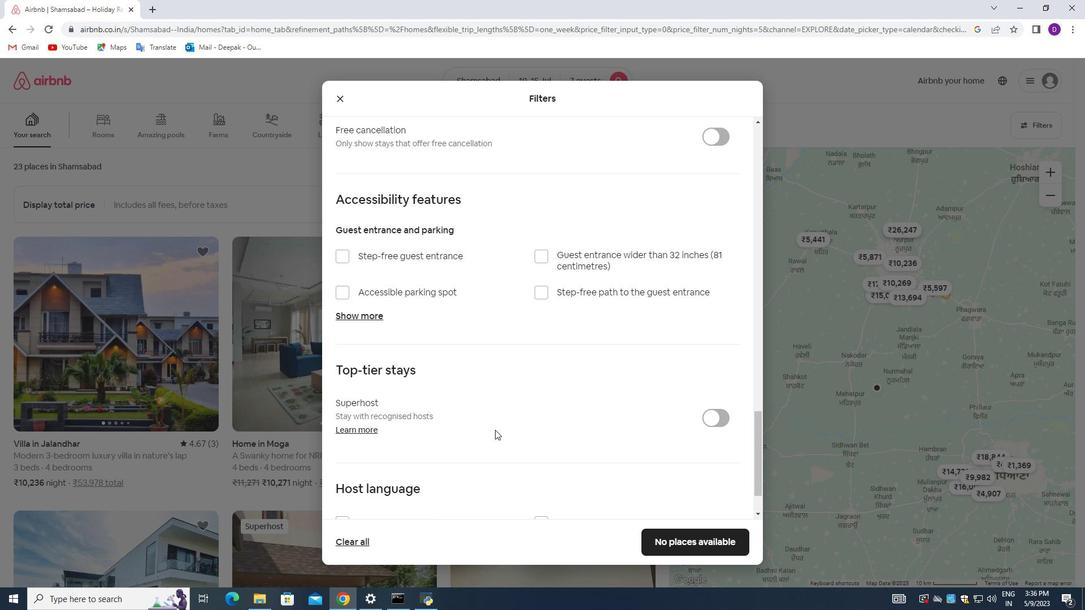 
Action: Mouse scrolled (489, 437) with delta (0, 0)
Screenshot: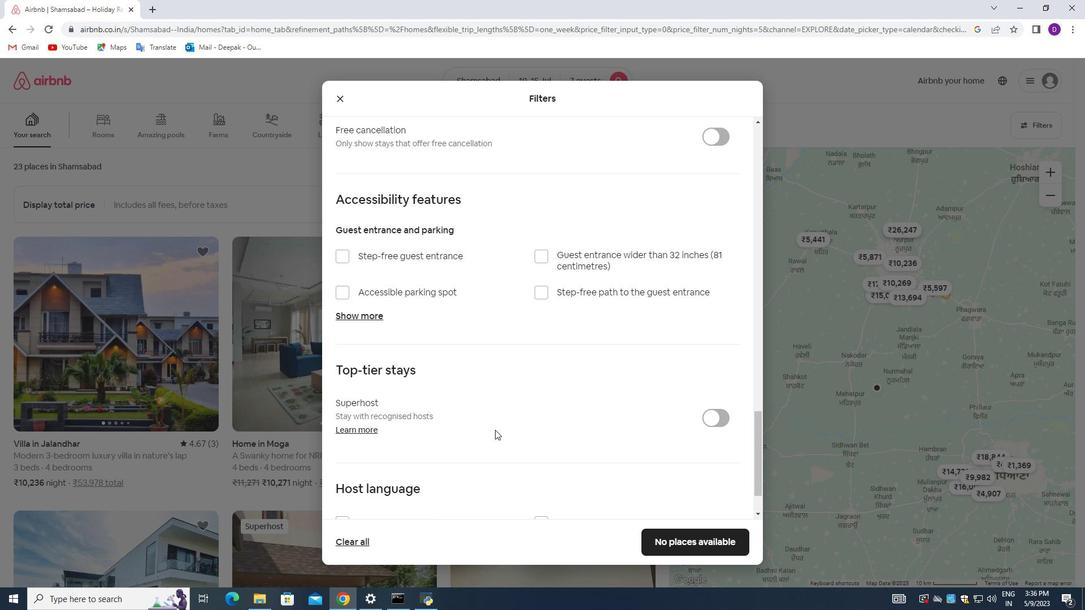 
Action: Mouse moved to (487, 439)
Screenshot: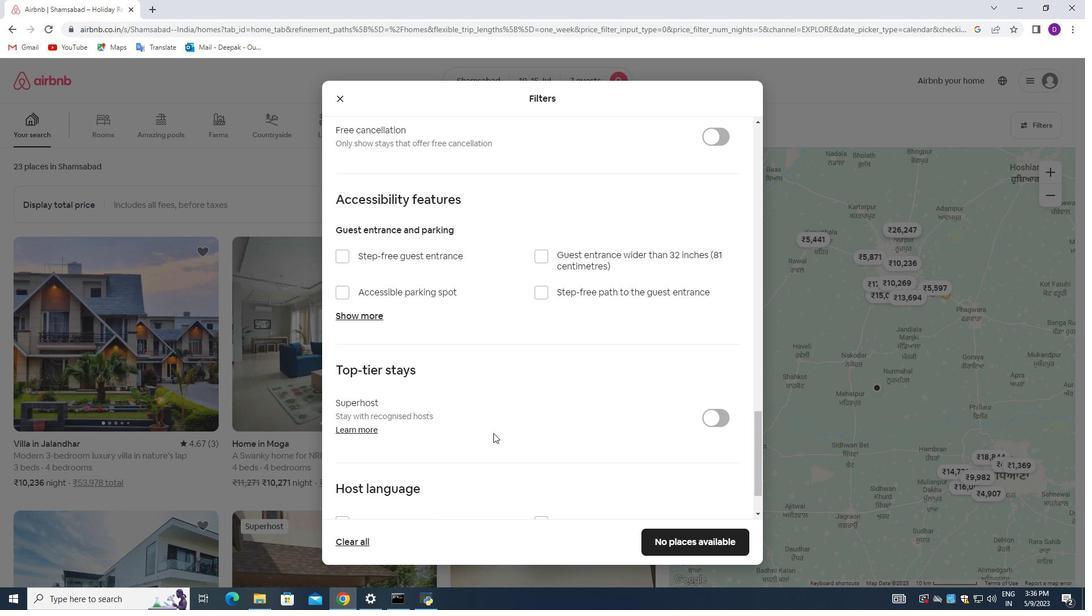 
Action: Mouse scrolled (487, 439) with delta (0, 0)
Screenshot: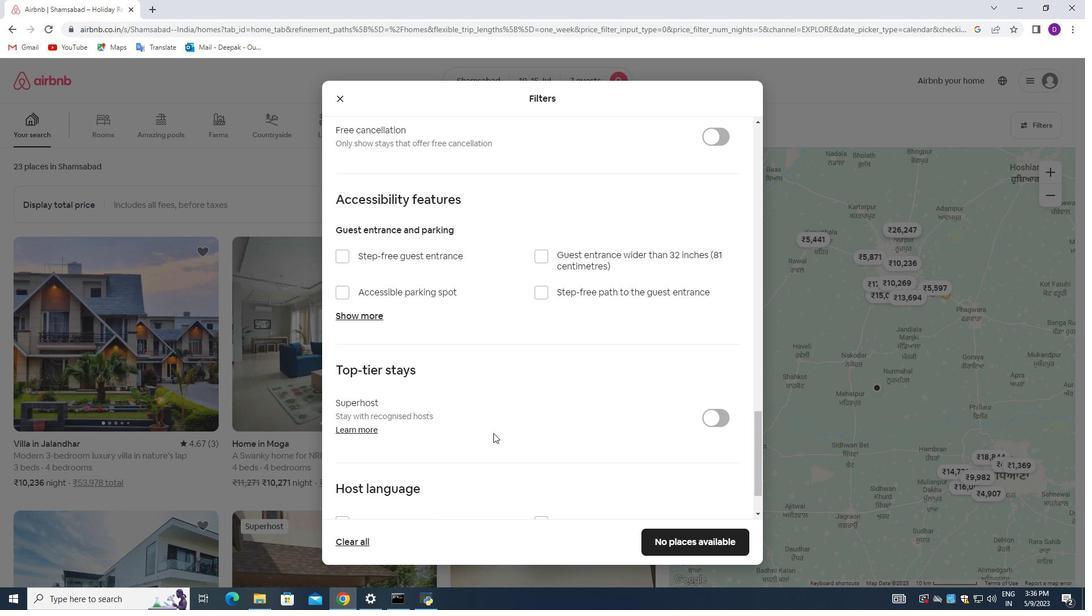 
Action: Mouse moved to (487, 440)
Screenshot: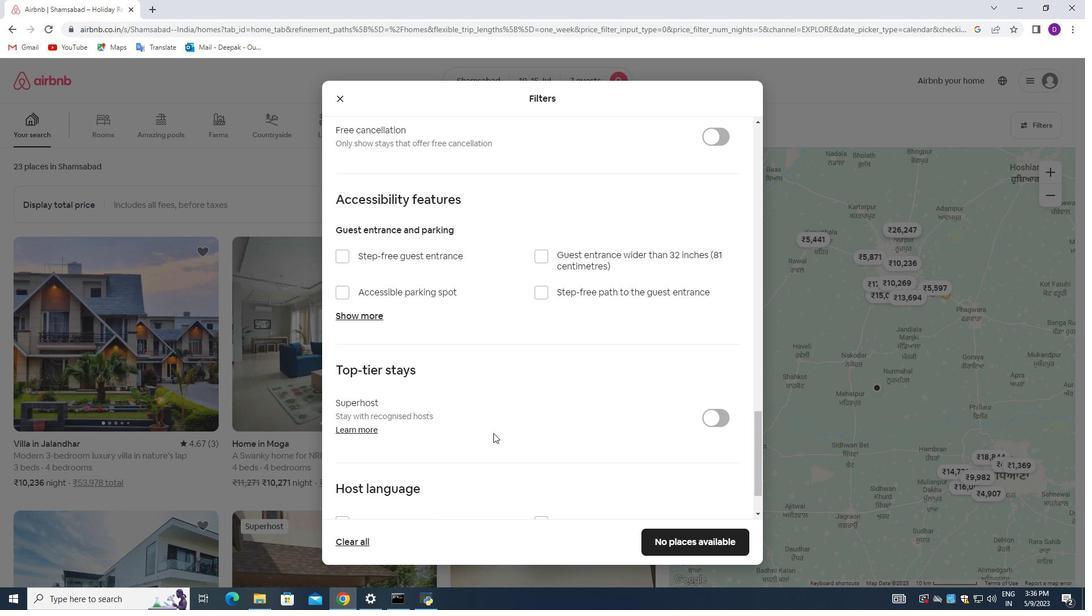 
Action: Mouse scrolled (487, 439) with delta (0, 0)
Screenshot: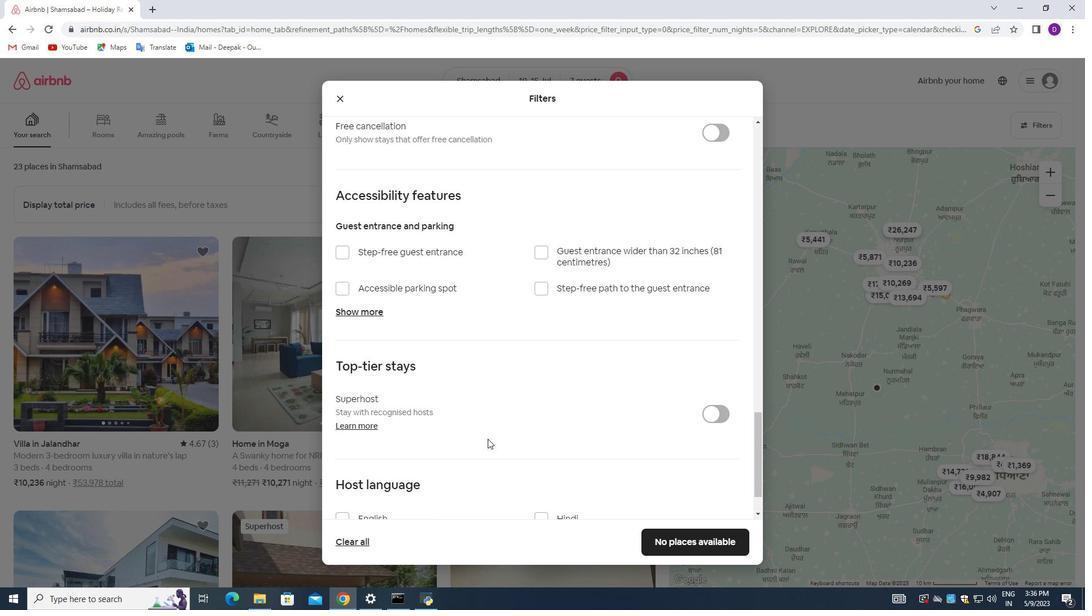 
Action: Mouse moved to (343, 462)
Screenshot: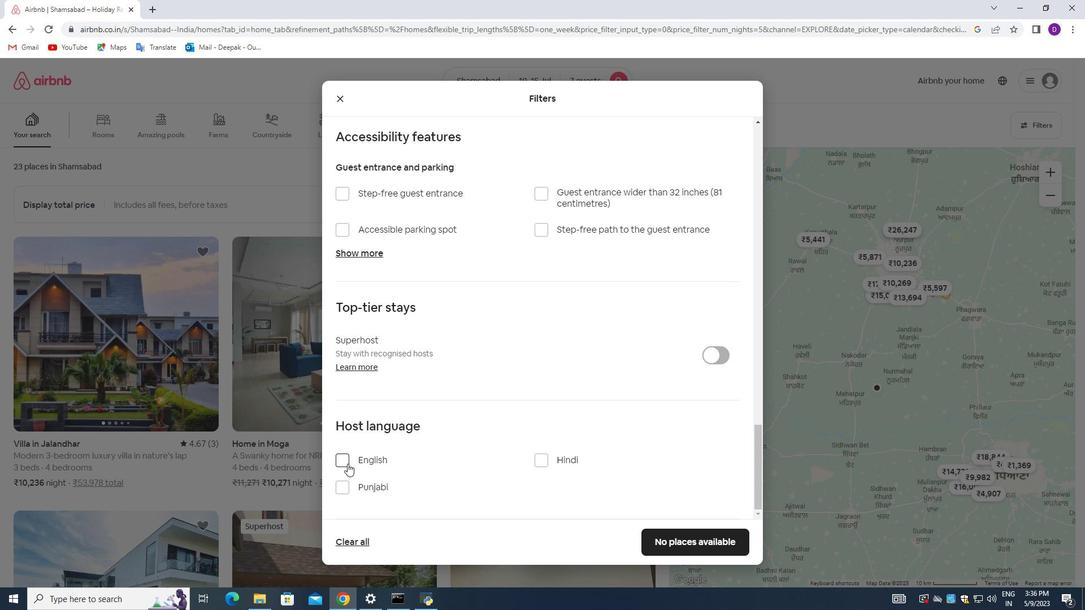 
Action: Mouse pressed left at (343, 462)
Screenshot: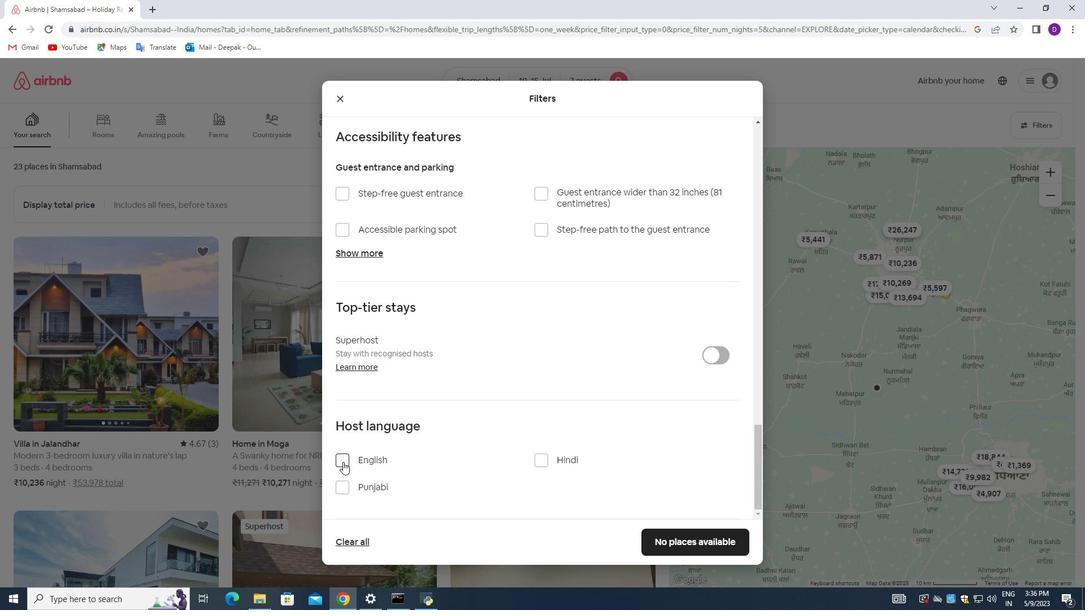 
Action: Mouse moved to (658, 540)
Screenshot: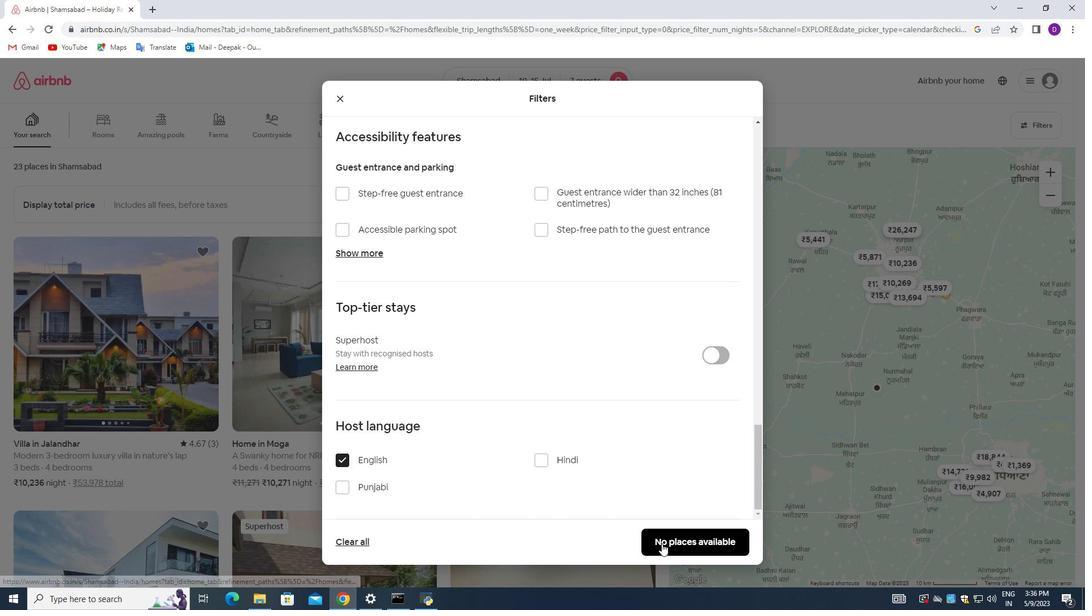 
Action: Mouse pressed left at (658, 540)
Screenshot: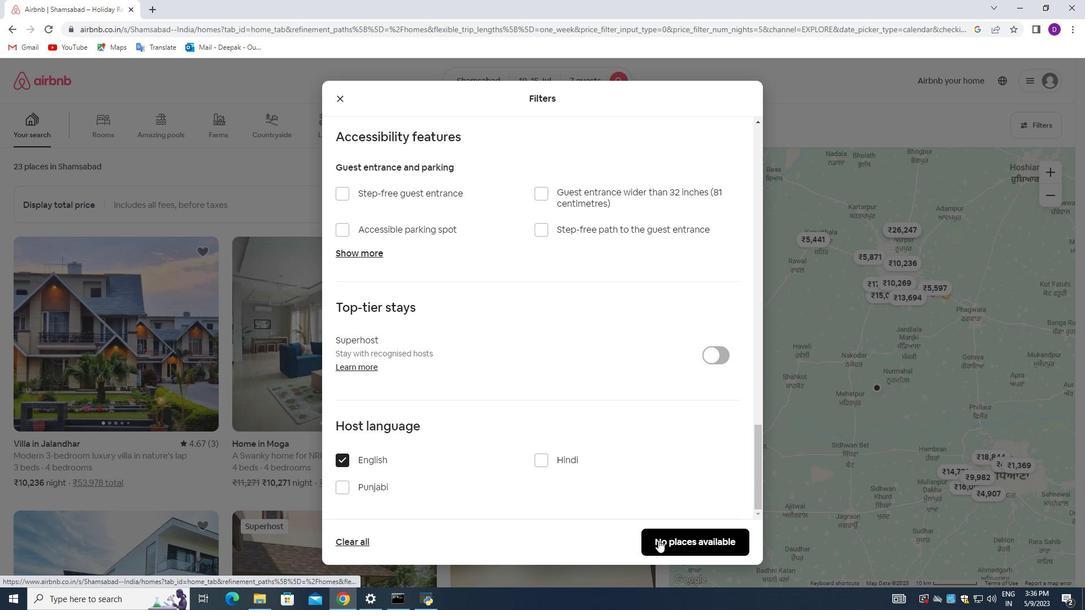 
Action: Mouse moved to (597, 419)
Screenshot: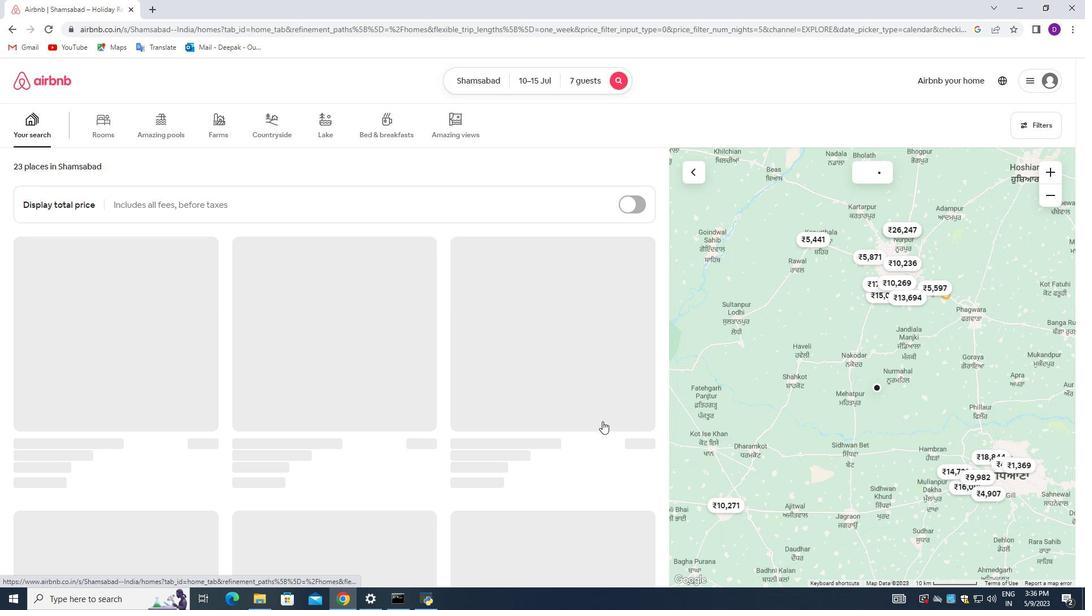 
